 Task: Research Airbnb options in Haukipudas, Finland from 6th December, 2023 to 10th December, 2023 for 6 adults, 2 children. Place can be entire room or shared room with 6 bedrooms having 6 beds and 6 bathrooms. Property type can be house. Amenities needed are: wifi, TV, free parkinig on premises, gym, breakfast.
Action: Mouse moved to (557, 121)
Screenshot: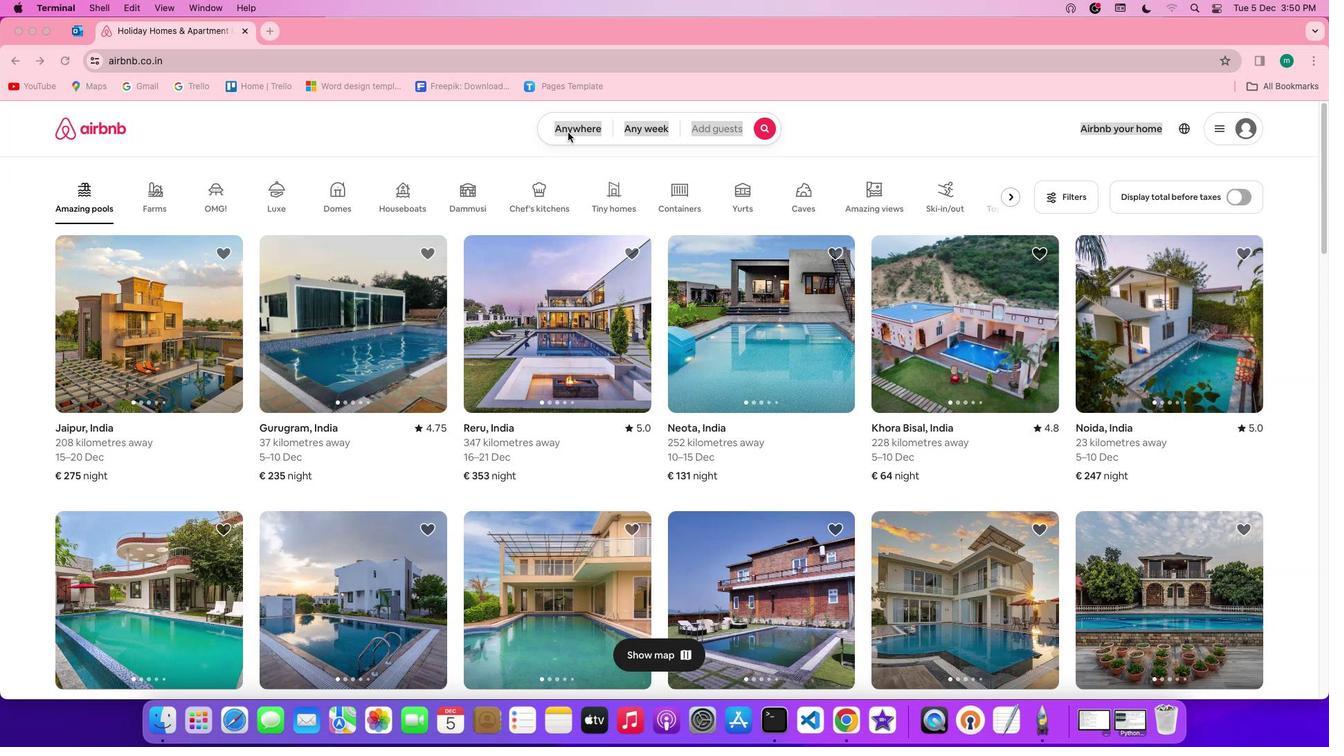 
Action: Mouse pressed left at (557, 121)
Screenshot: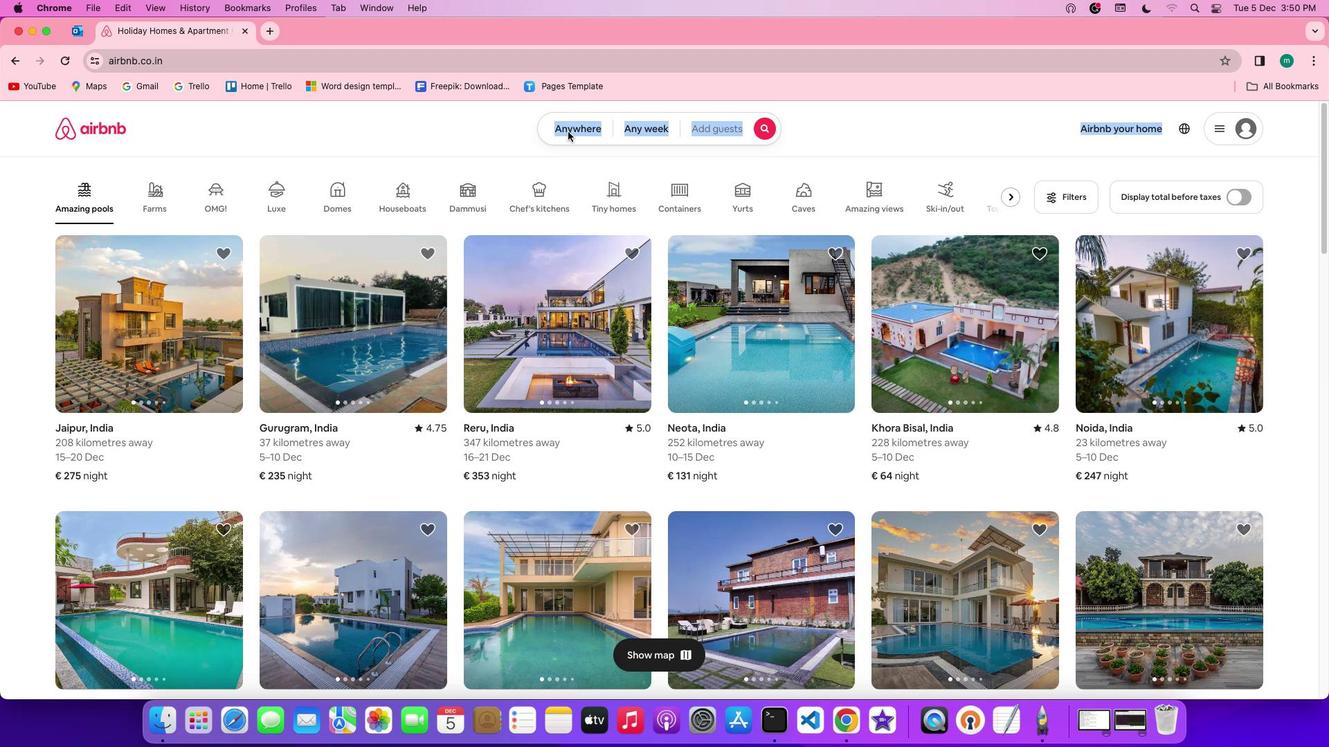 
Action: Mouse pressed left at (557, 121)
Screenshot: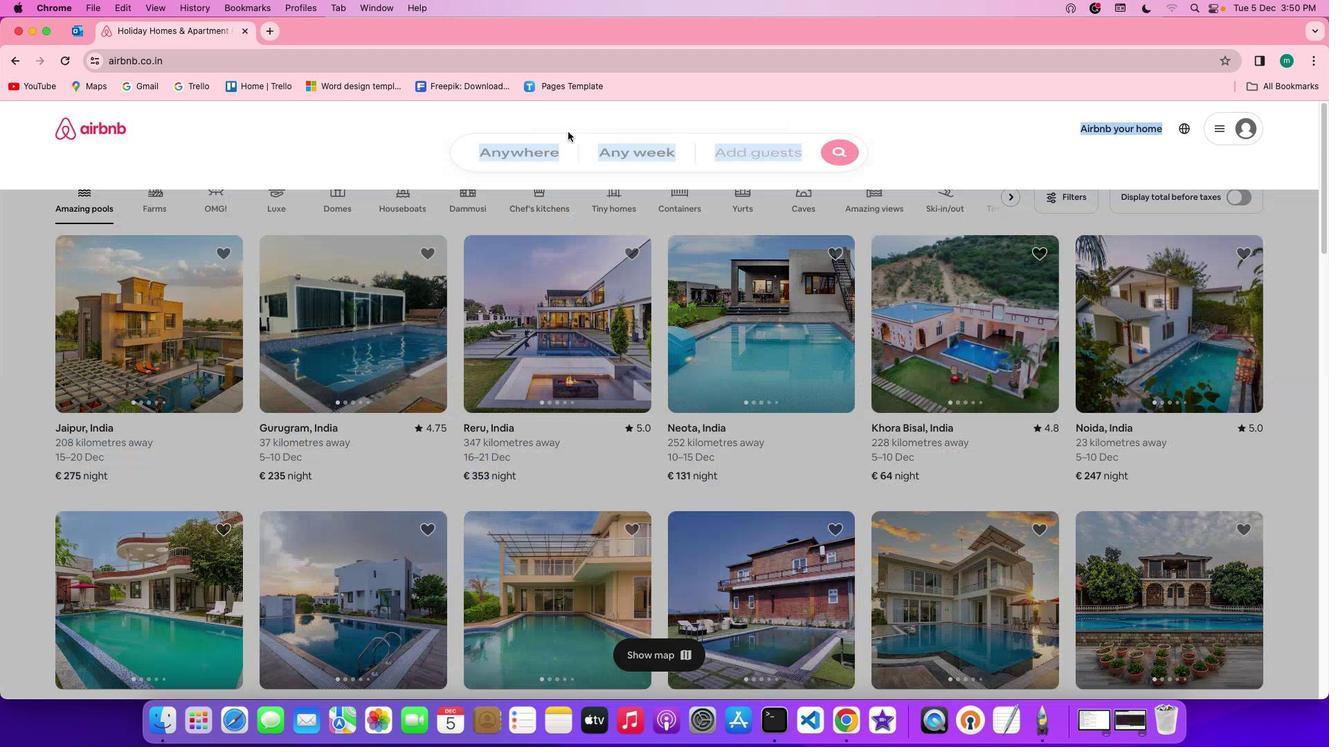 
Action: Mouse moved to (470, 172)
Screenshot: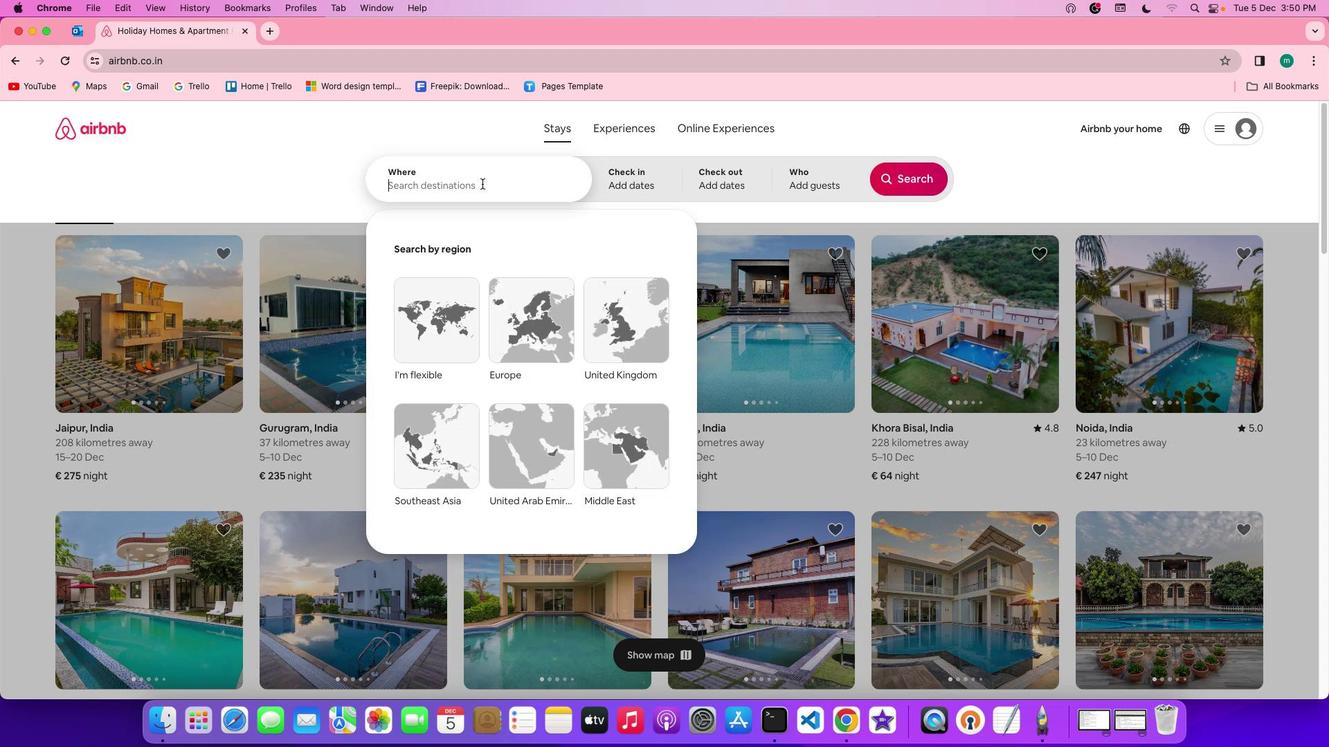 
Action: Mouse pressed left at (470, 172)
Screenshot: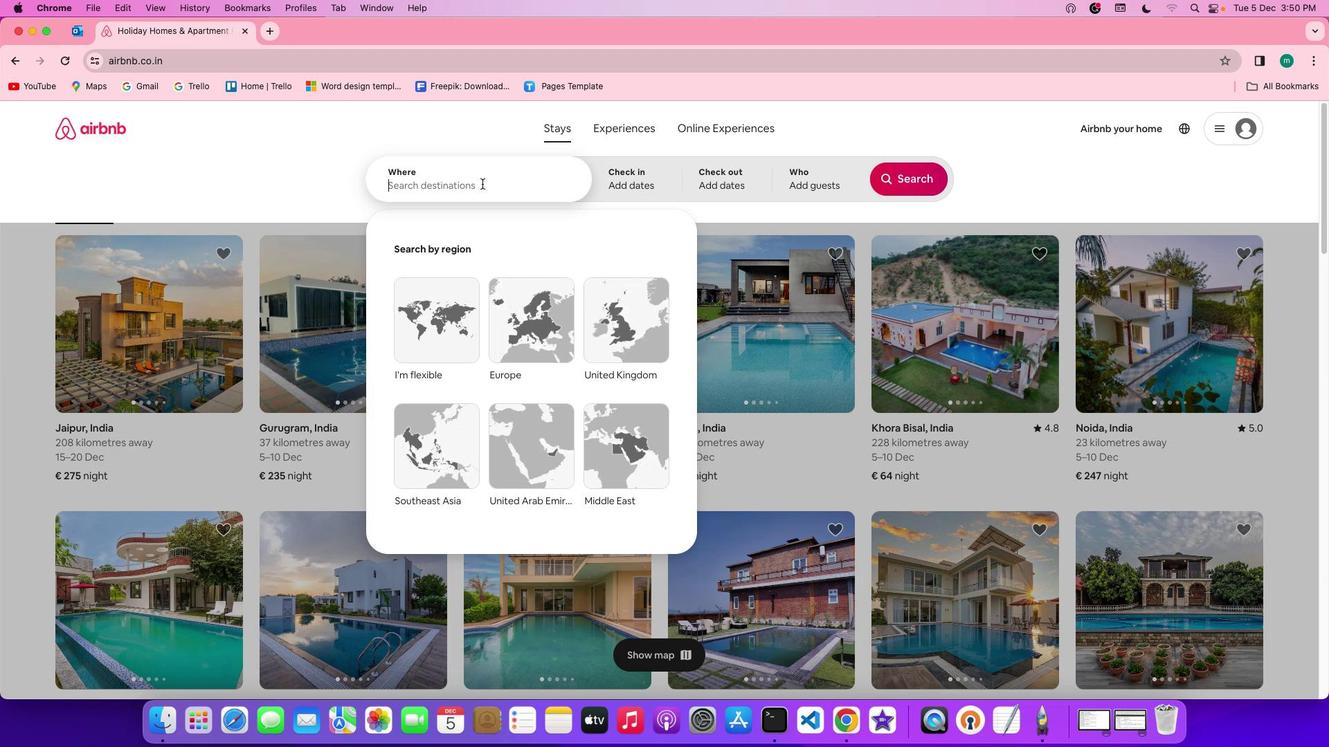 
Action: Key pressed Key.shift'H''a''u''k''i''p''u''d''a''s'','Key.spaceKey.shift'f''i''n''l''a''n''d'
Screenshot: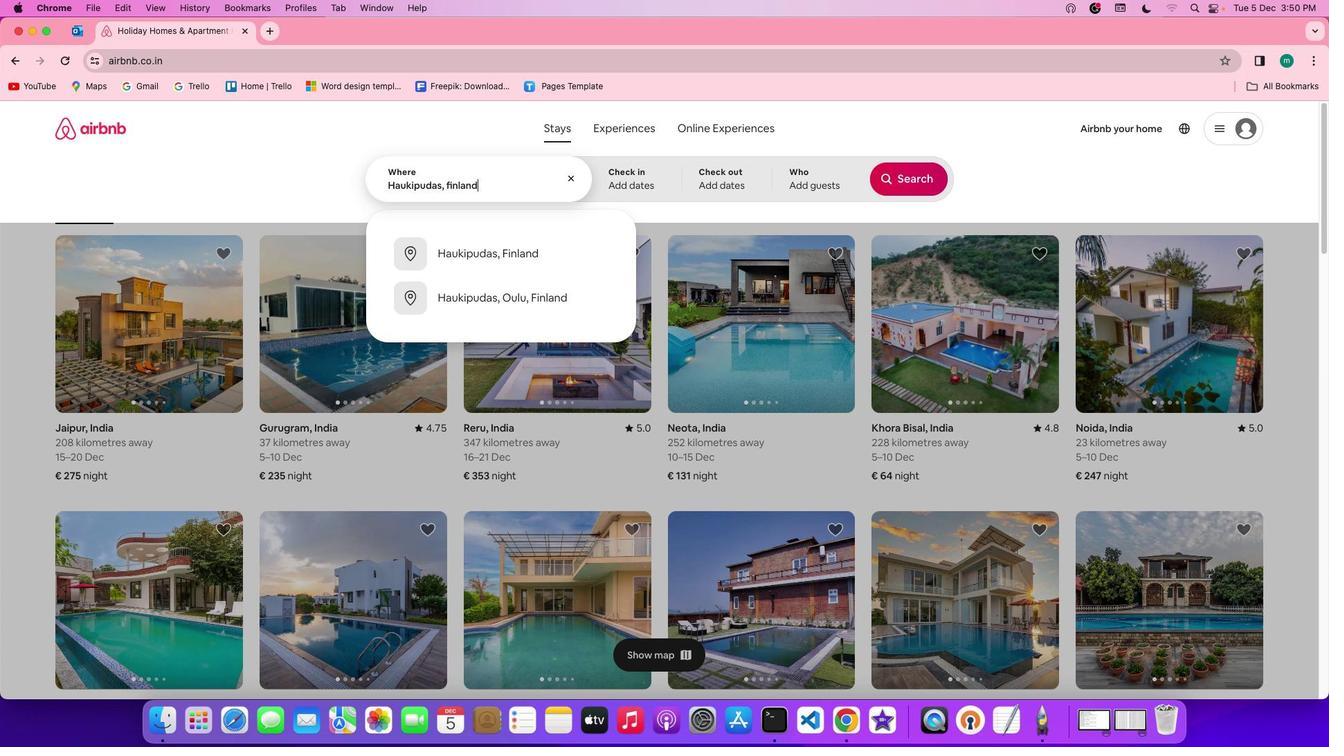 
Action: Mouse moved to (641, 162)
Screenshot: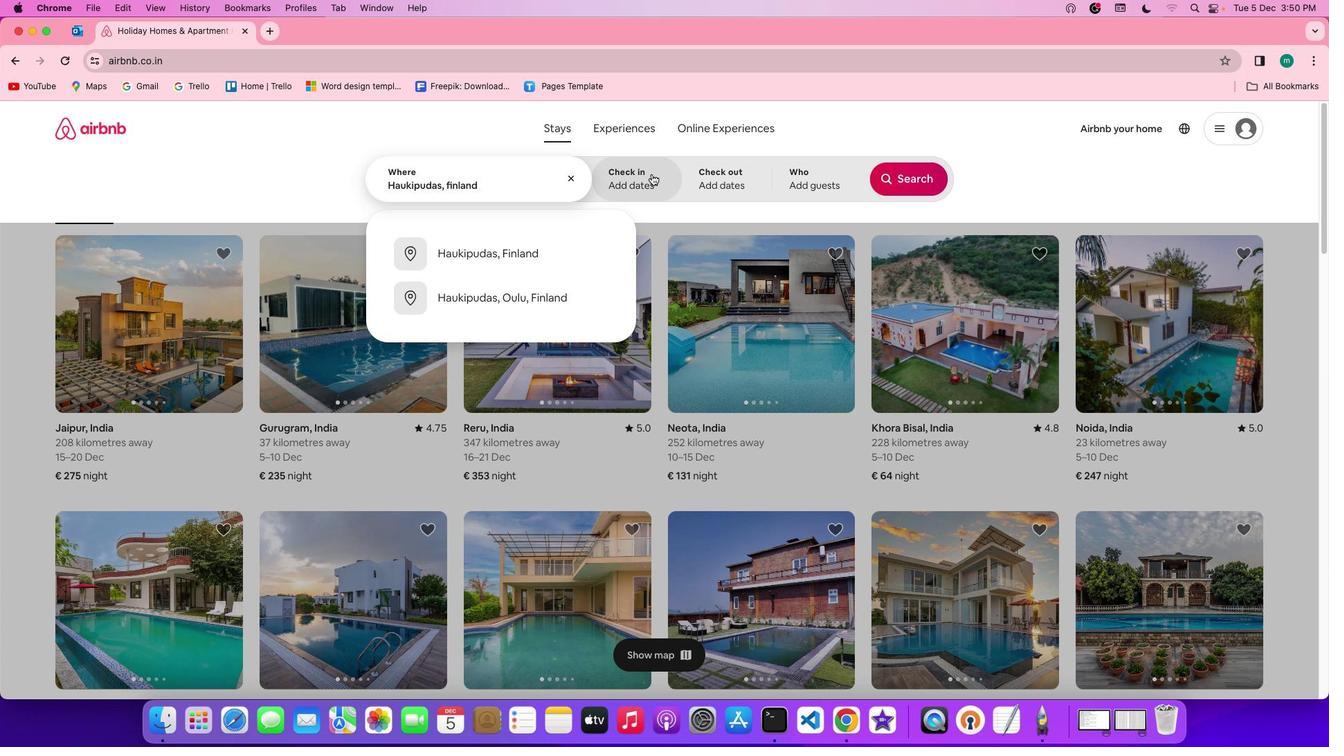 
Action: Mouse pressed left at (641, 162)
Screenshot: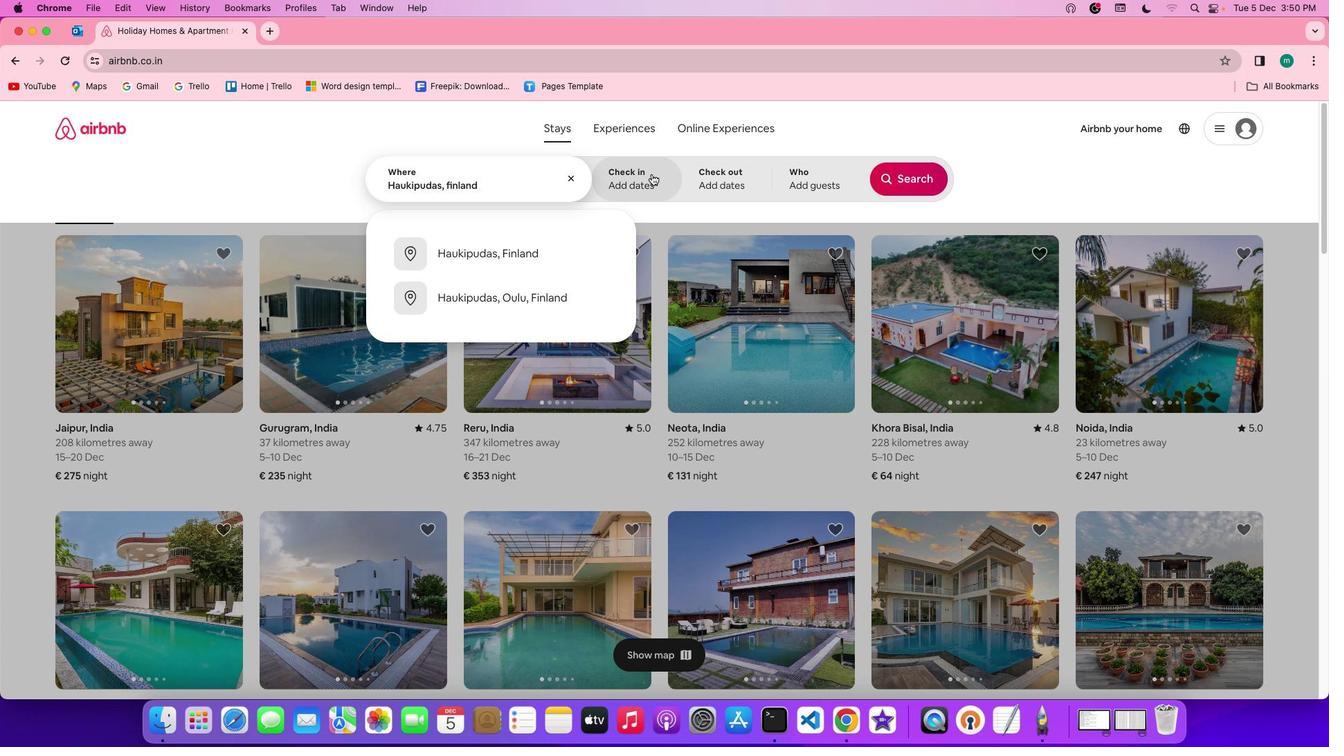 
Action: Mouse moved to (525, 369)
Screenshot: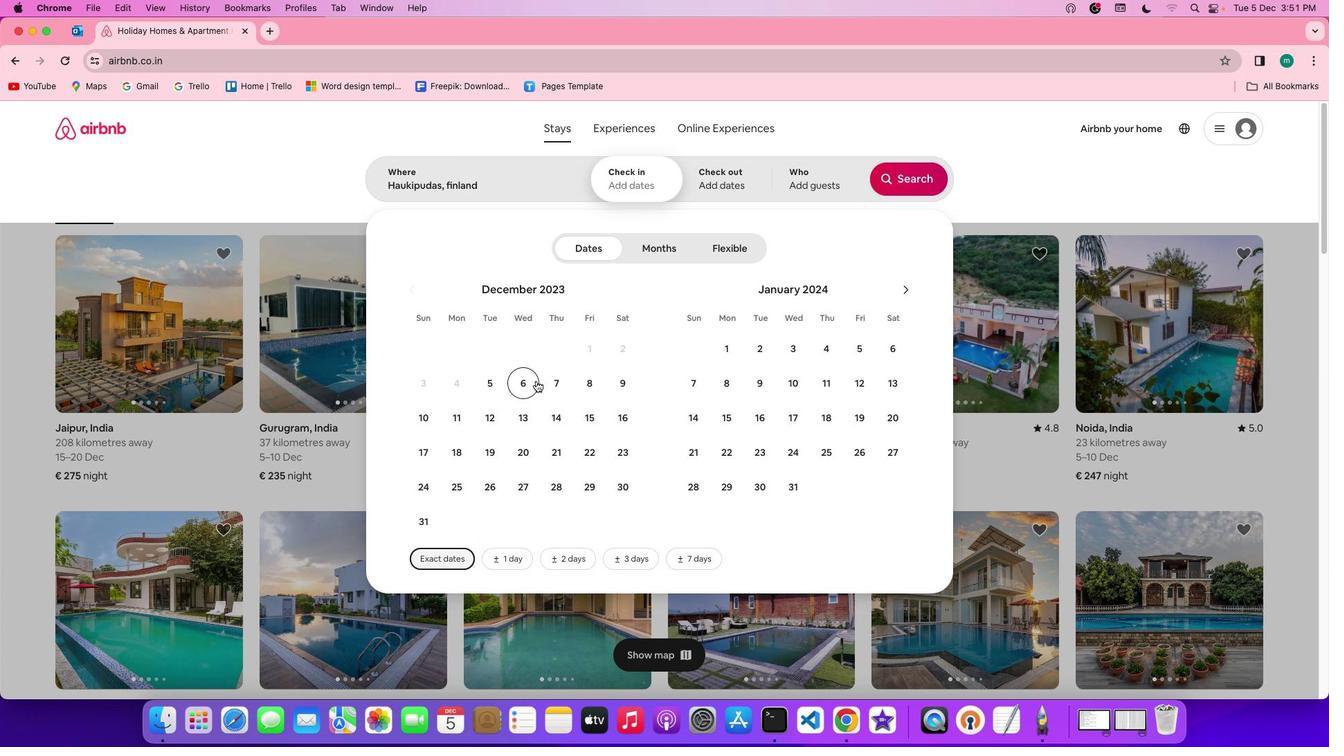 
Action: Mouse pressed left at (525, 369)
Screenshot: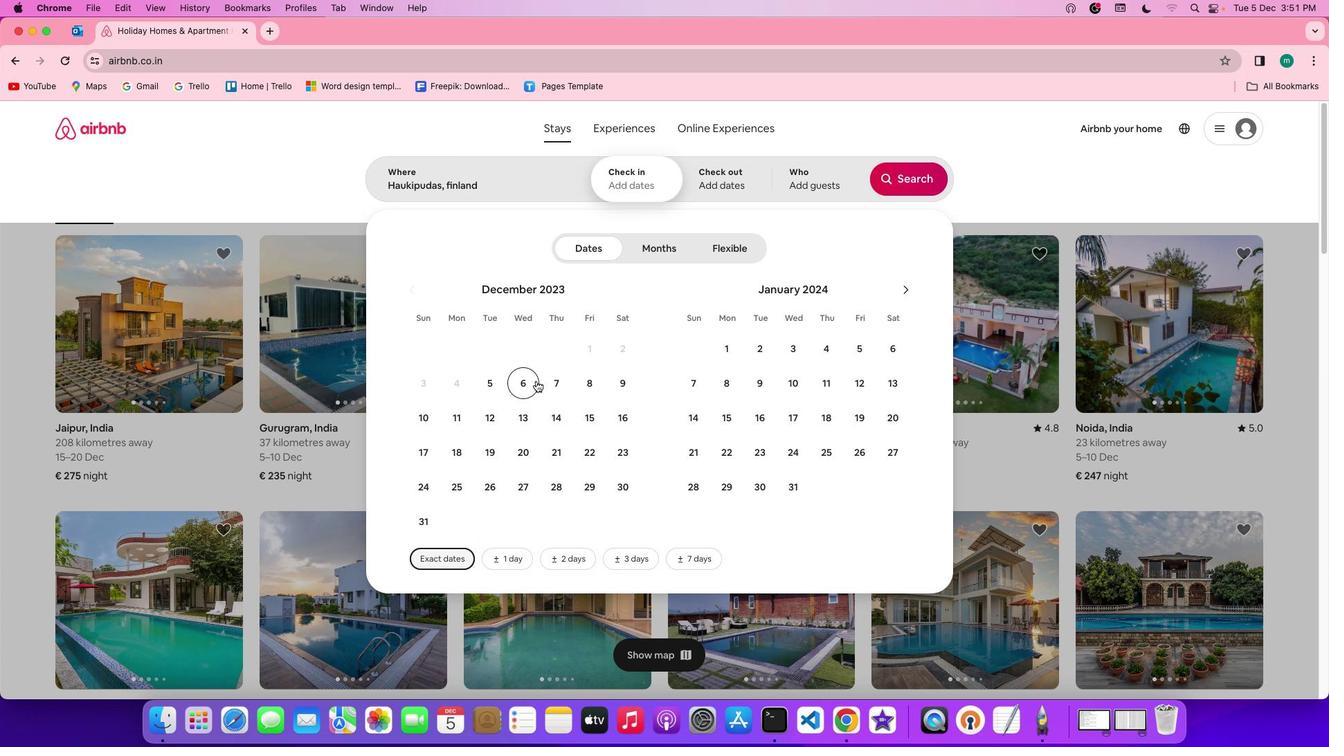 
Action: Mouse moved to (411, 403)
Screenshot: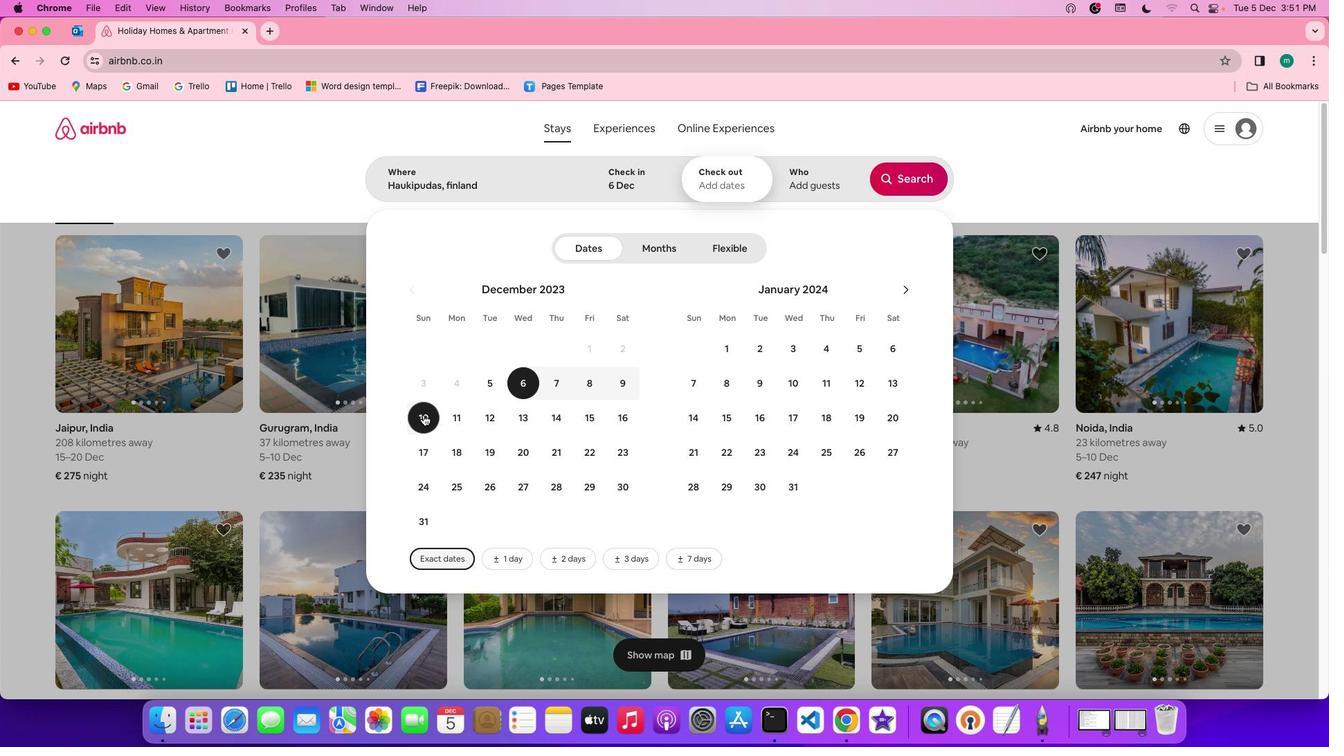 
Action: Mouse pressed left at (411, 403)
Screenshot: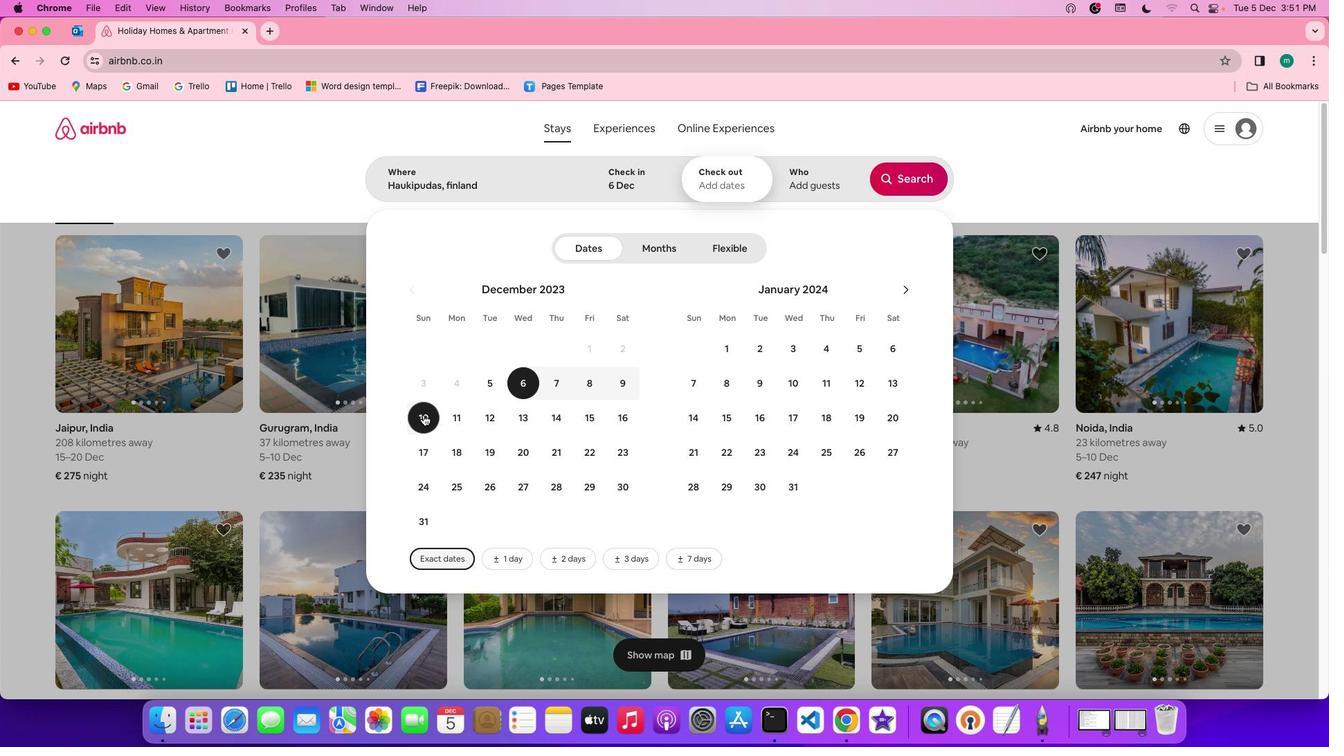 
Action: Mouse moved to (789, 159)
Screenshot: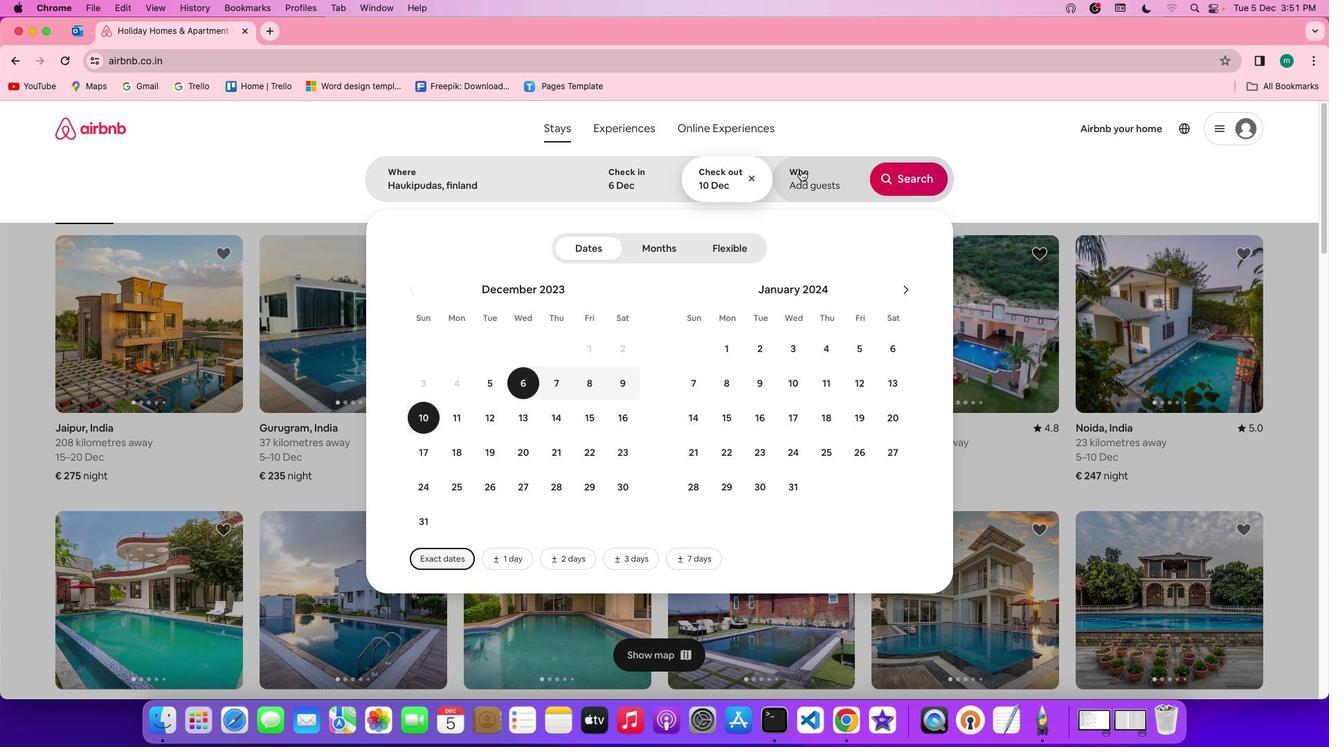 
Action: Mouse pressed left at (789, 159)
Screenshot: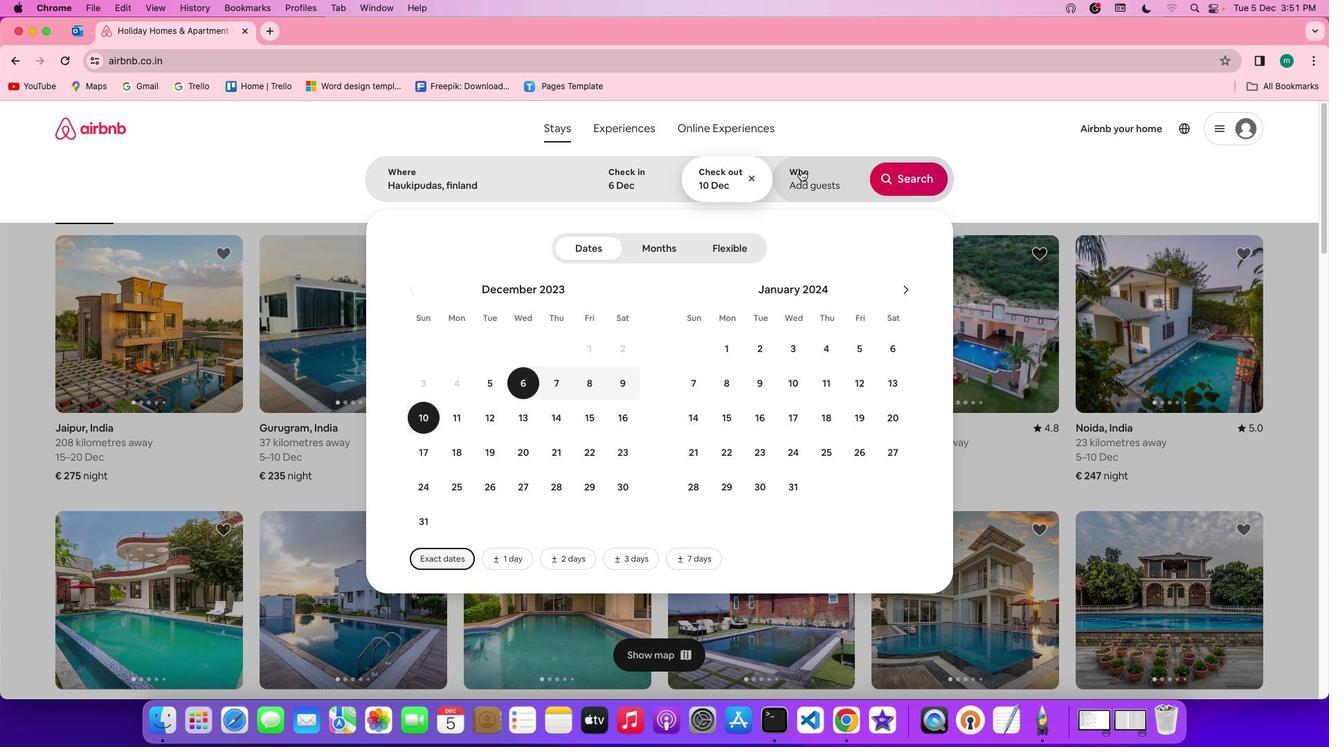 
Action: Mouse moved to (908, 242)
Screenshot: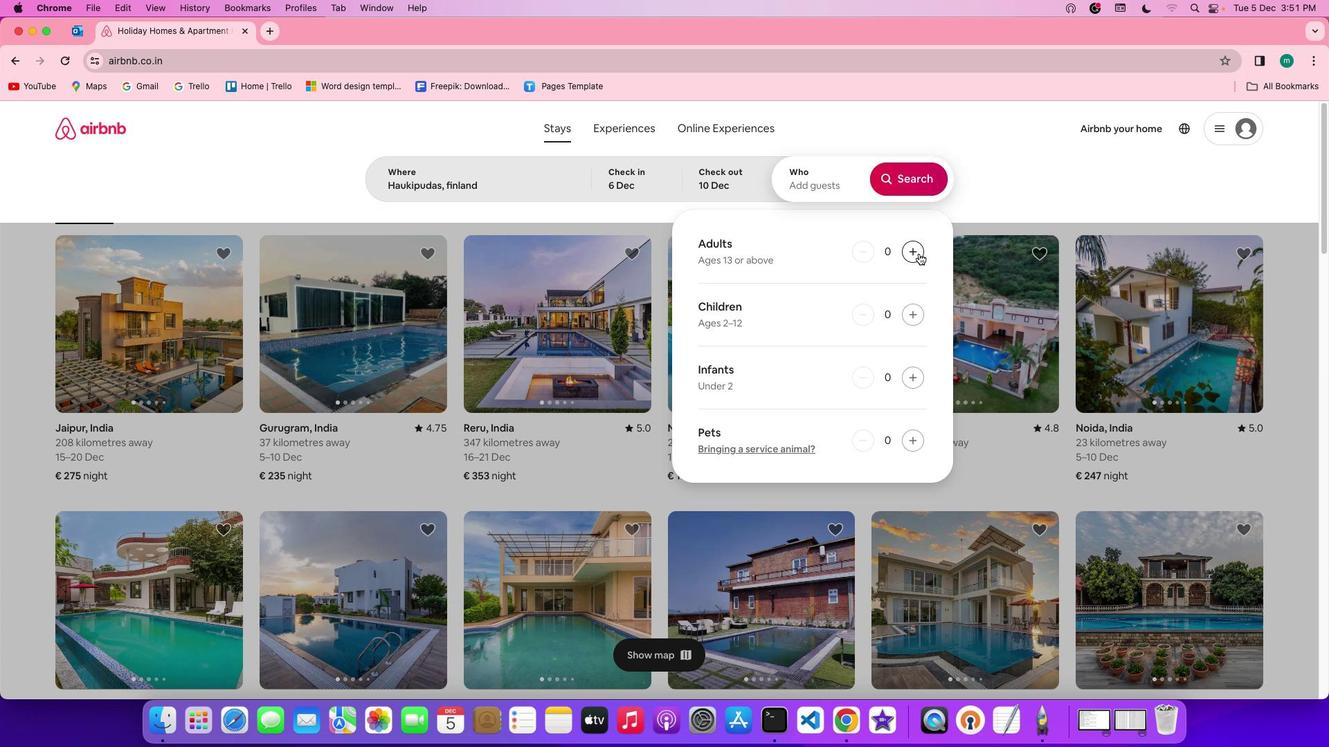 
Action: Mouse pressed left at (908, 242)
Screenshot: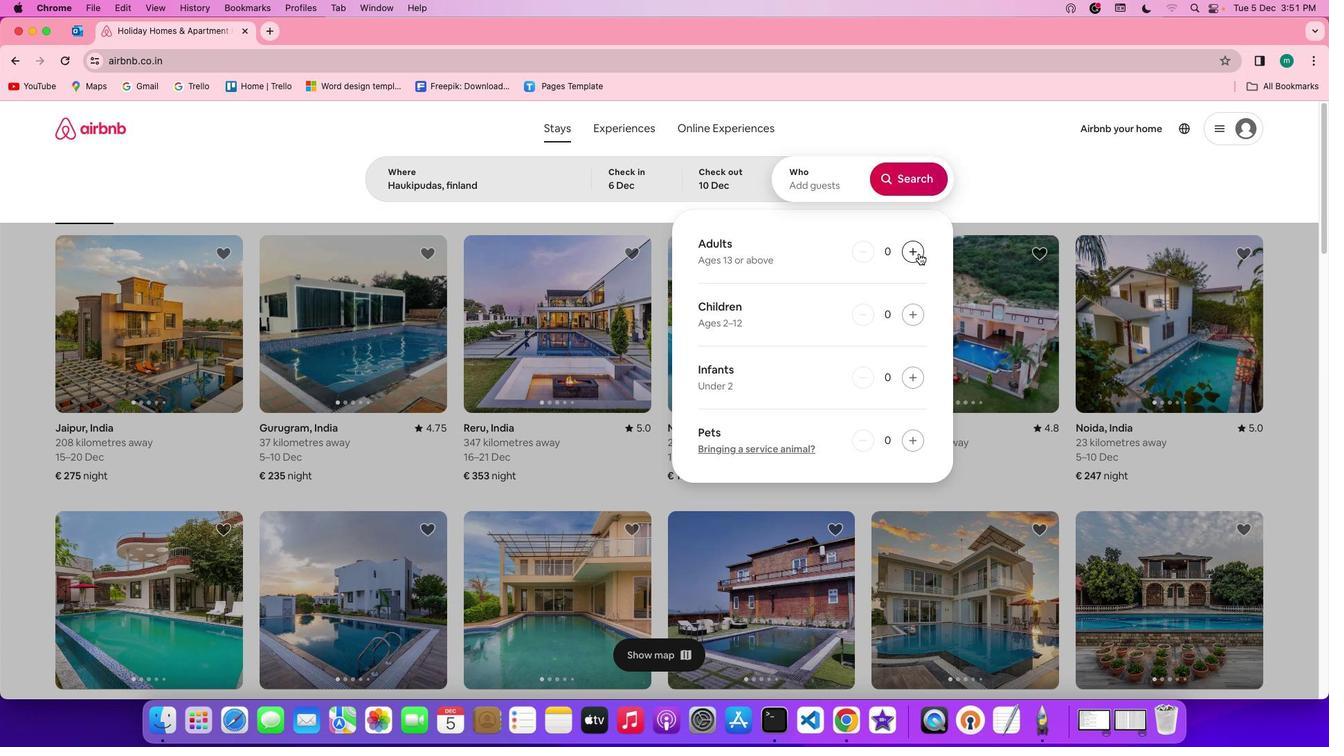 
Action: Mouse pressed left at (908, 242)
Screenshot: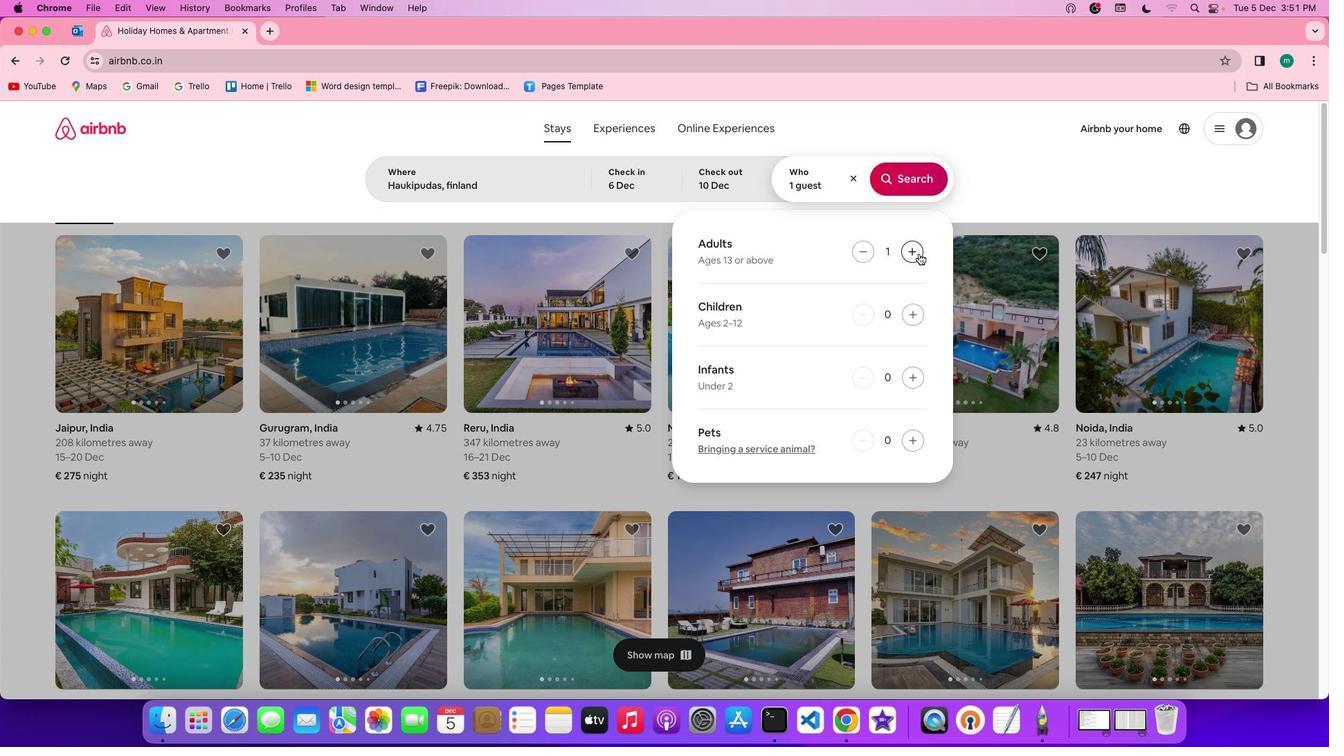 
Action: Mouse pressed left at (908, 242)
Screenshot: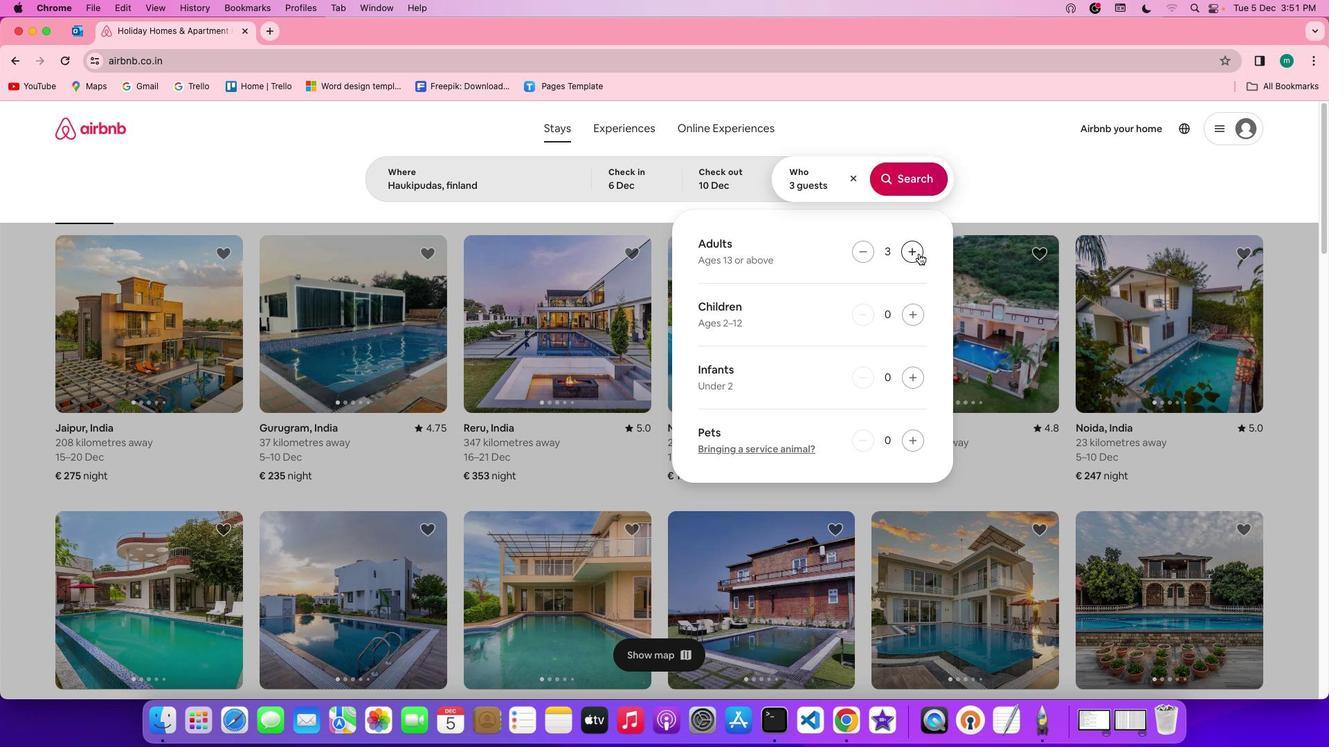 
Action: Mouse pressed left at (908, 242)
Screenshot: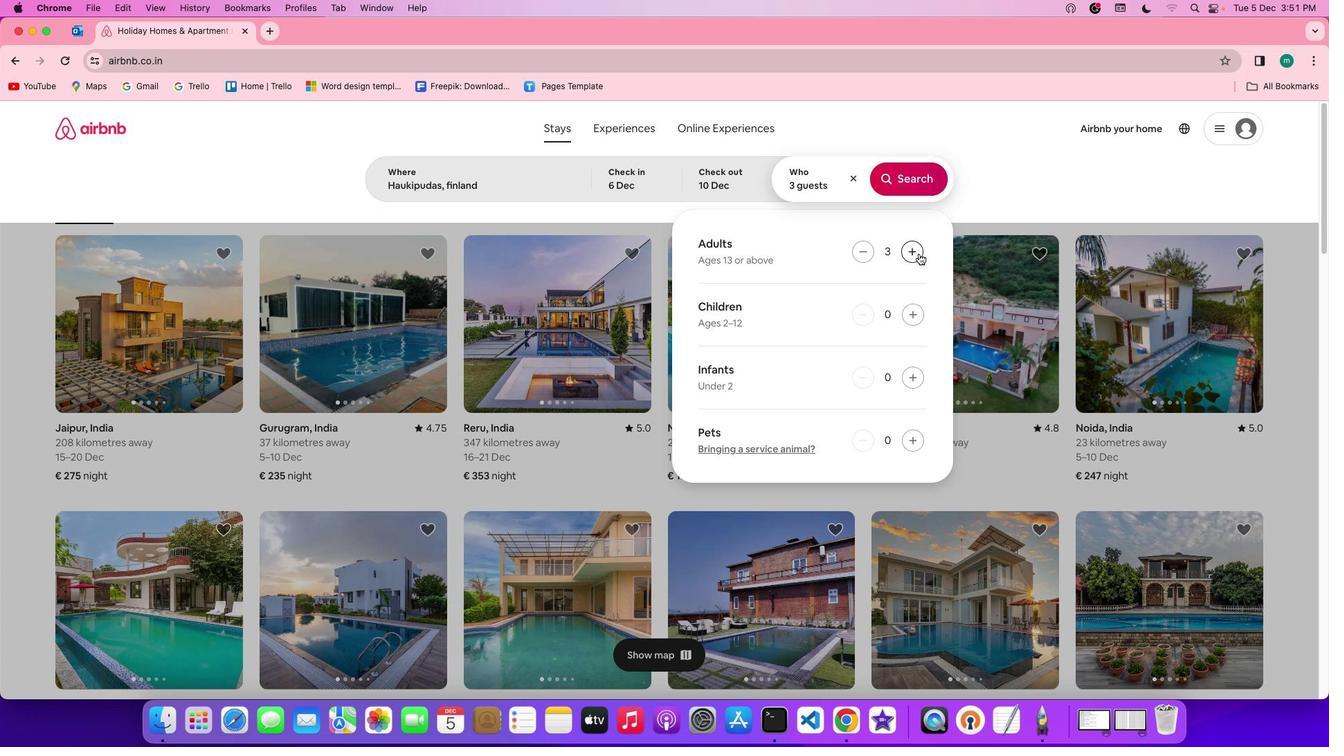 
Action: Mouse pressed left at (908, 242)
Screenshot: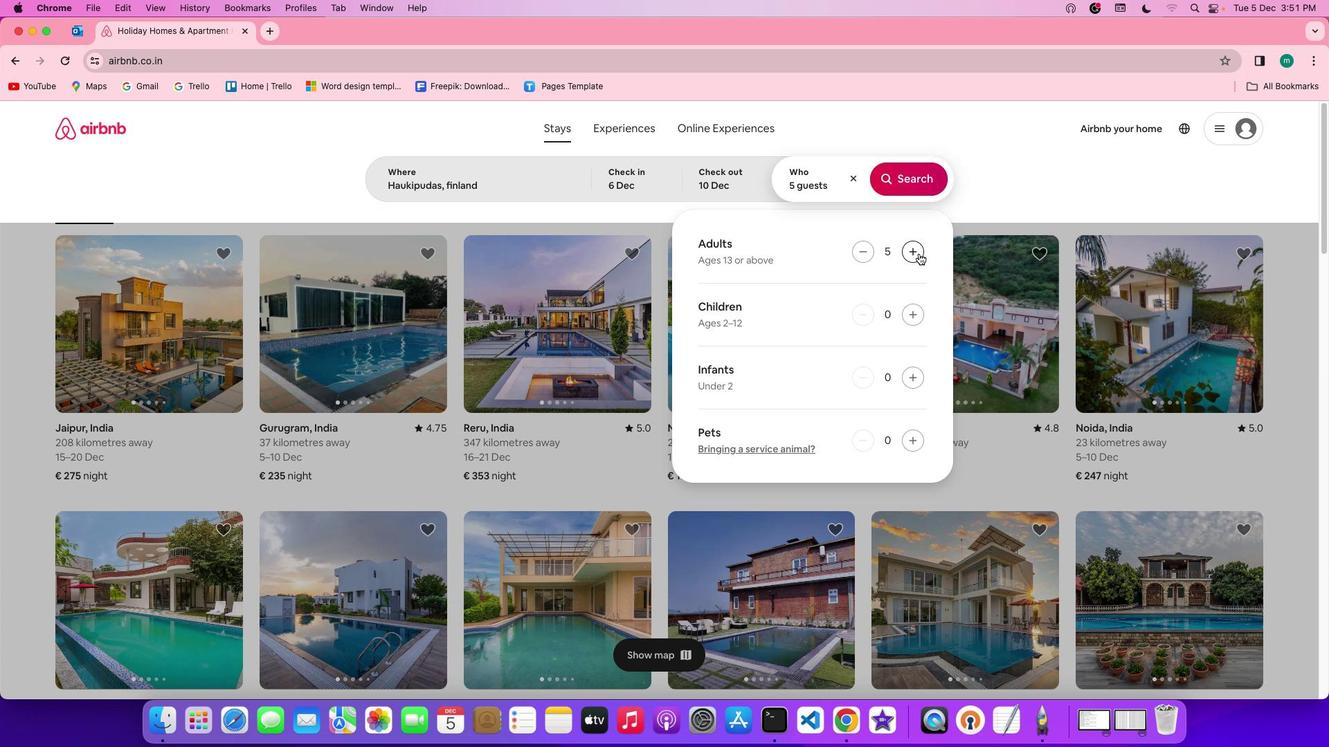 
Action: Mouse pressed left at (908, 242)
Screenshot: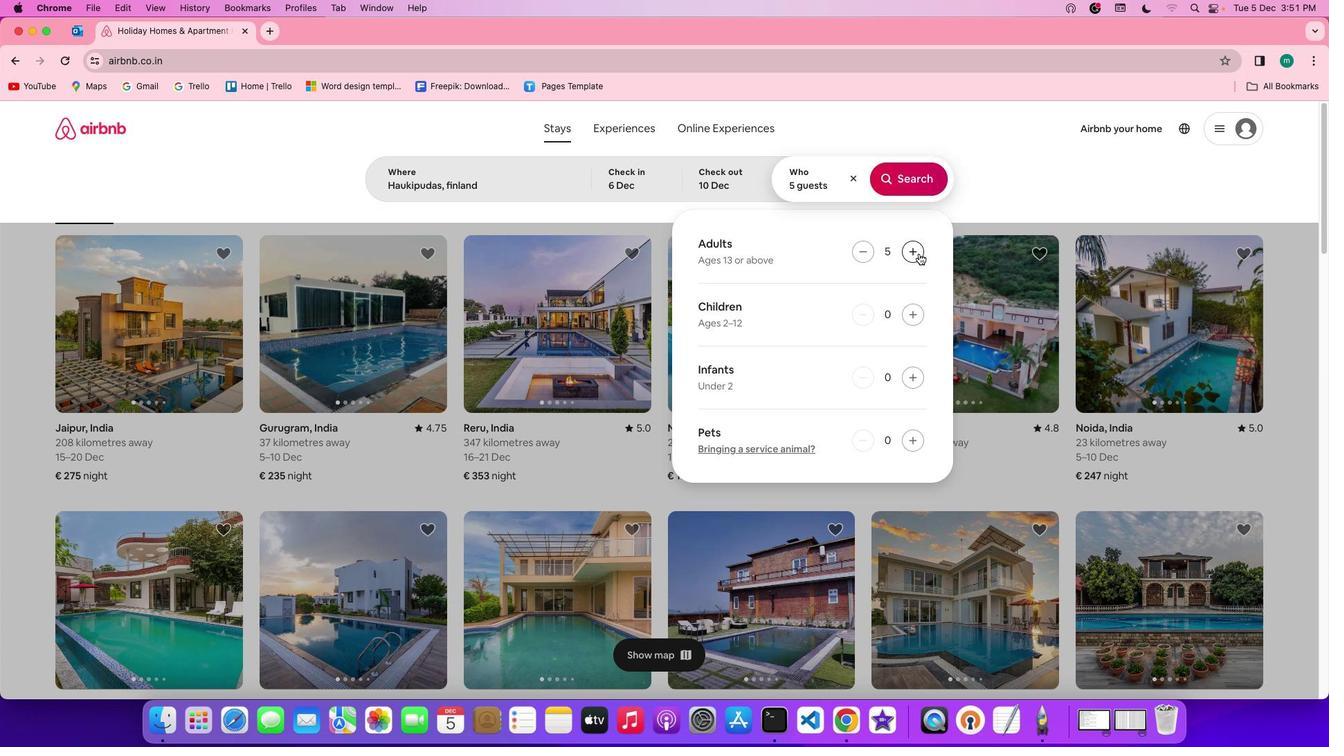 
Action: Mouse pressed left at (908, 242)
Screenshot: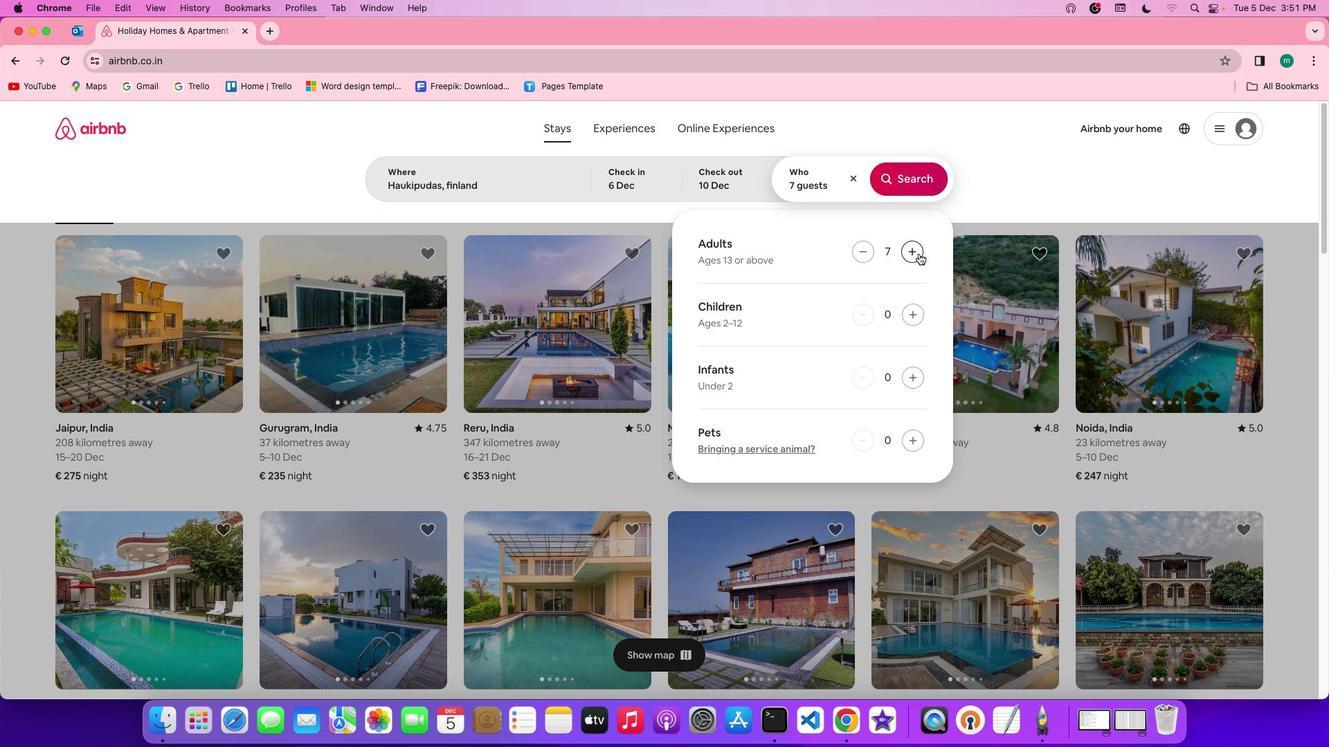 
Action: Mouse moved to (850, 235)
Screenshot: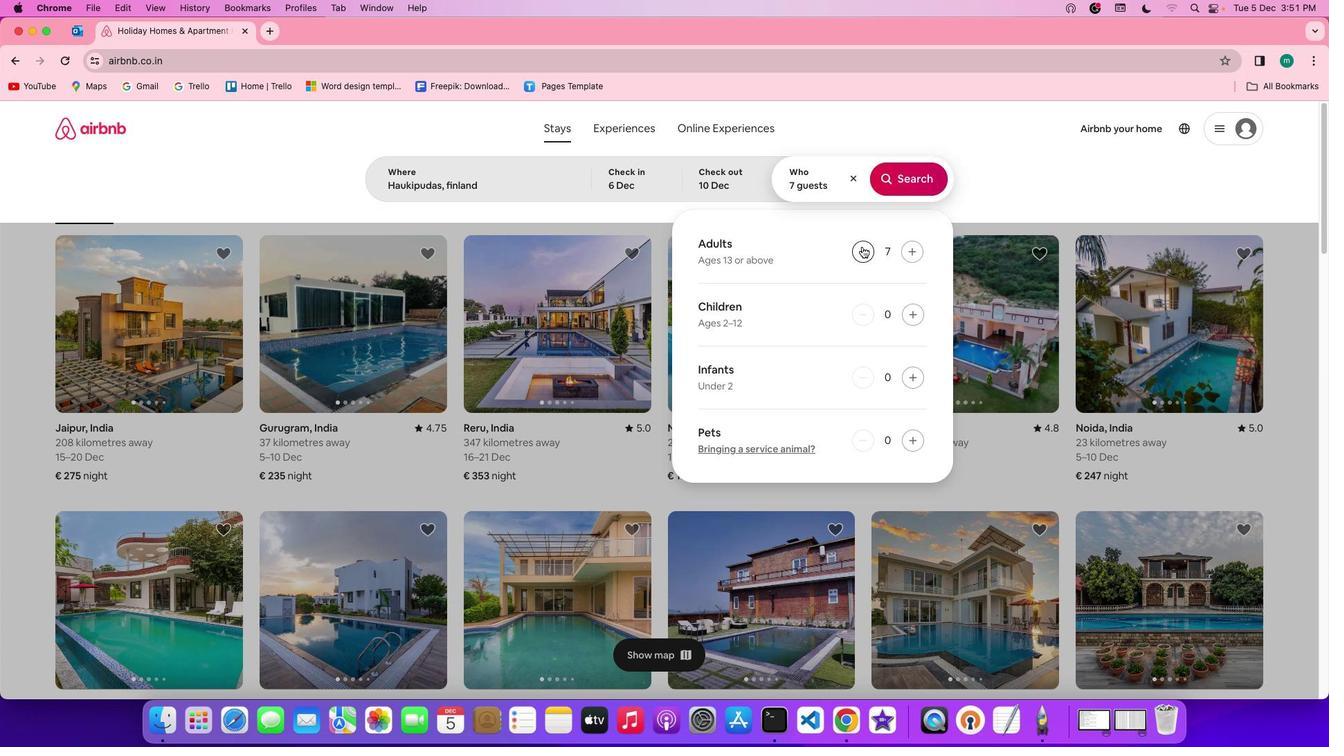 
Action: Mouse pressed left at (850, 235)
Screenshot: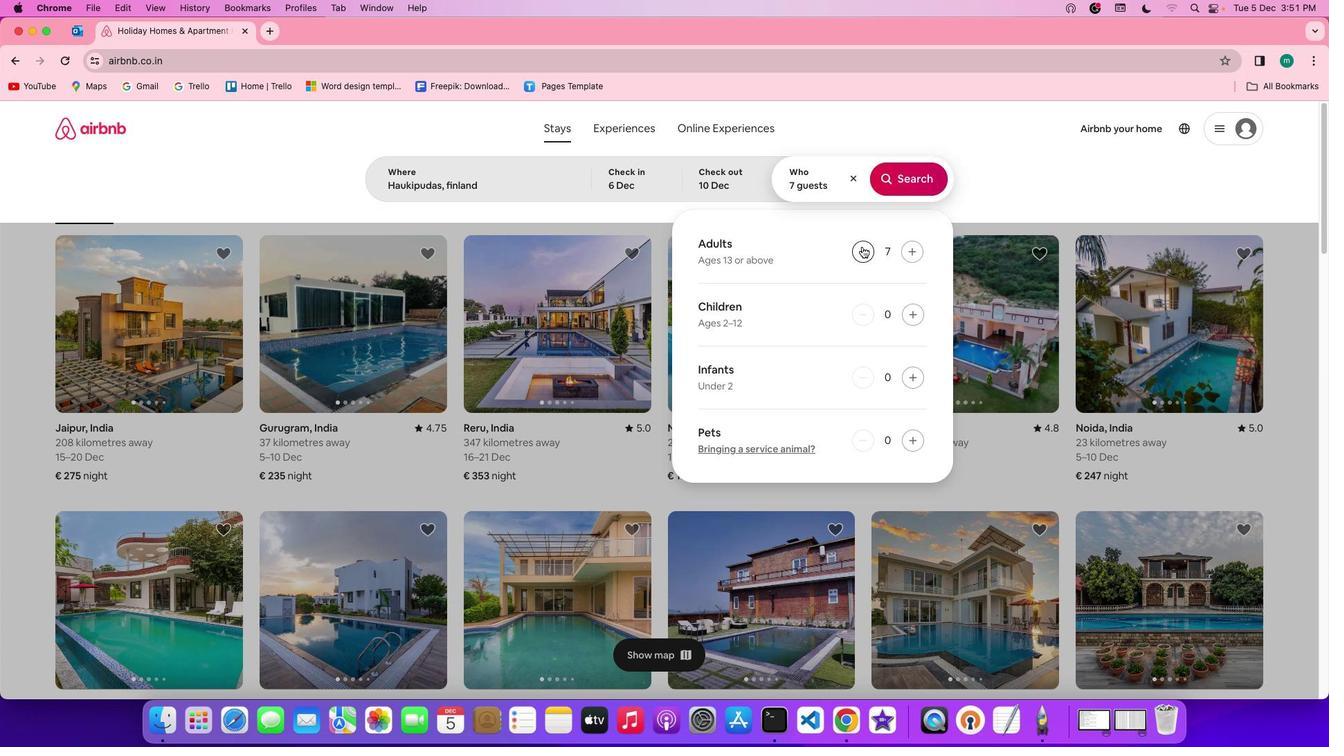 
Action: Mouse moved to (900, 305)
Screenshot: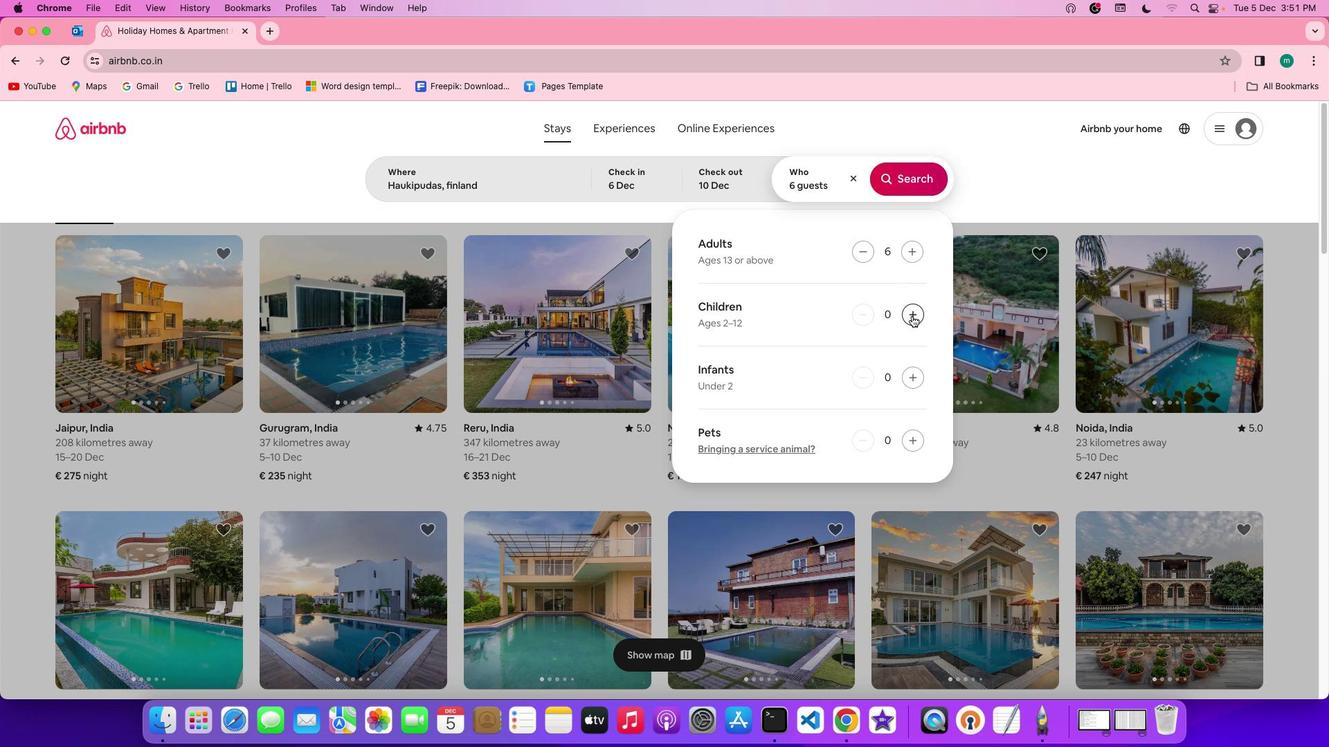 
Action: Mouse pressed left at (900, 305)
Screenshot: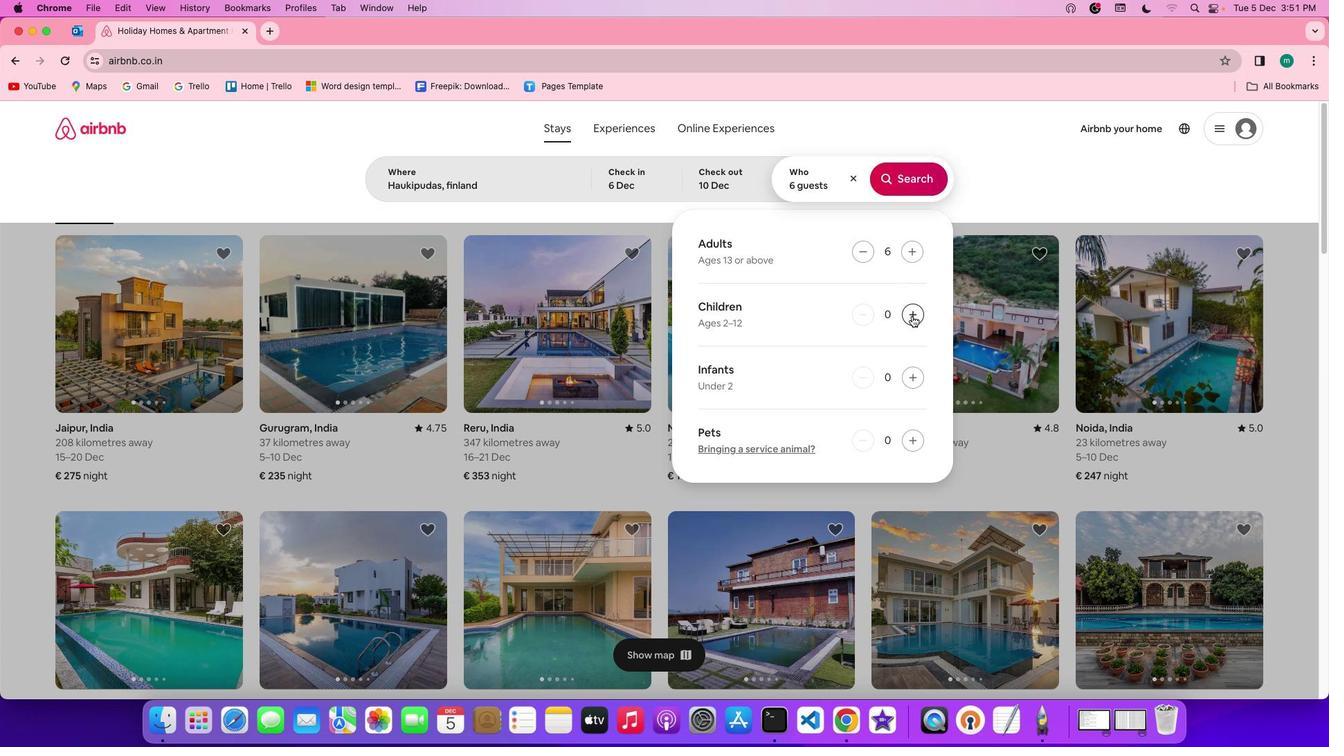 
Action: Mouse pressed left at (900, 305)
Screenshot: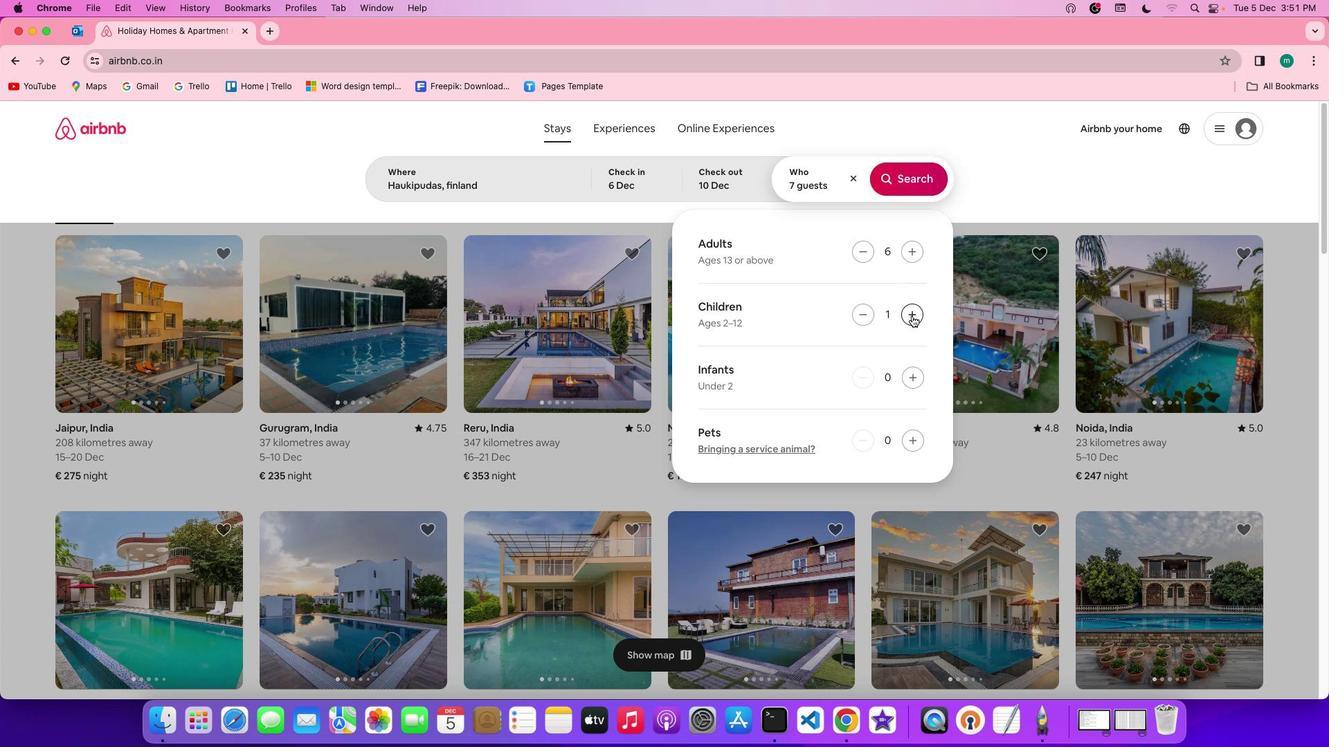 
Action: Mouse moved to (889, 177)
Screenshot: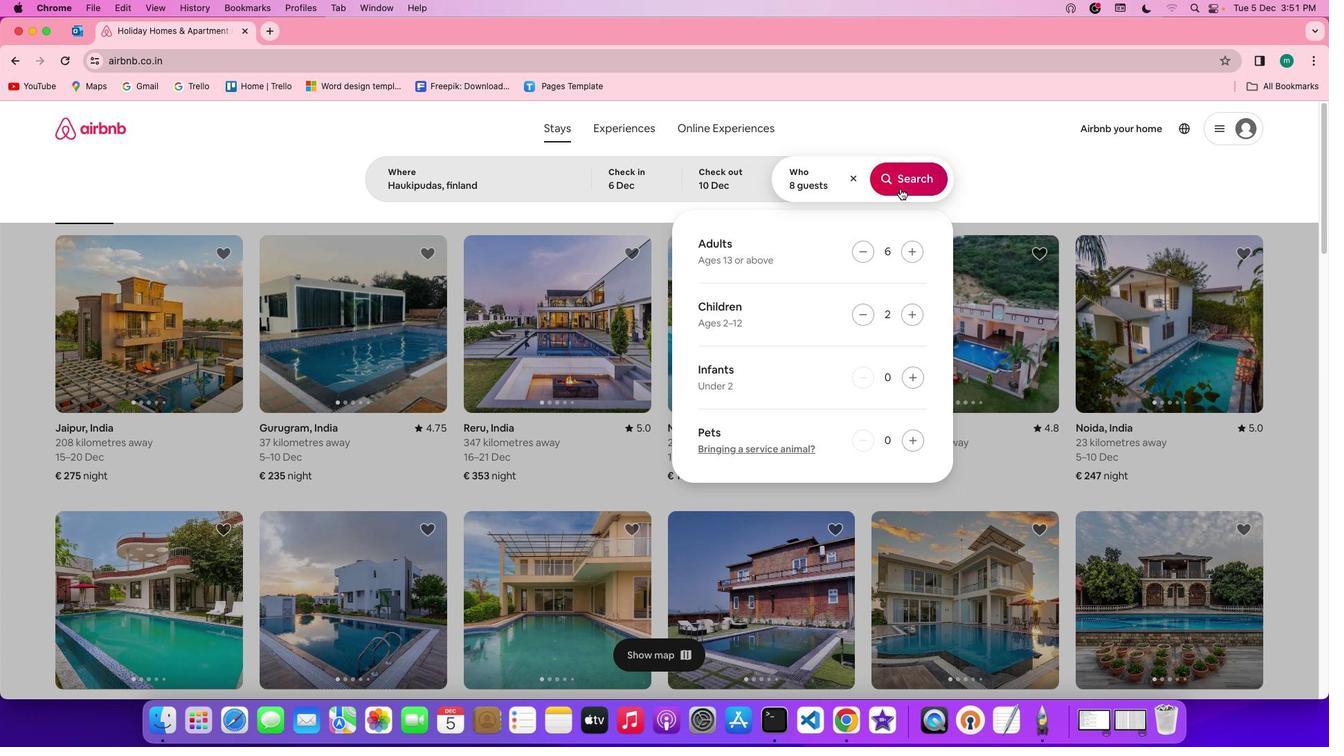 
Action: Mouse pressed left at (889, 177)
Screenshot: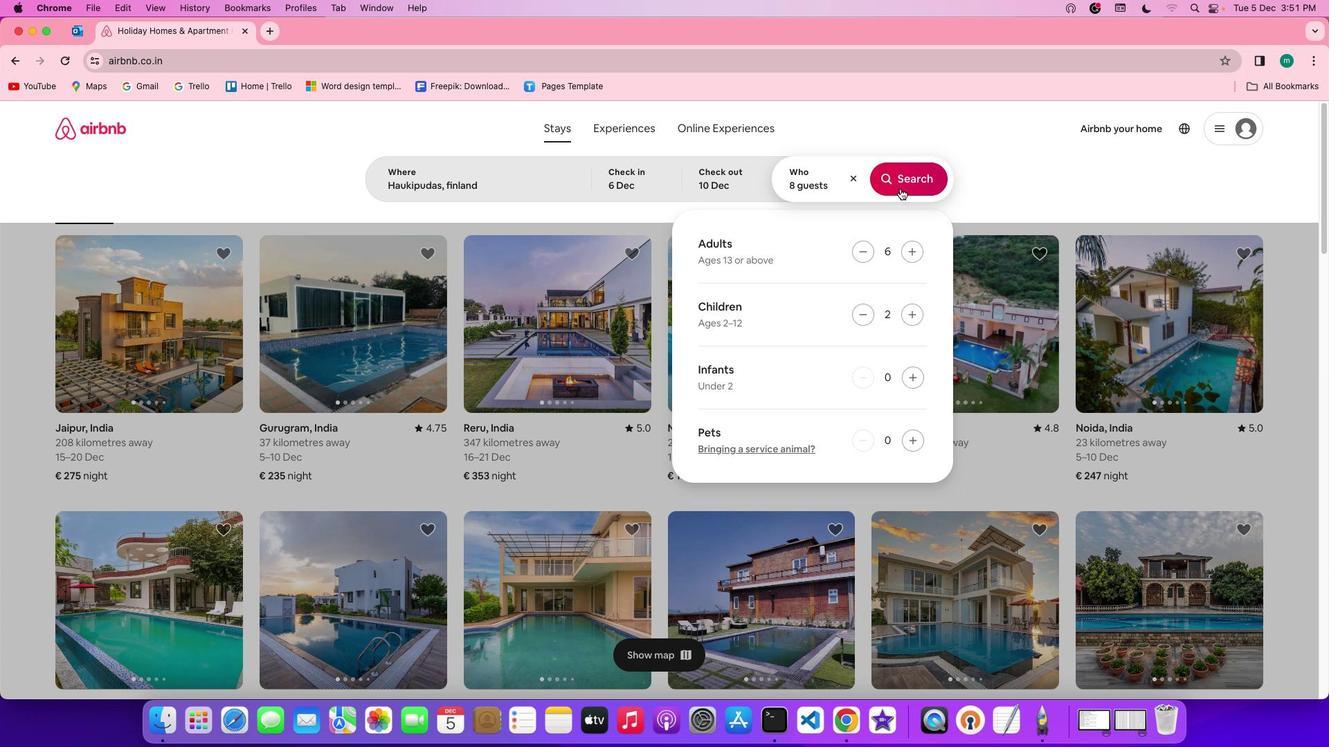 
Action: Mouse moved to (1088, 172)
Screenshot: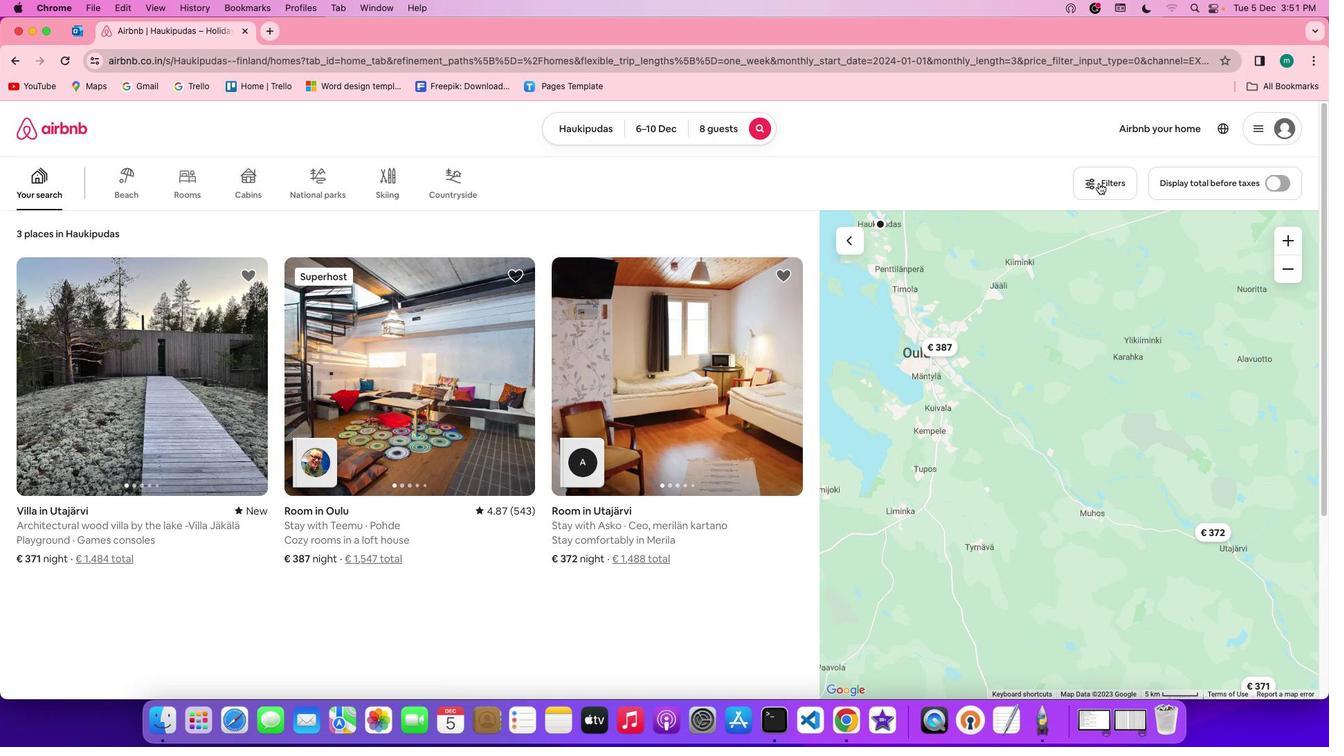 
Action: Mouse pressed left at (1088, 172)
Screenshot: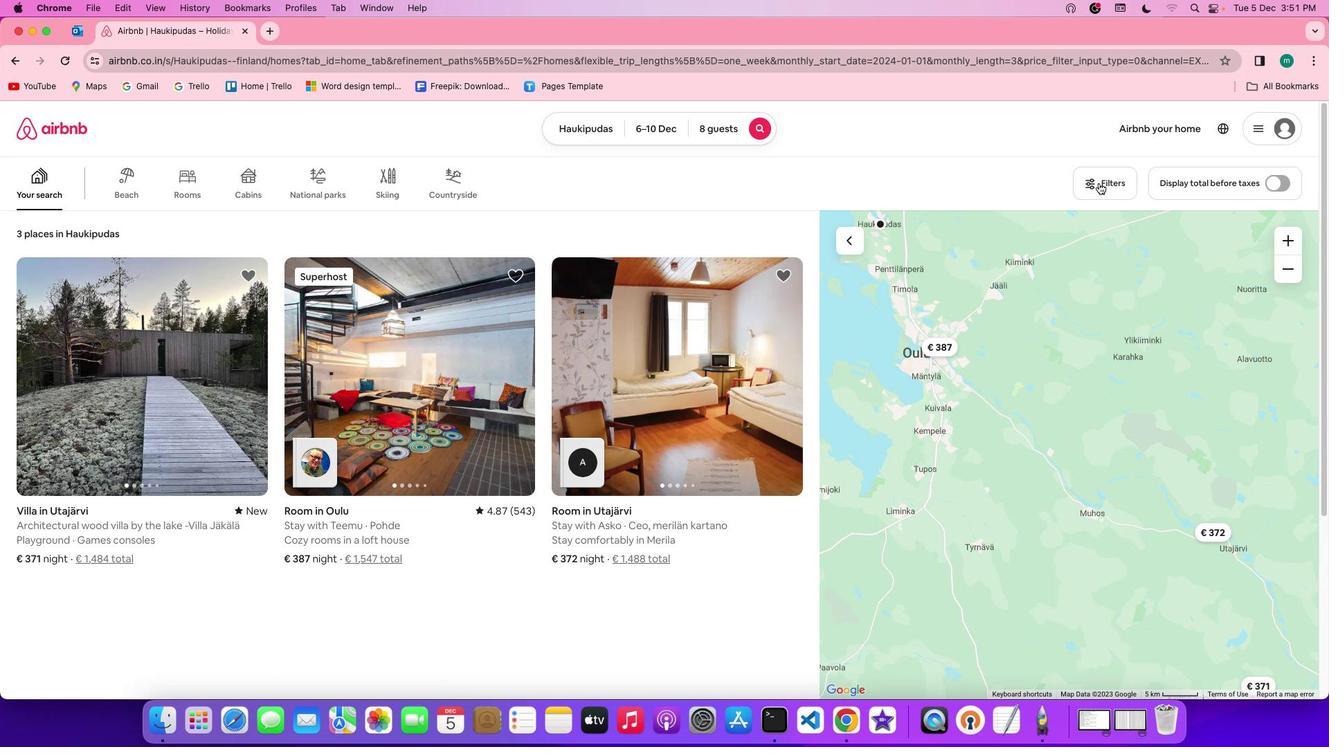 
Action: Mouse moved to (699, 382)
Screenshot: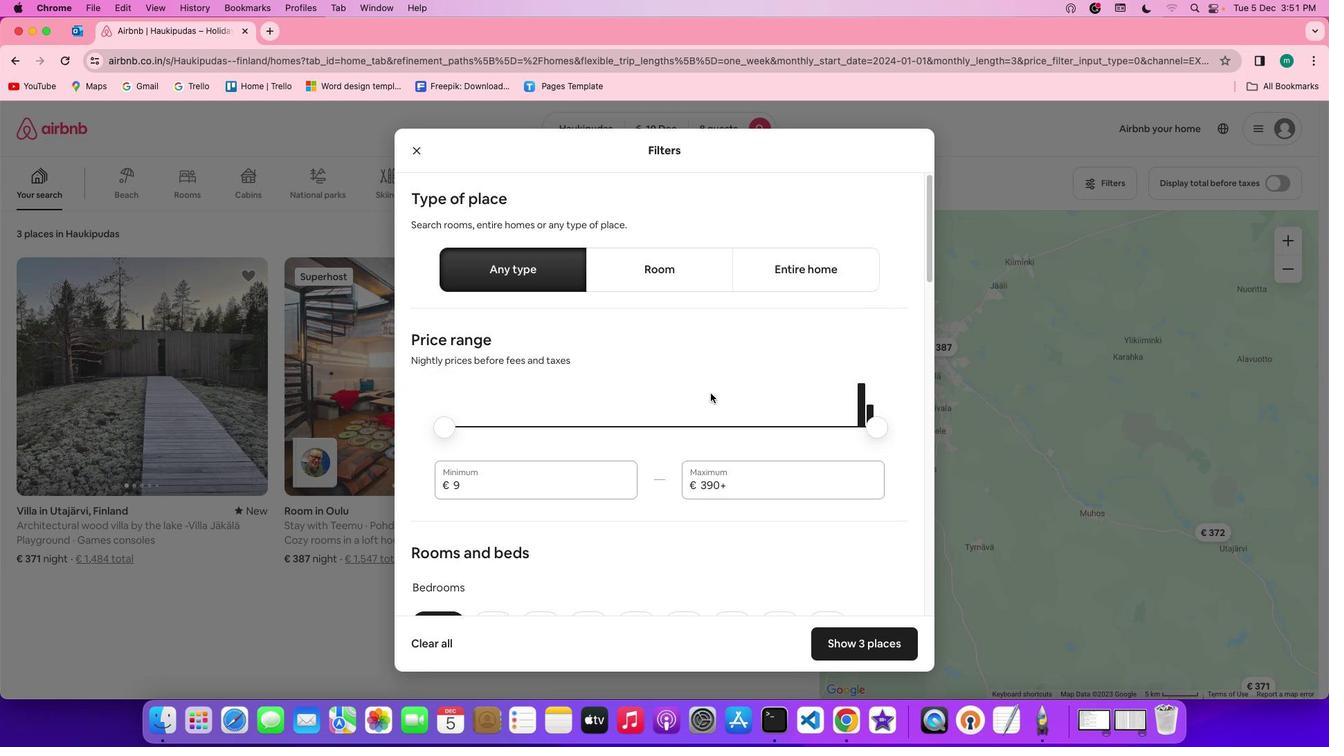 
Action: Mouse scrolled (699, 382) with delta (-10, -11)
Screenshot: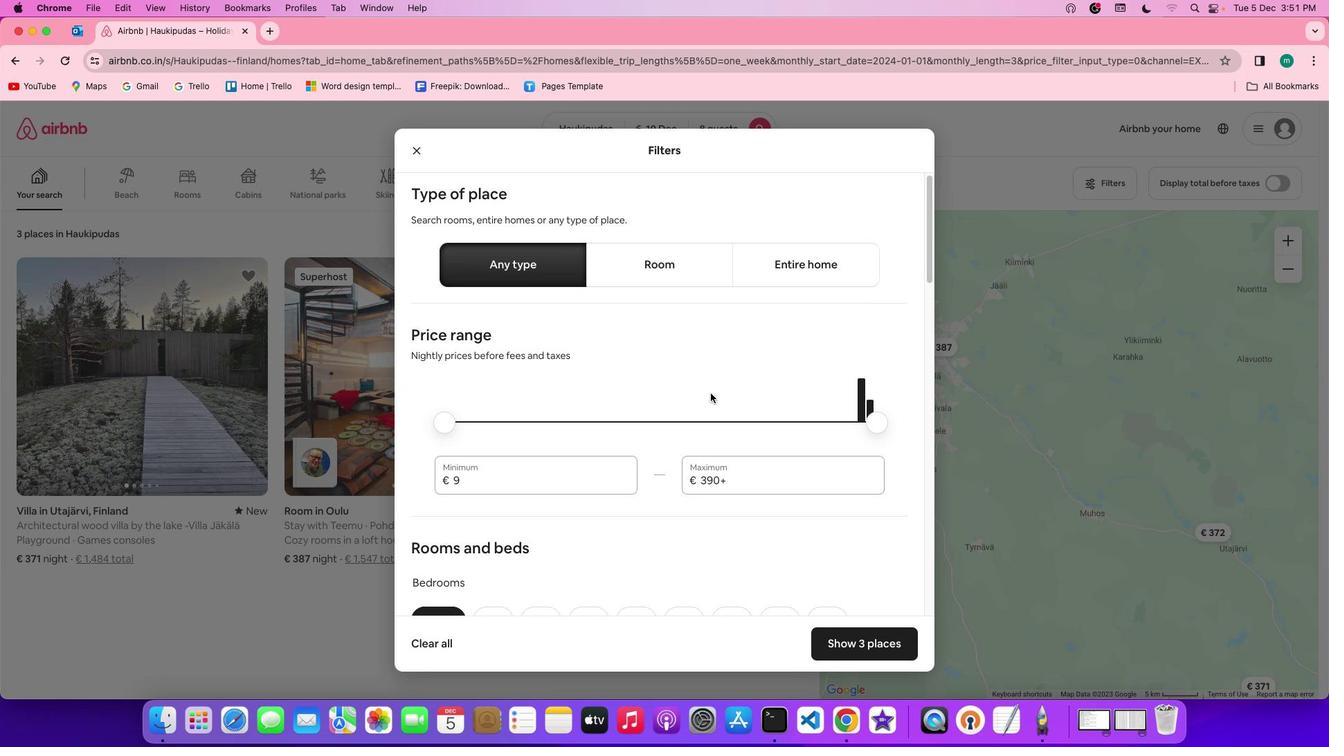 
Action: Mouse scrolled (699, 382) with delta (-10, -11)
Screenshot: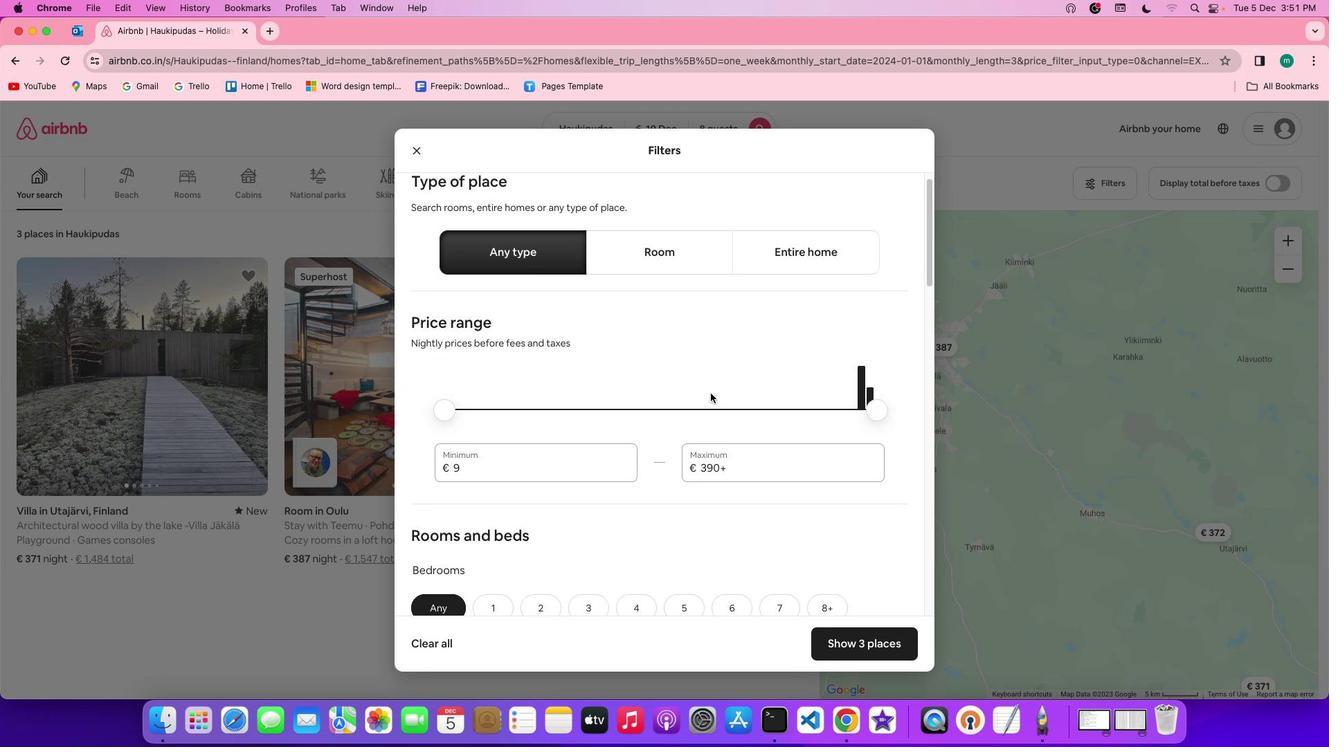 
Action: Mouse scrolled (699, 382) with delta (-10, -11)
Screenshot: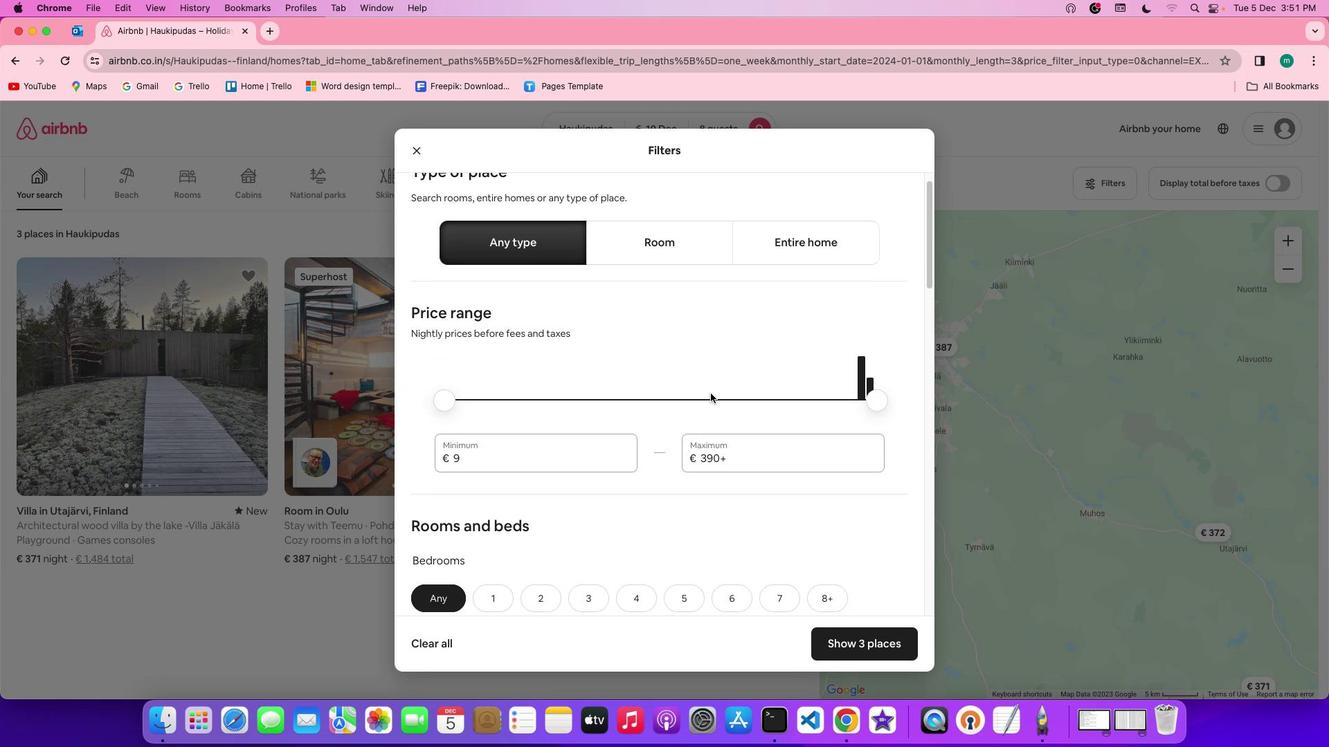 
Action: Mouse scrolled (699, 382) with delta (-10, -12)
Screenshot: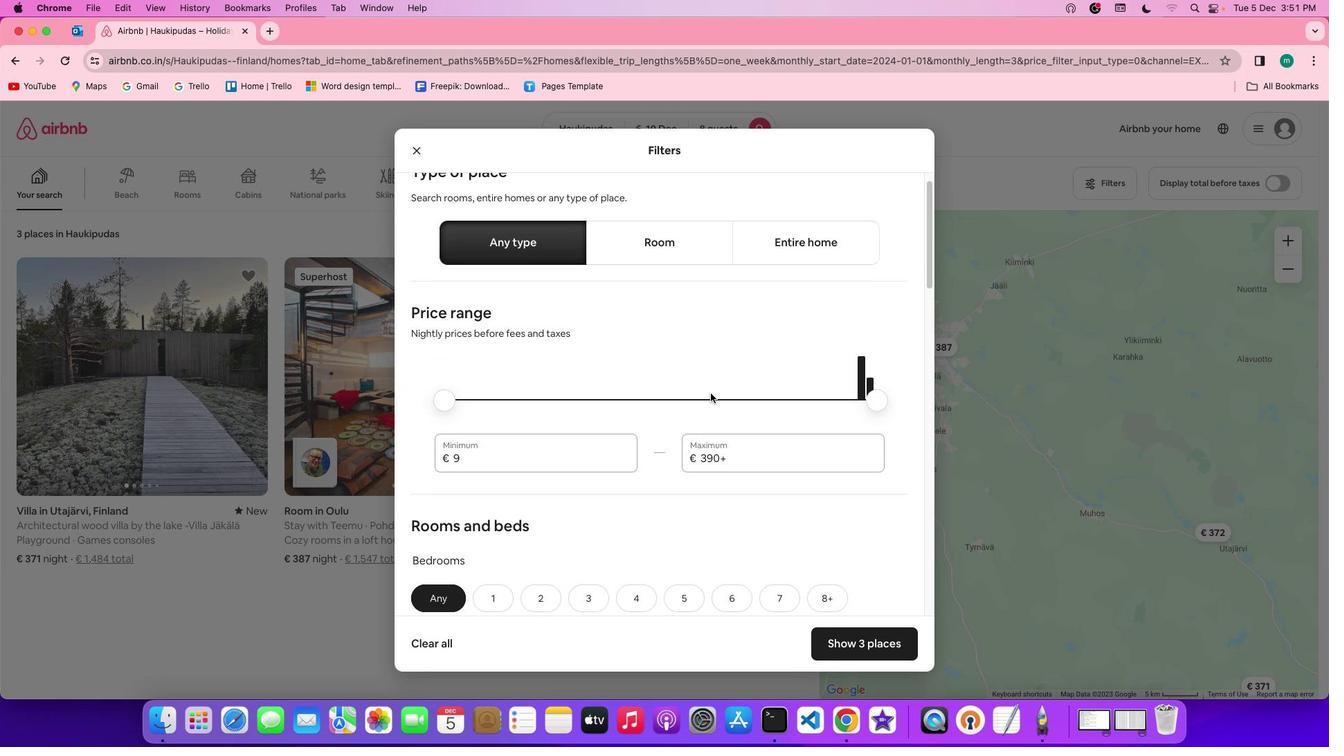 
Action: Mouse scrolled (699, 382) with delta (-10, -11)
Screenshot: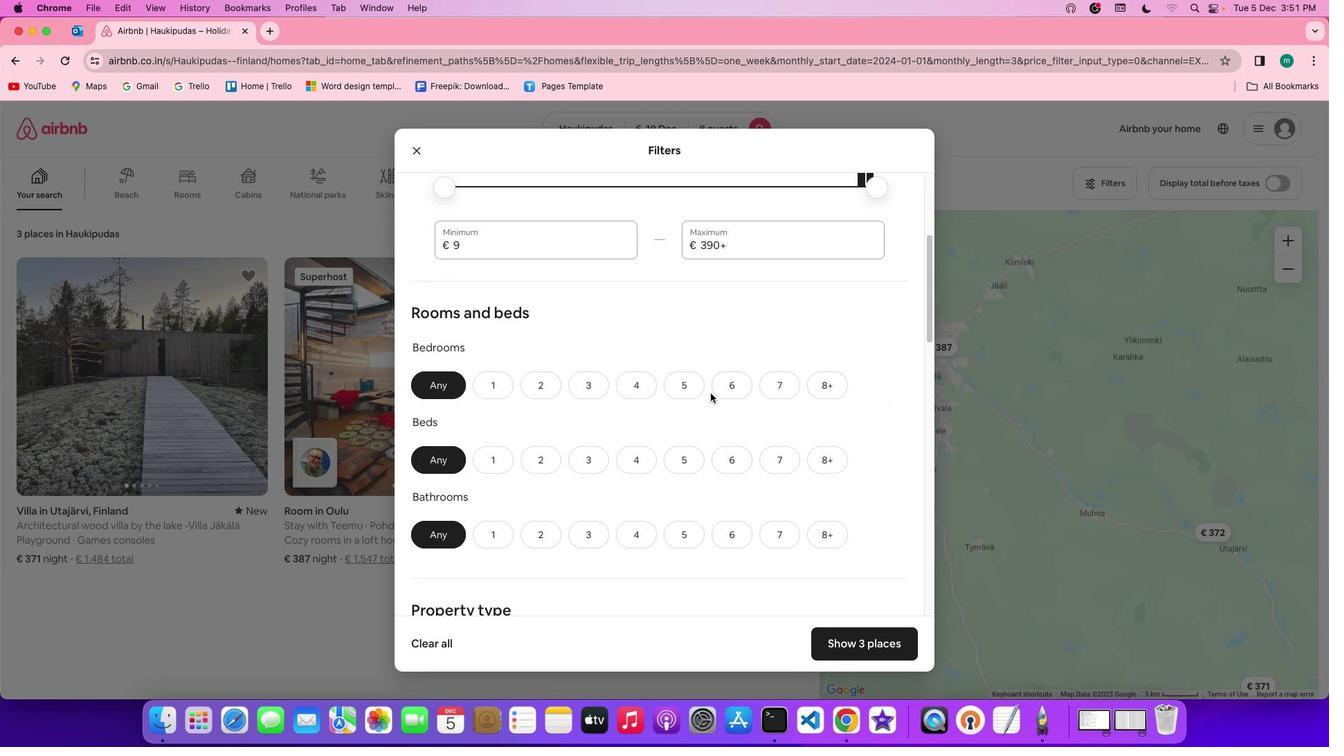 
Action: Mouse scrolled (699, 382) with delta (-10, -11)
Screenshot: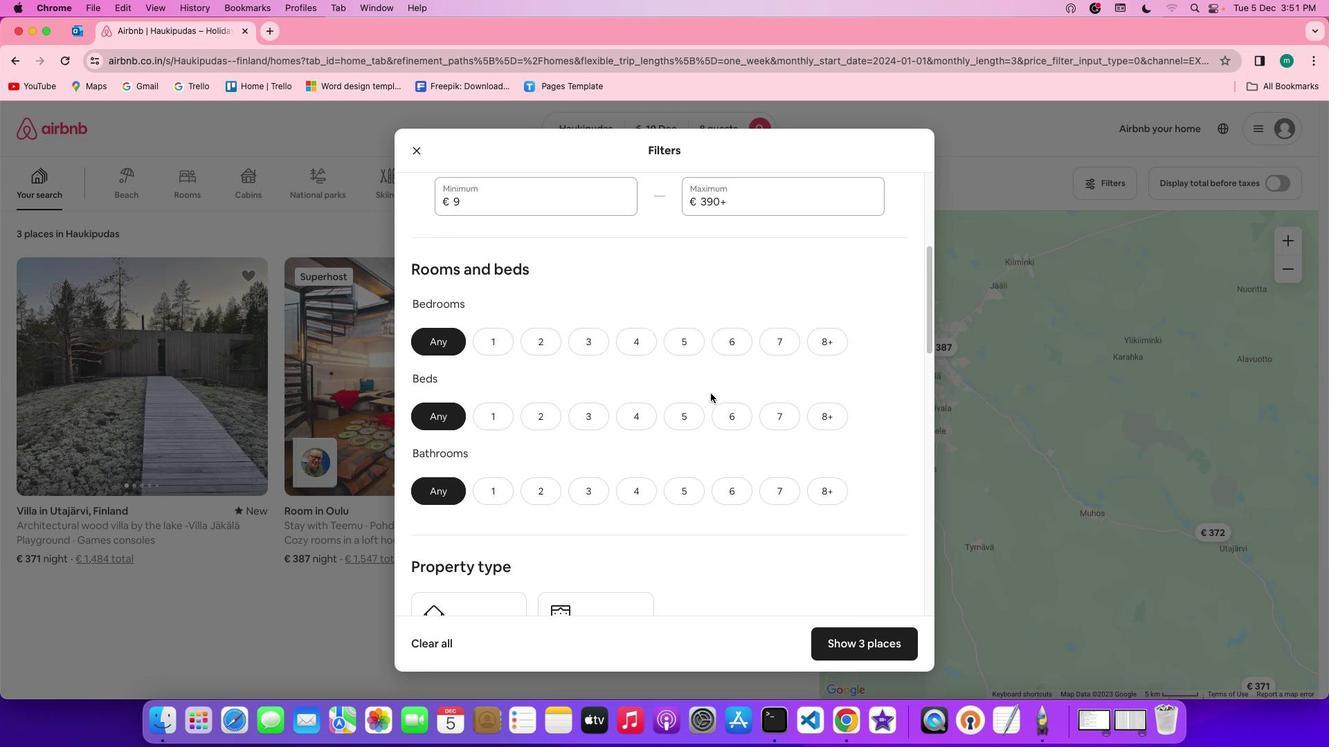 
Action: Mouse scrolled (699, 382) with delta (-10, -11)
Screenshot: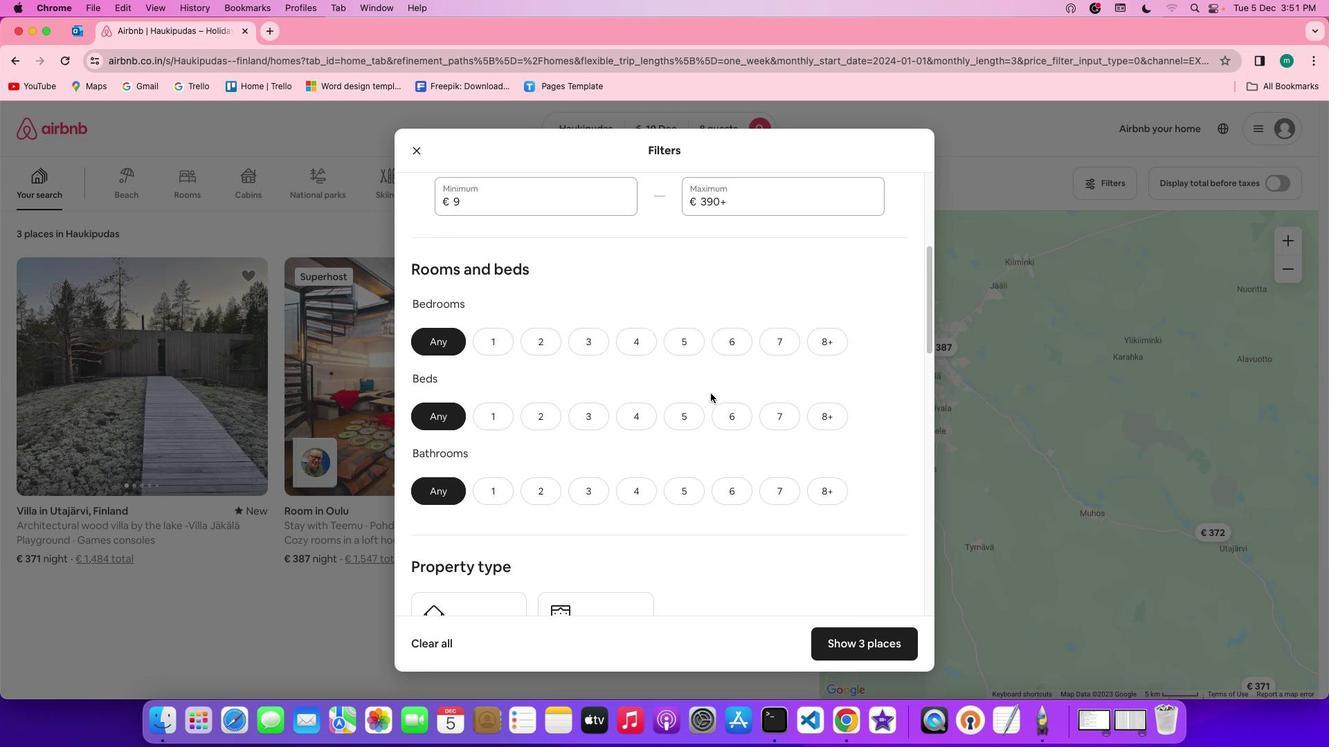 
Action: Mouse scrolled (699, 382) with delta (-10, -11)
Screenshot: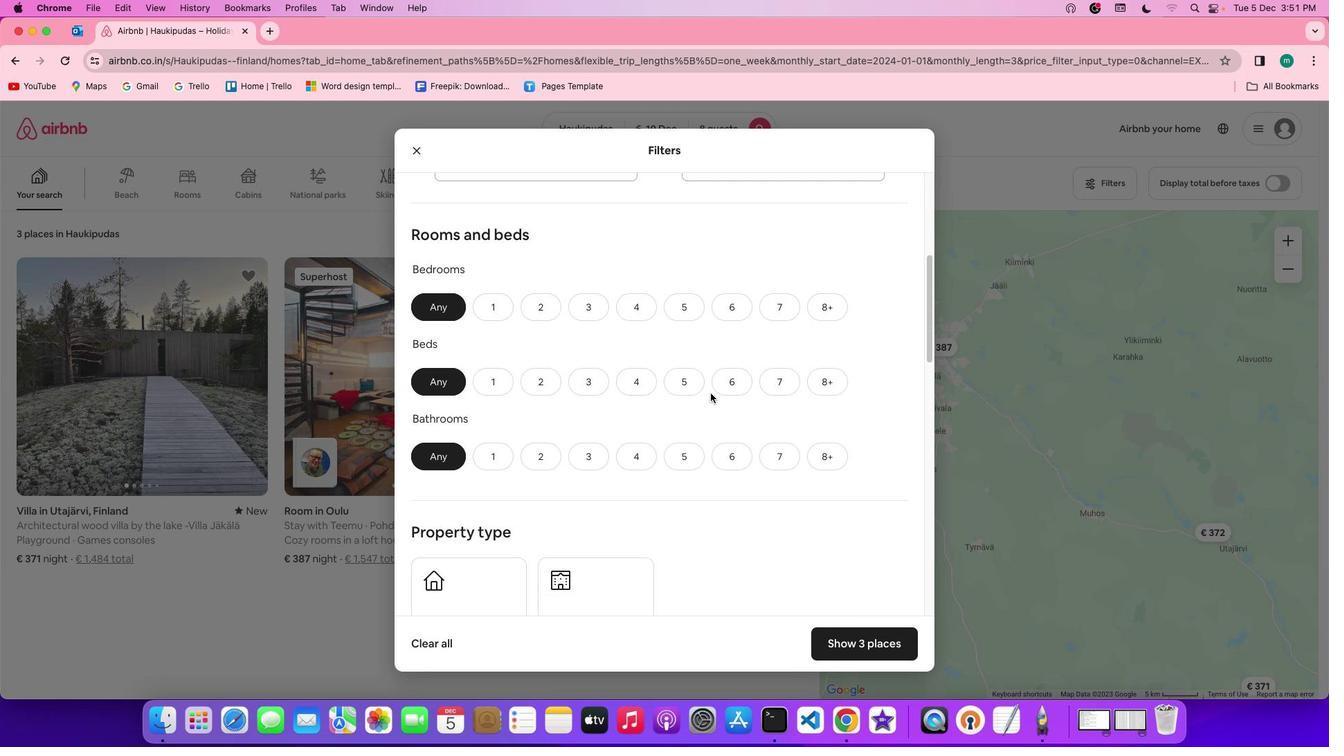 
Action: Mouse scrolled (699, 382) with delta (-10, -11)
Screenshot: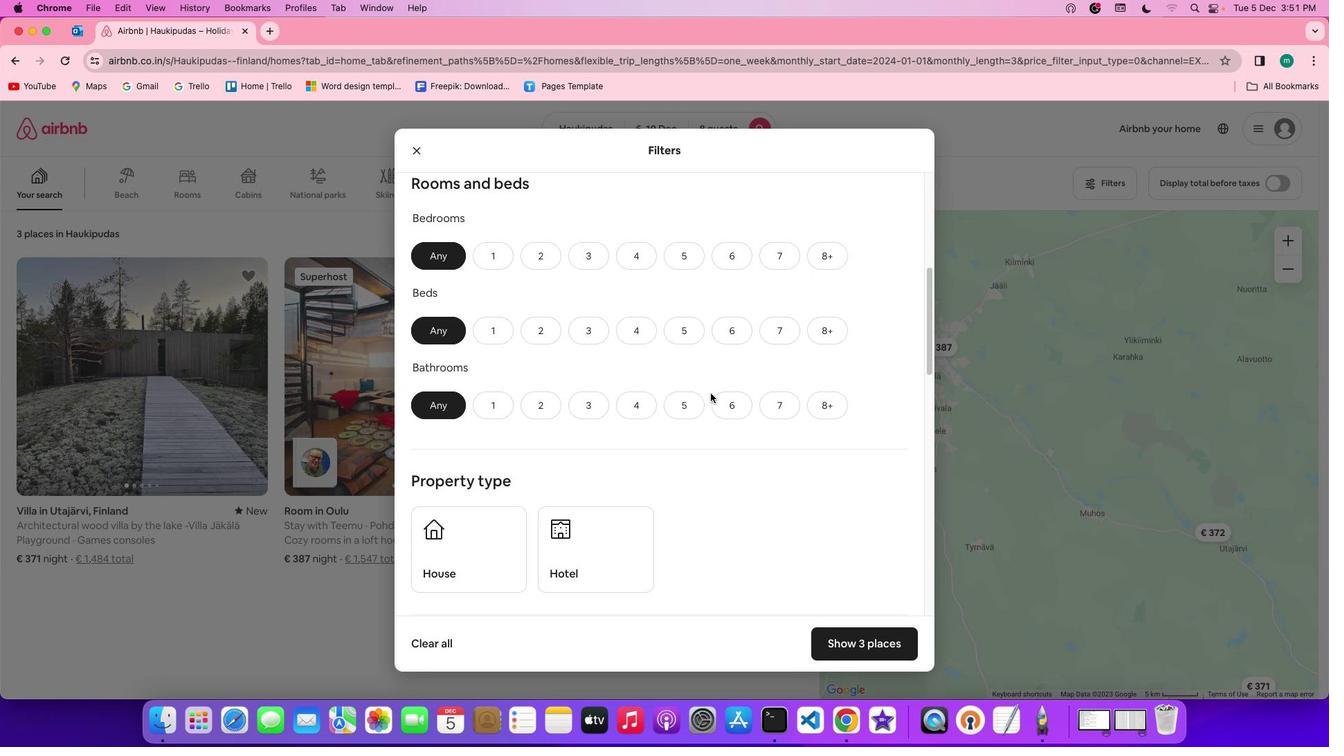 
Action: Mouse scrolled (699, 382) with delta (-10, -11)
Screenshot: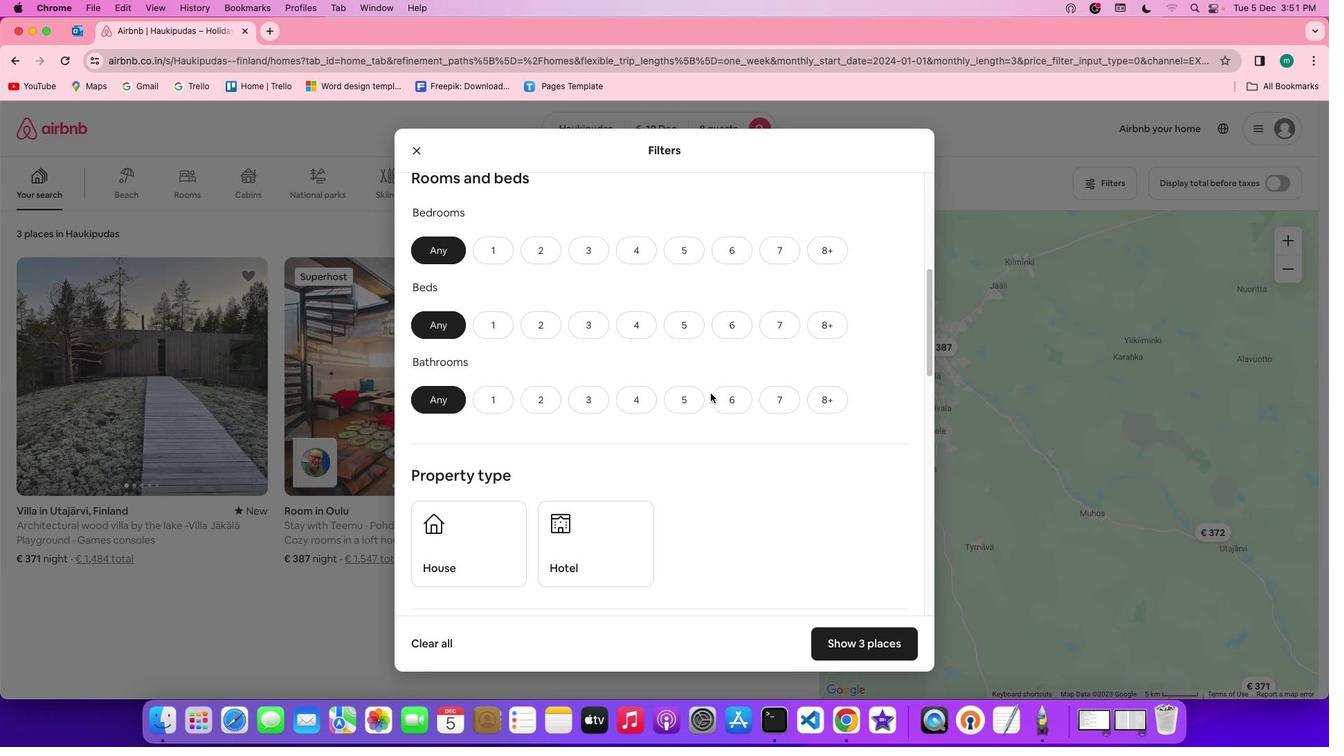 
Action: Mouse scrolled (699, 382) with delta (-10, -11)
Screenshot: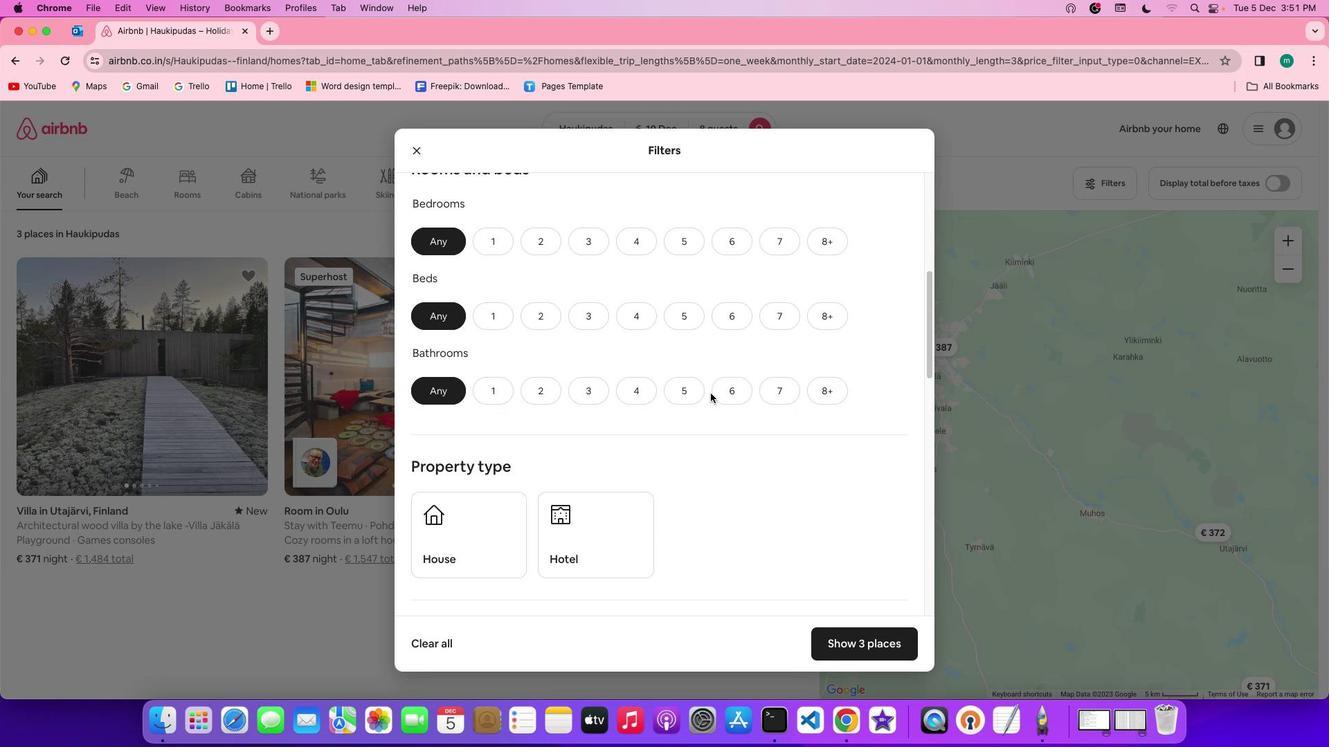
Action: Mouse scrolled (699, 382) with delta (-10, -11)
Screenshot: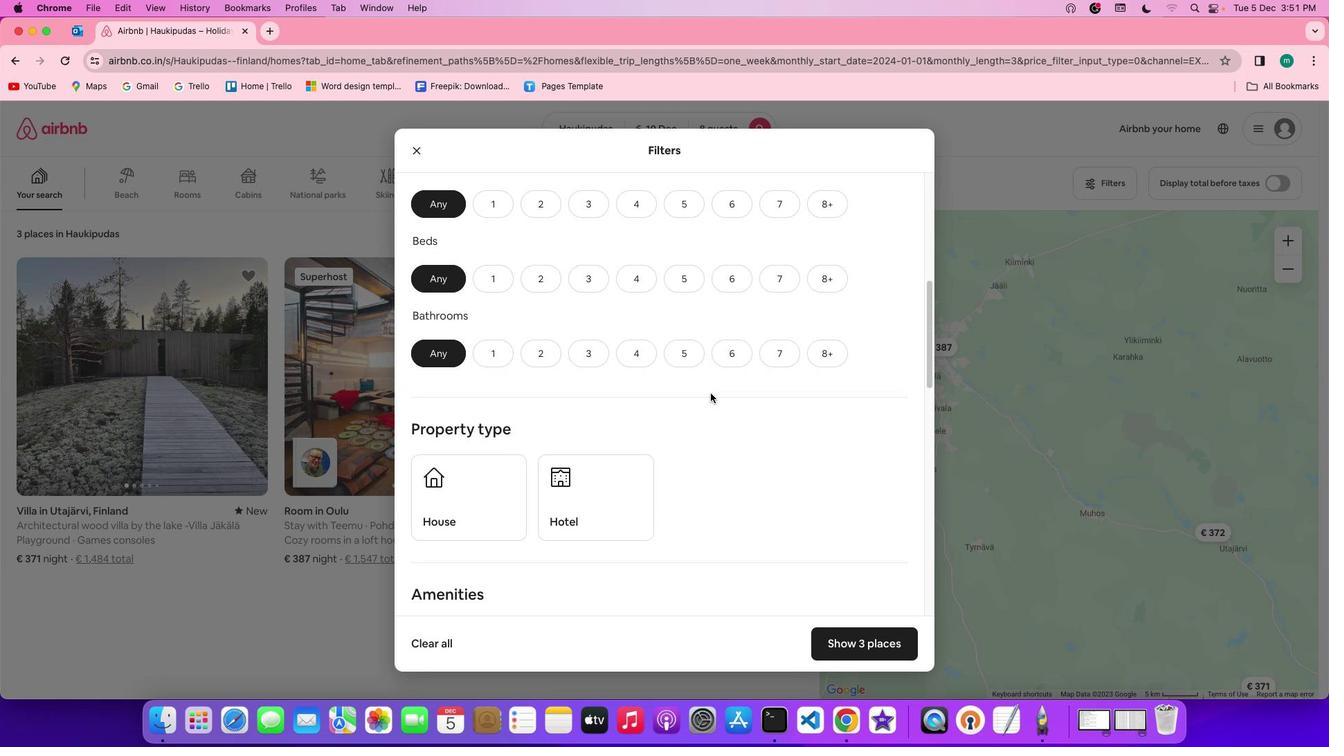 
Action: Mouse scrolled (699, 382) with delta (-10, -11)
Screenshot: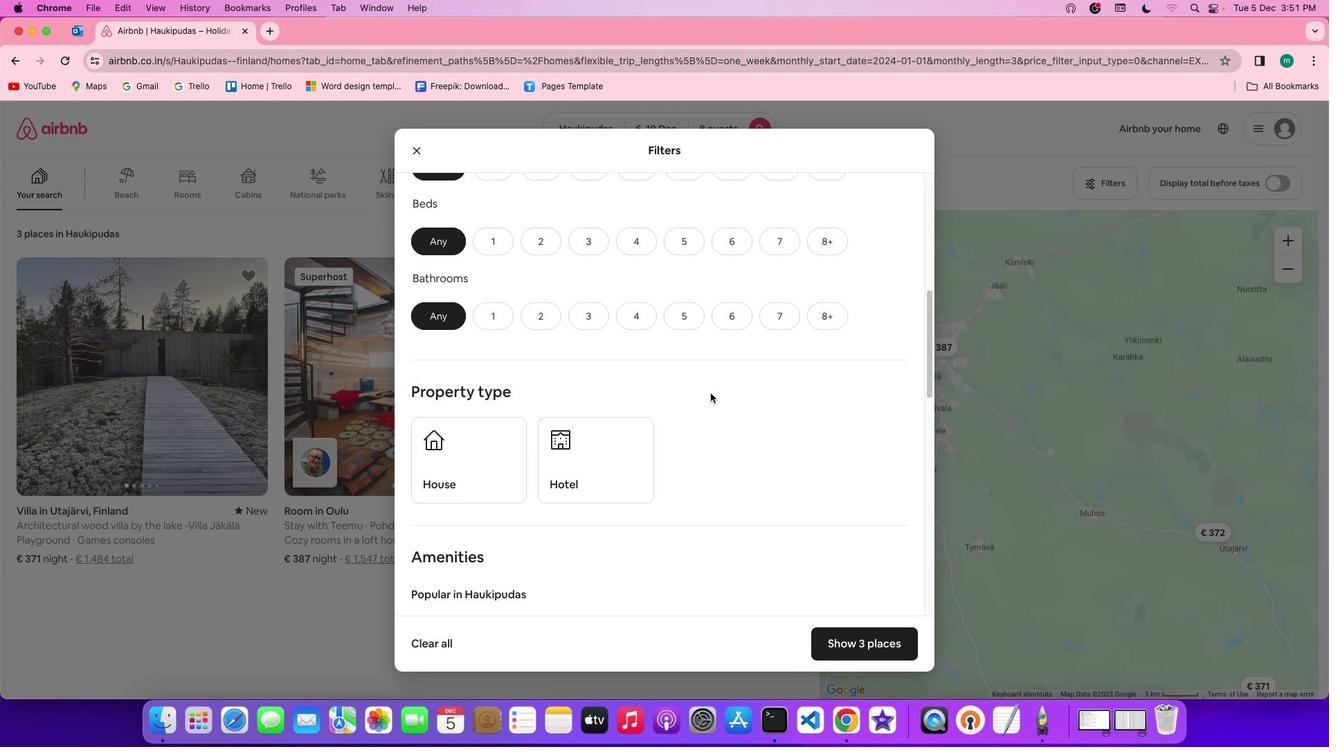 
Action: Mouse scrolled (699, 382) with delta (-10, -11)
Screenshot: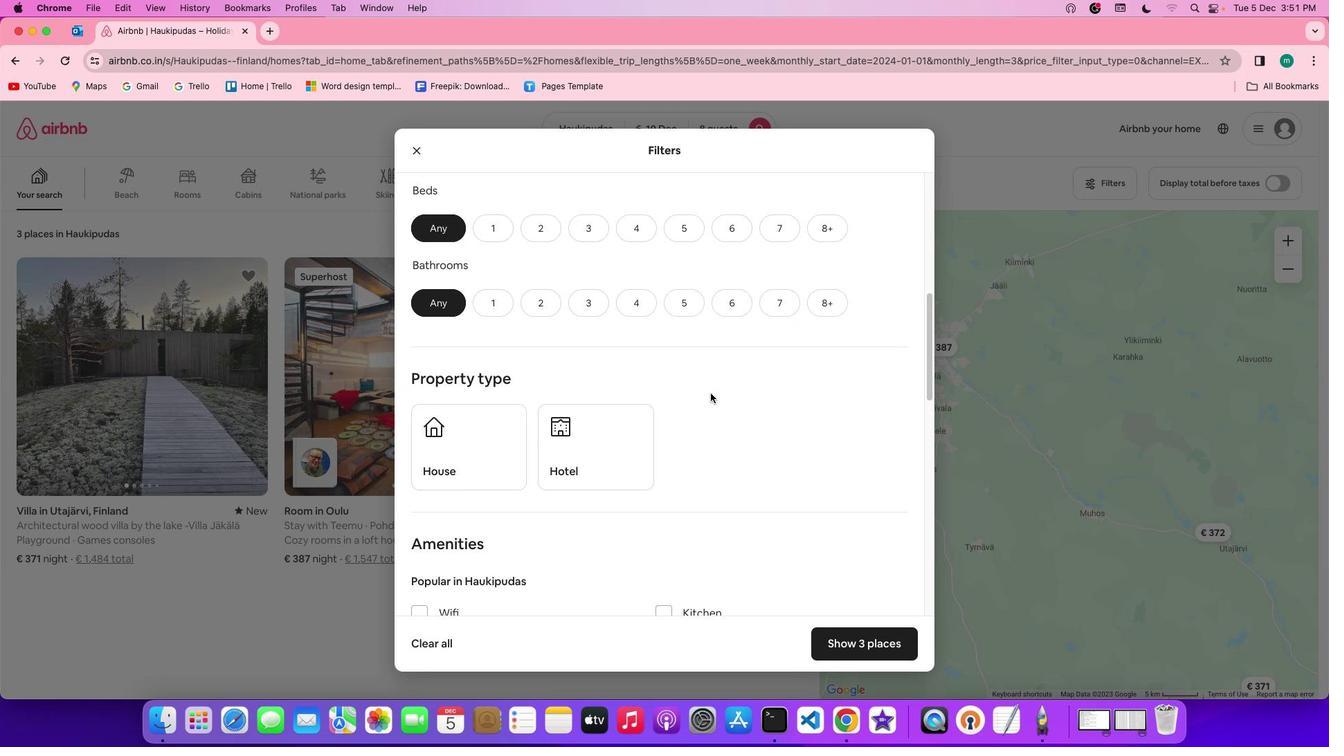 
Action: Mouse scrolled (699, 382) with delta (-10, -11)
Screenshot: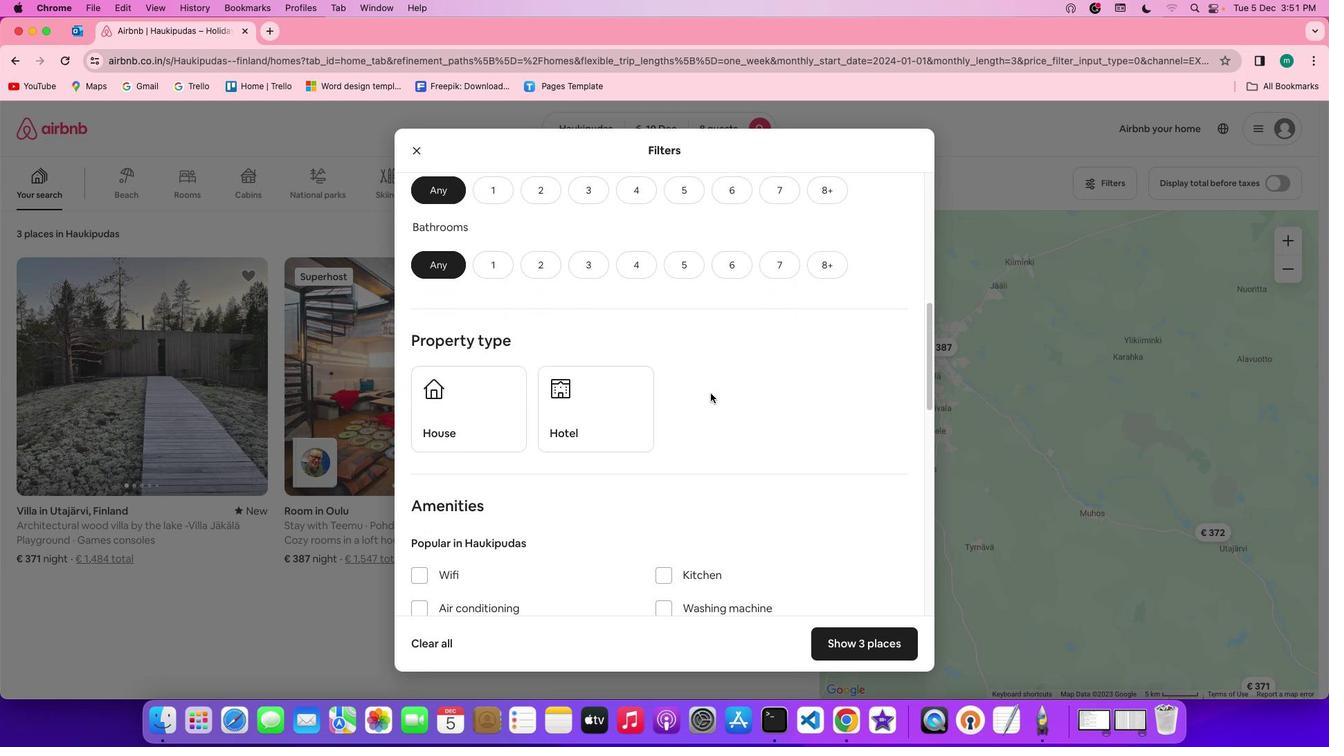 
Action: Mouse scrolled (699, 382) with delta (-10, -11)
Screenshot: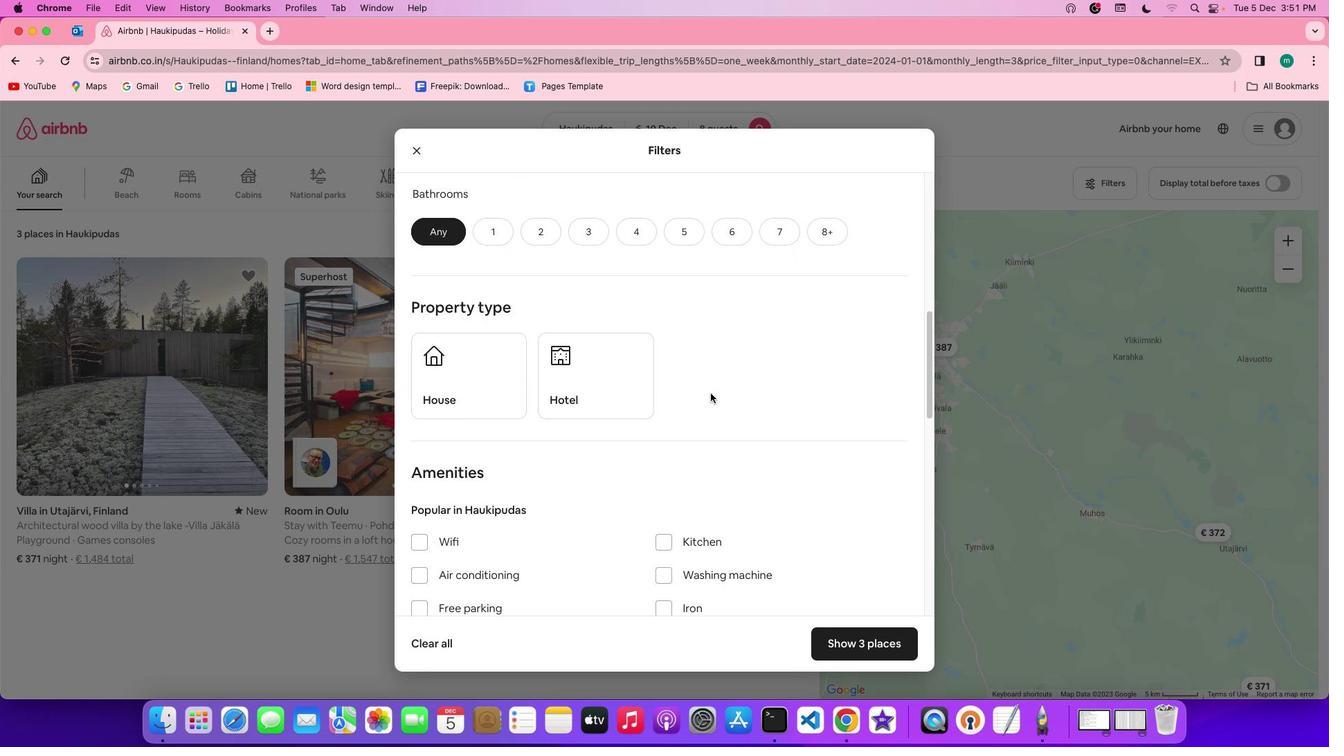 
Action: Mouse scrolled (699, 382) with delta (-10, -11)
Screenshot: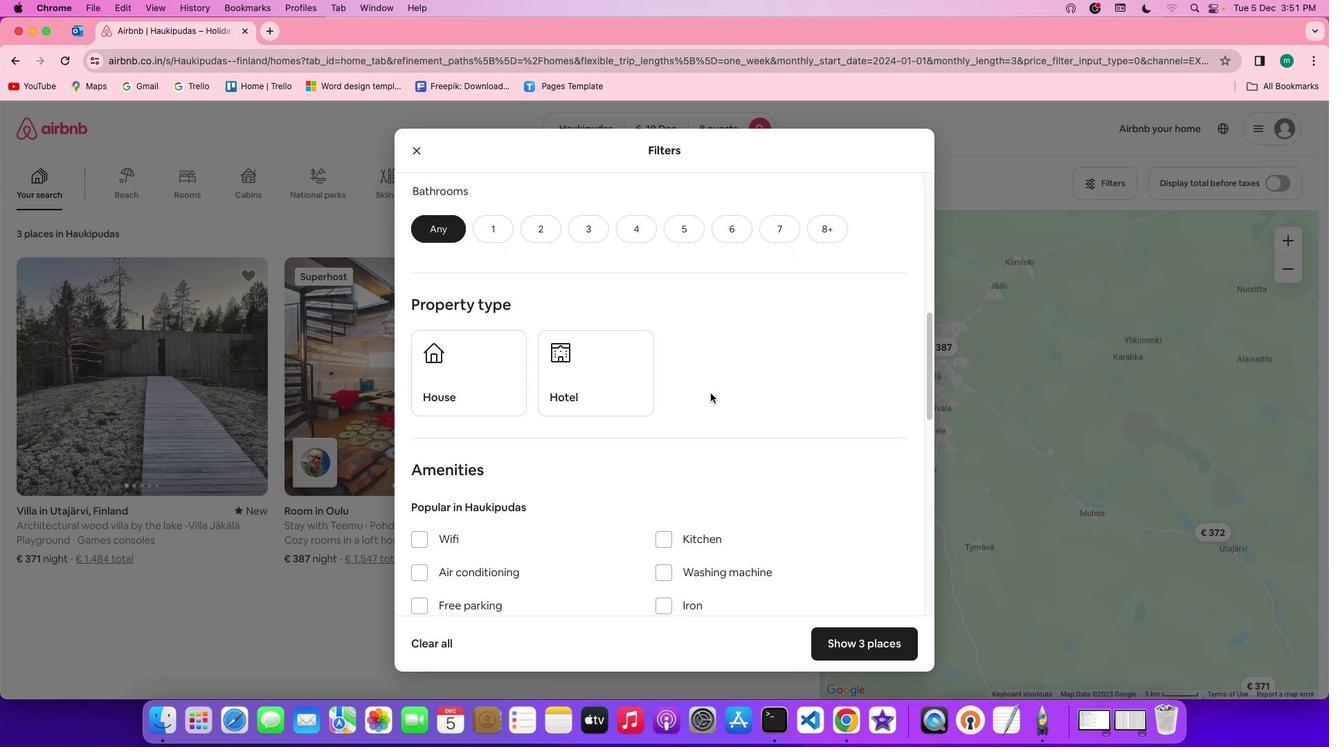 
Action: Mouse scrolled (699, 382) with delta (-10, -11)
Screenshot: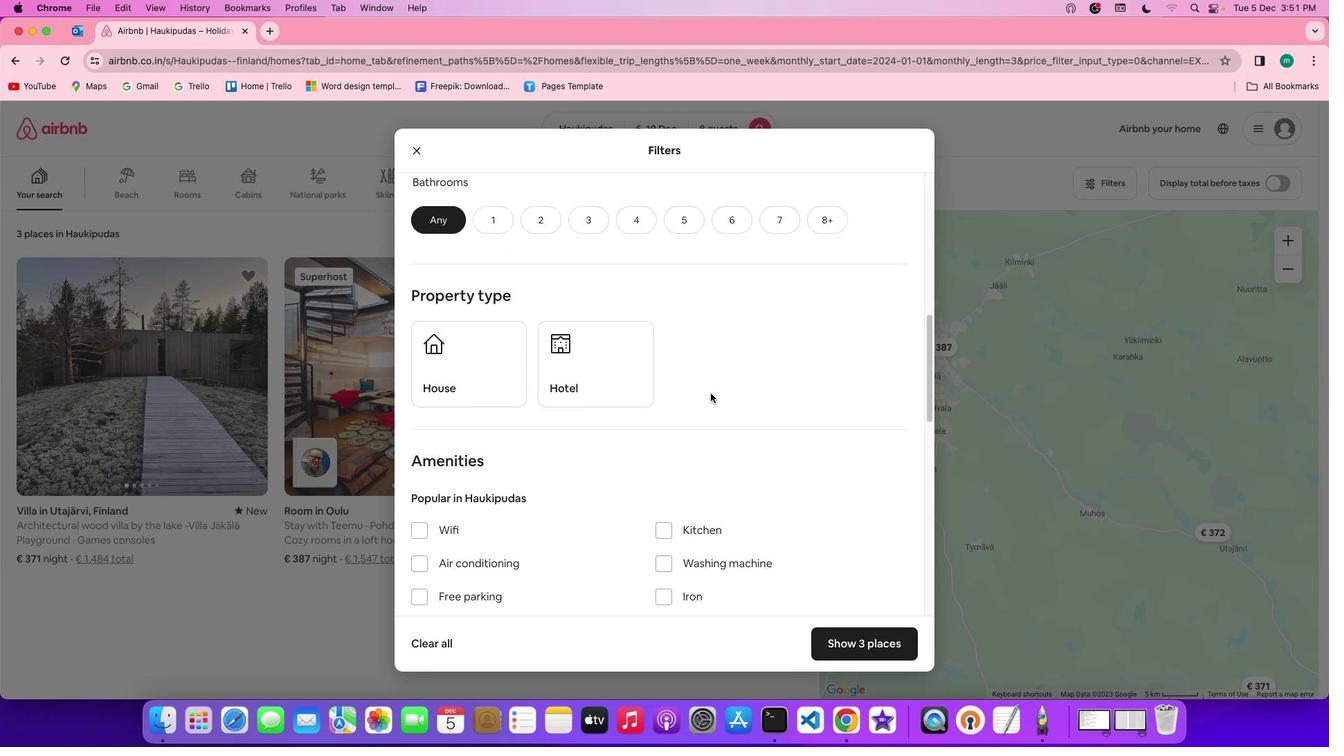 
Action: Mouse scrolled (699, 382) with delta (-10, -11)
Screenshot: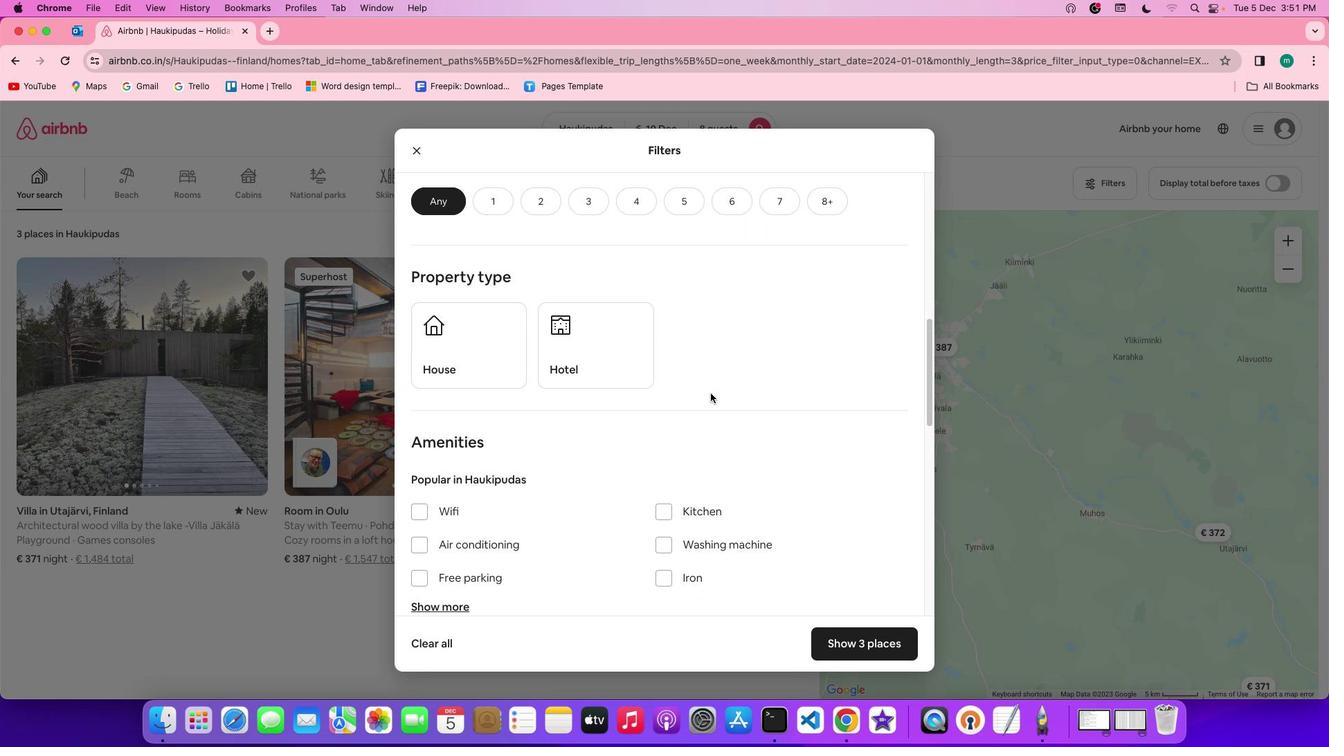 
Action: Mouse scrolled (699, 382) with delta (-10, -11)
Screenshot: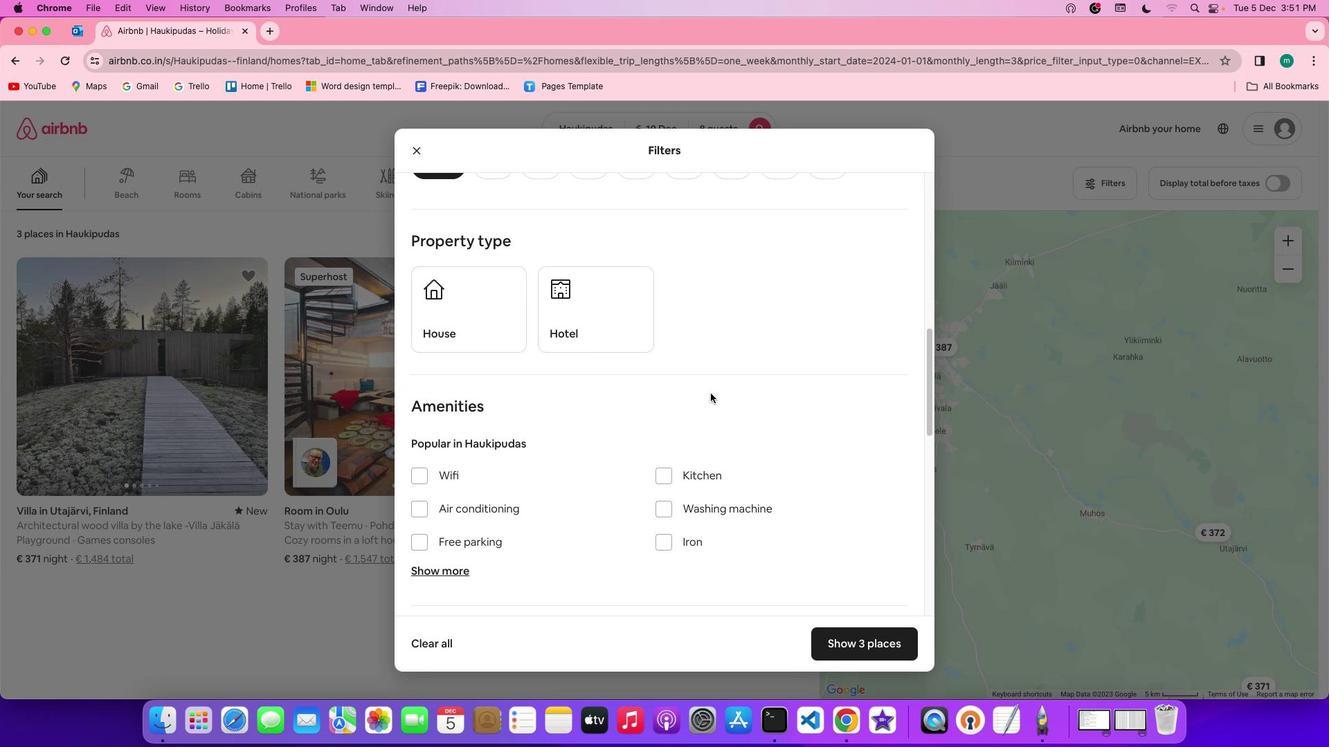 
Action: Mouse moved to (689, 384)
Screenshot: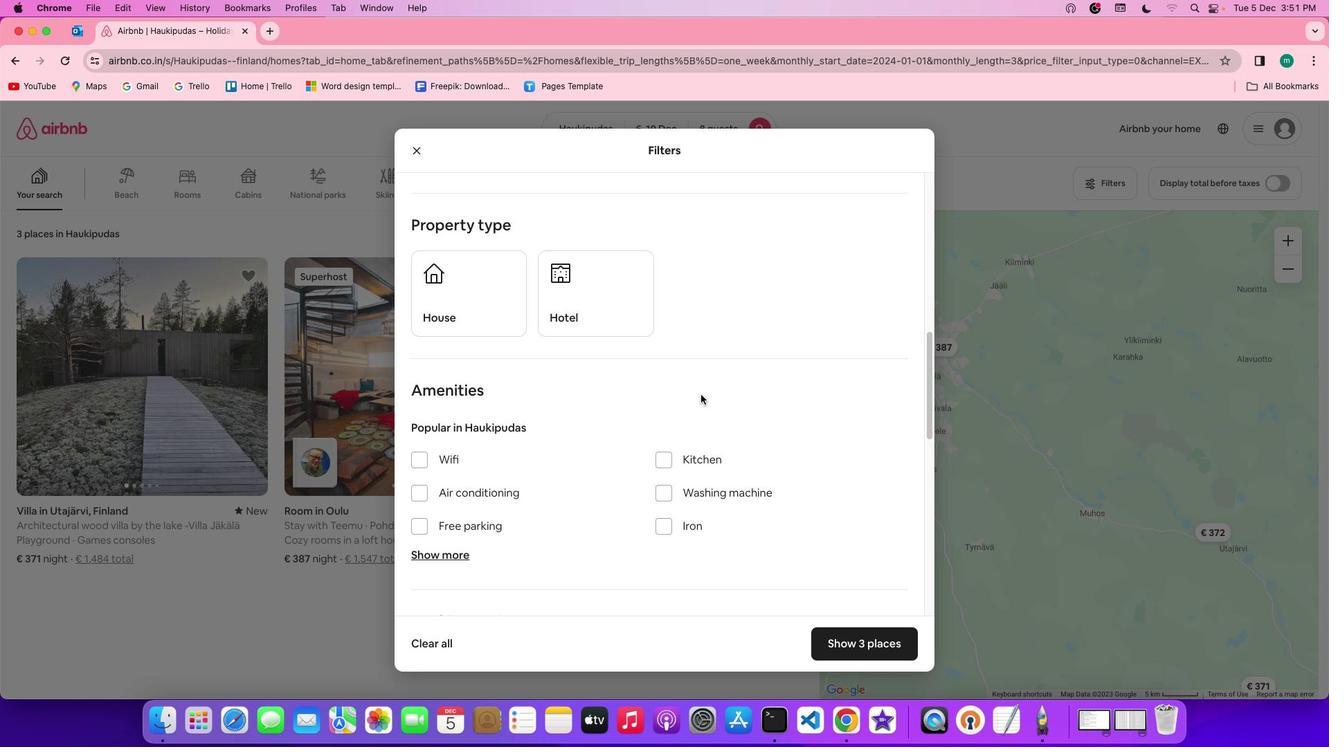 
Action: Mouse scrolled (689, 384) with delta (-10, -9)
Screenshot: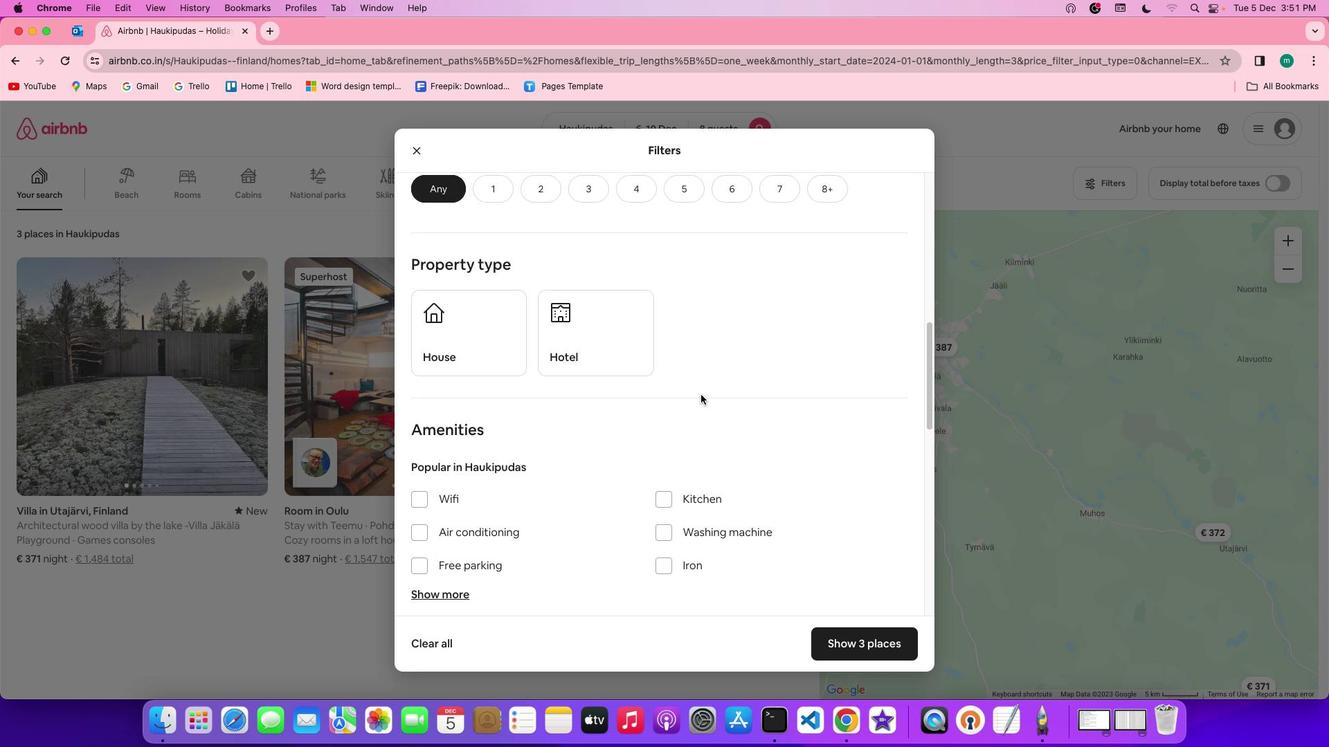 
Action: Mouse scrolled (689, 384) with delta (-10, -9)
Screenshot: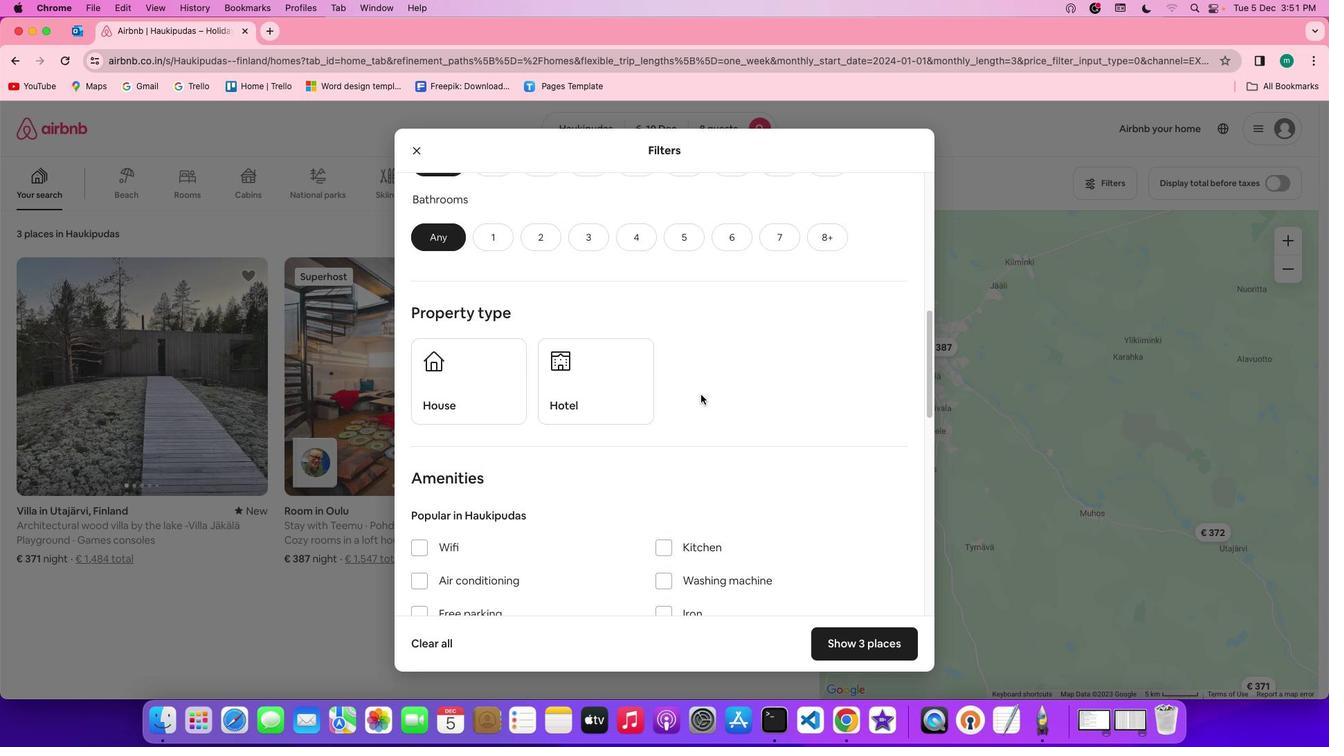 
Action: Mouse scrolled (689, 384) with delta (-10, -8)
Screenshot: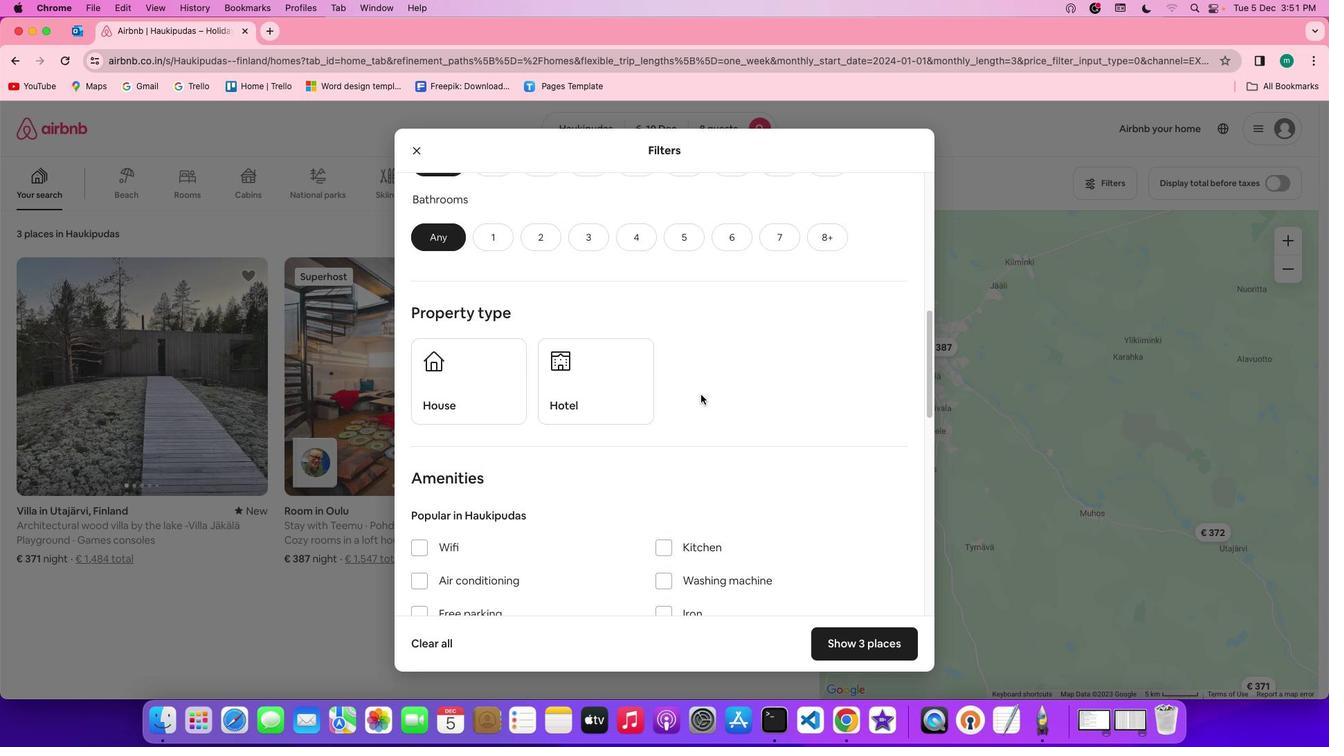 
Action: Mouse scrolled (689, 384) with delta (-10, -7)
Screenshot: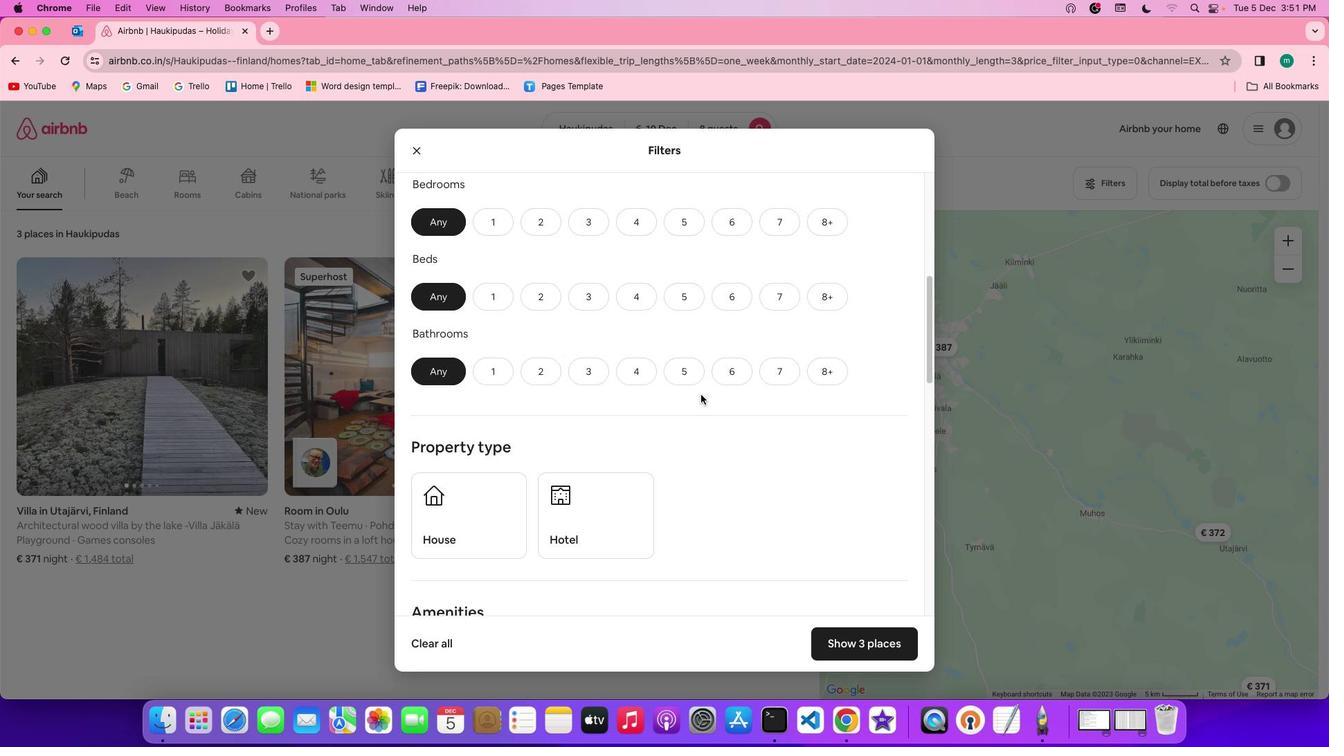 
Action: Mouse moved to (736, 260)
Screenshot: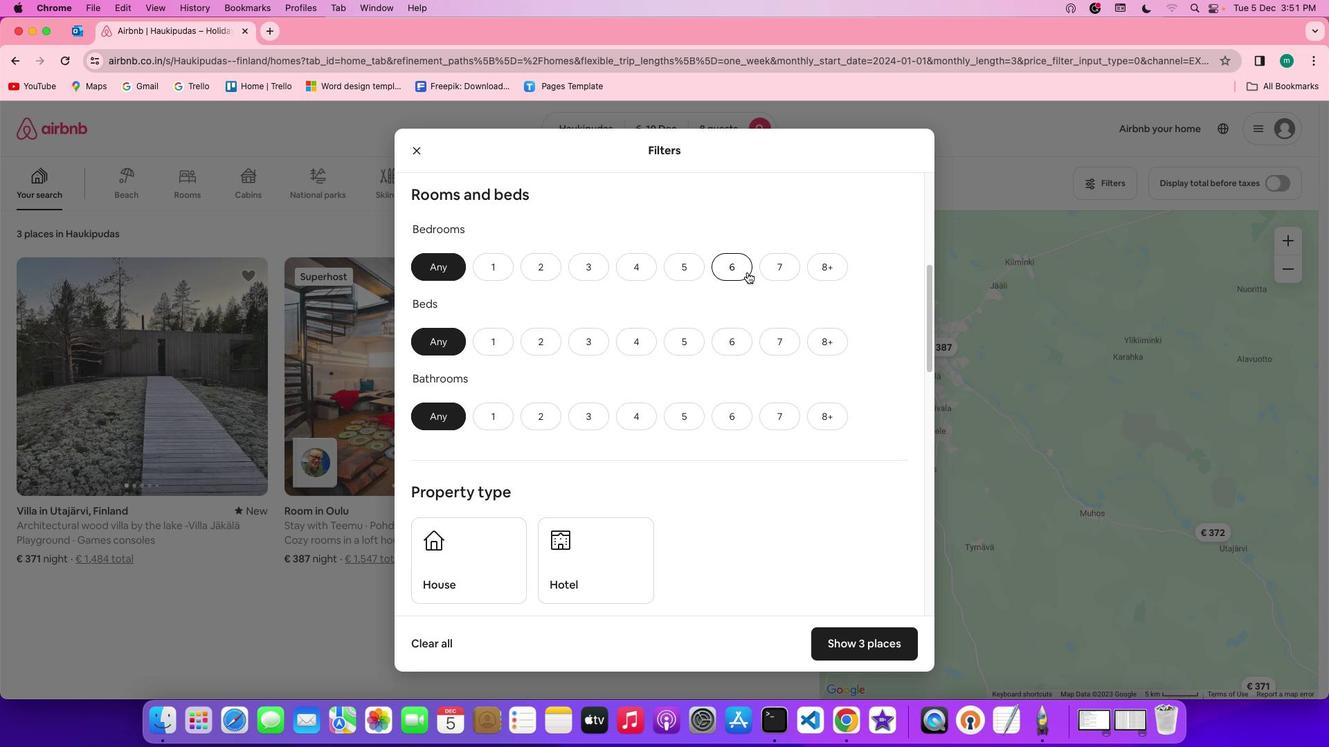 
Action: Mouse pressed left at (736, 260)
Screenshot: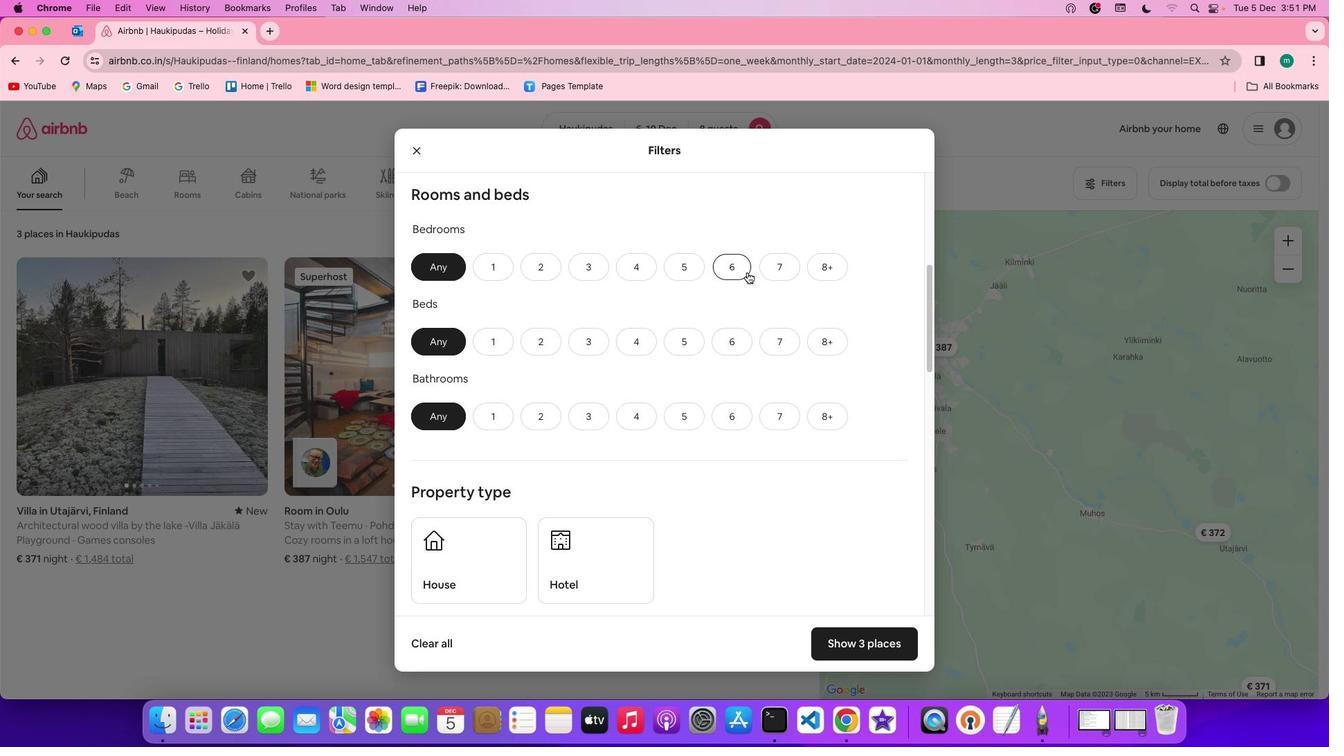 
Action: Mouse moved to (728, 308)
Screenshot: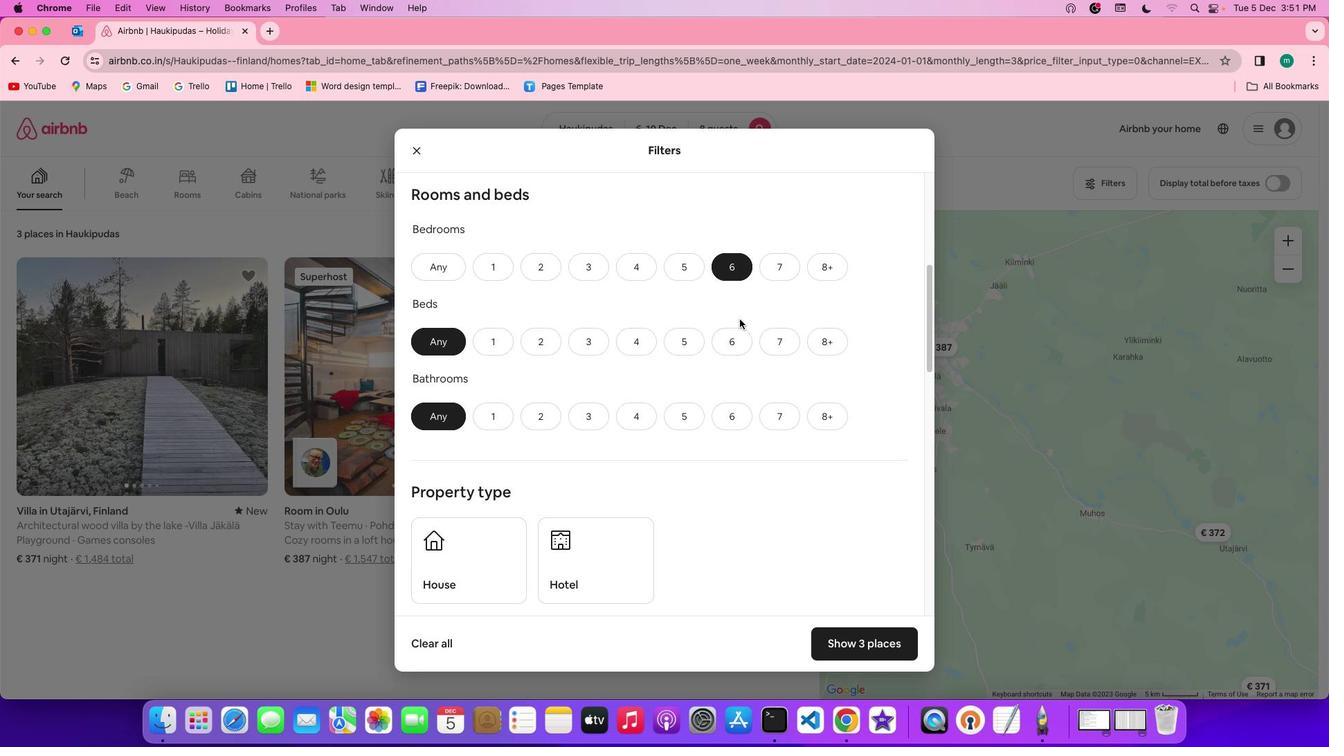 
Action: Mouse pressed left at (728, 308)
Screenshot: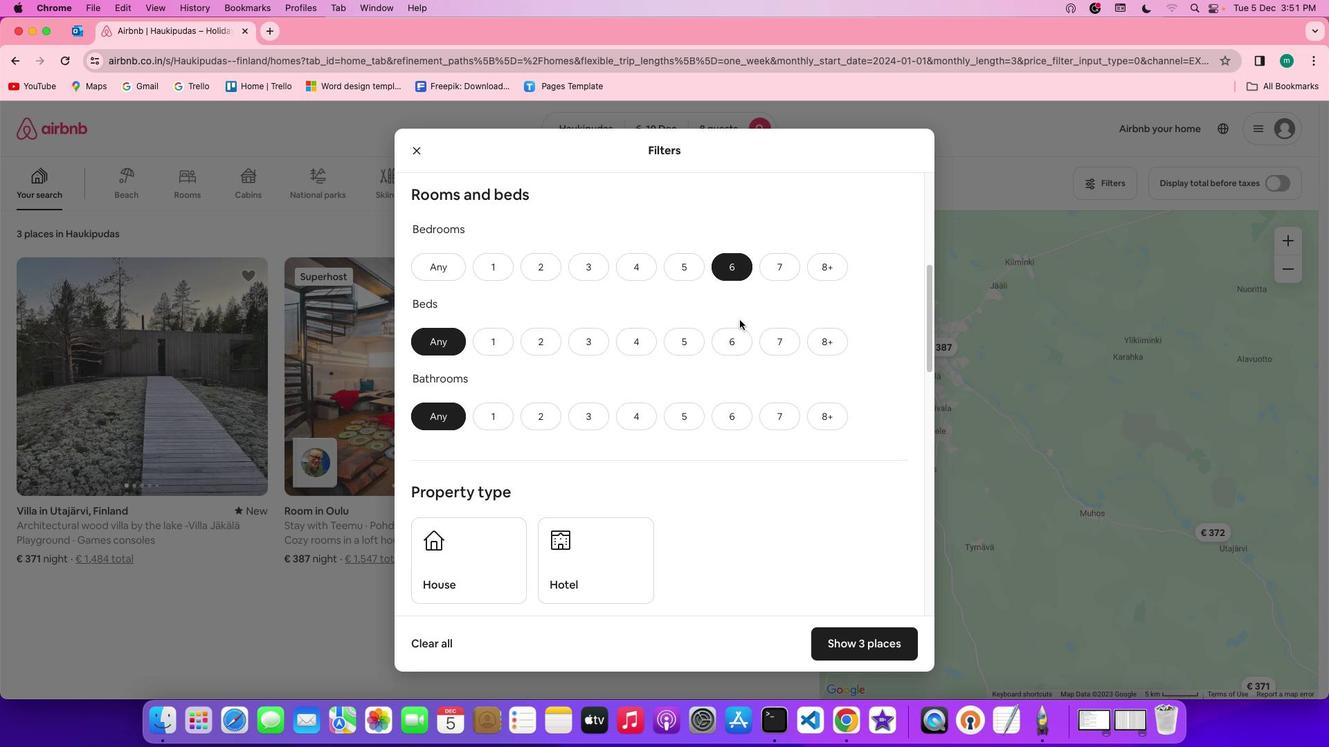 
Action: Mouse moved to (726, 321)
Screenshot: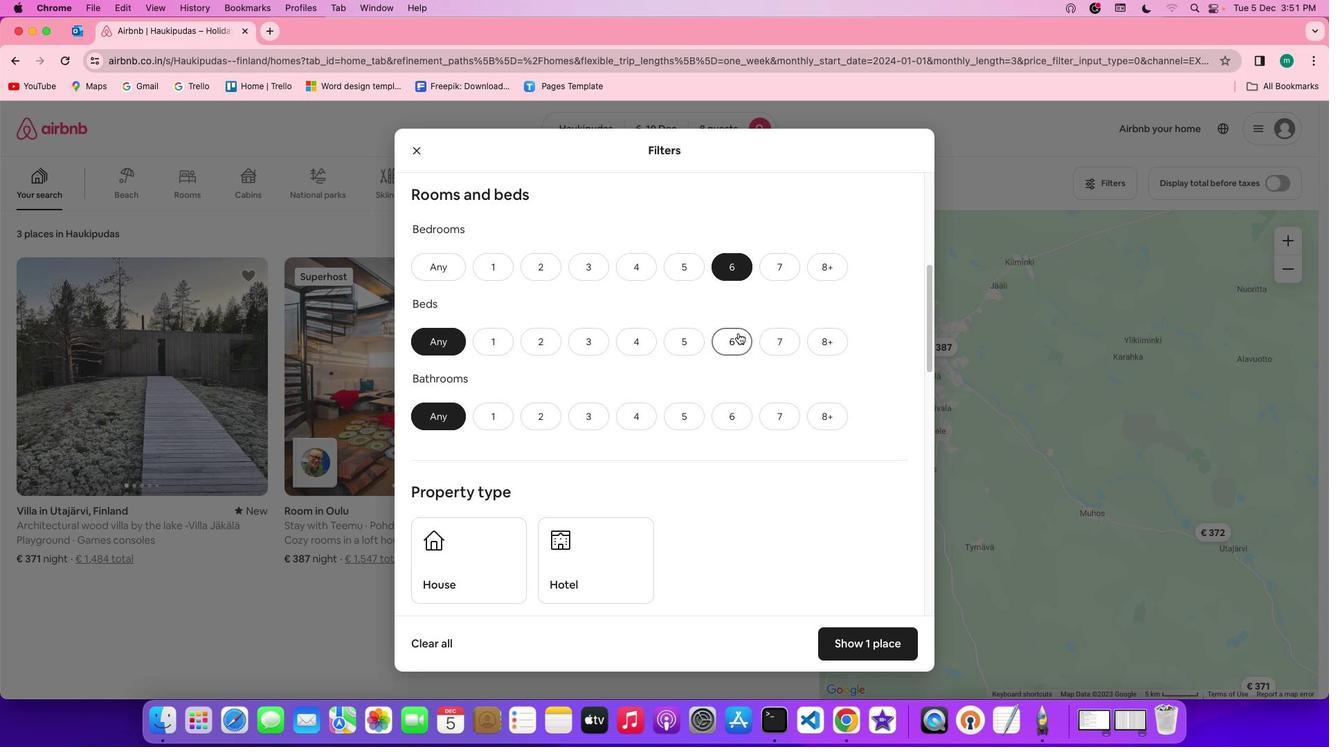
Action: Mouse pressed left at (726, 321)
Screenshot: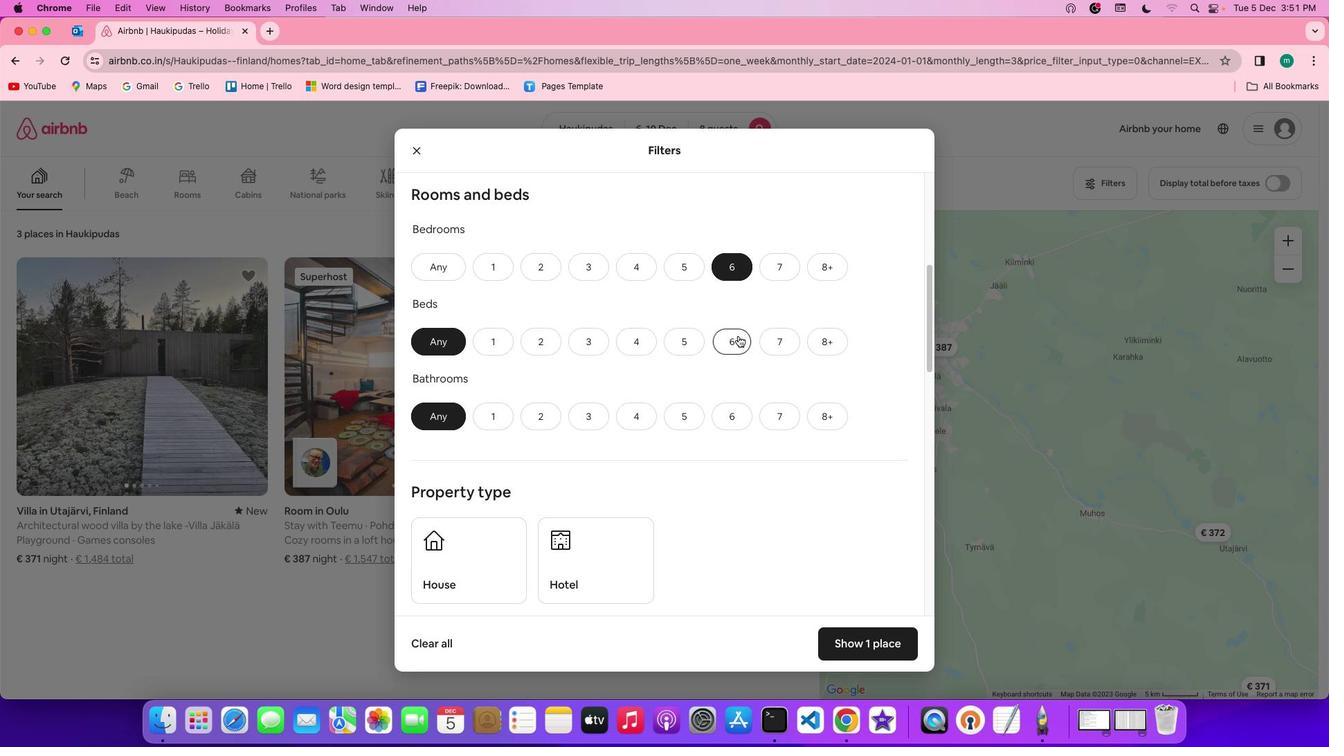 
Action: Mouse moved to (721, 394)
Screenshot: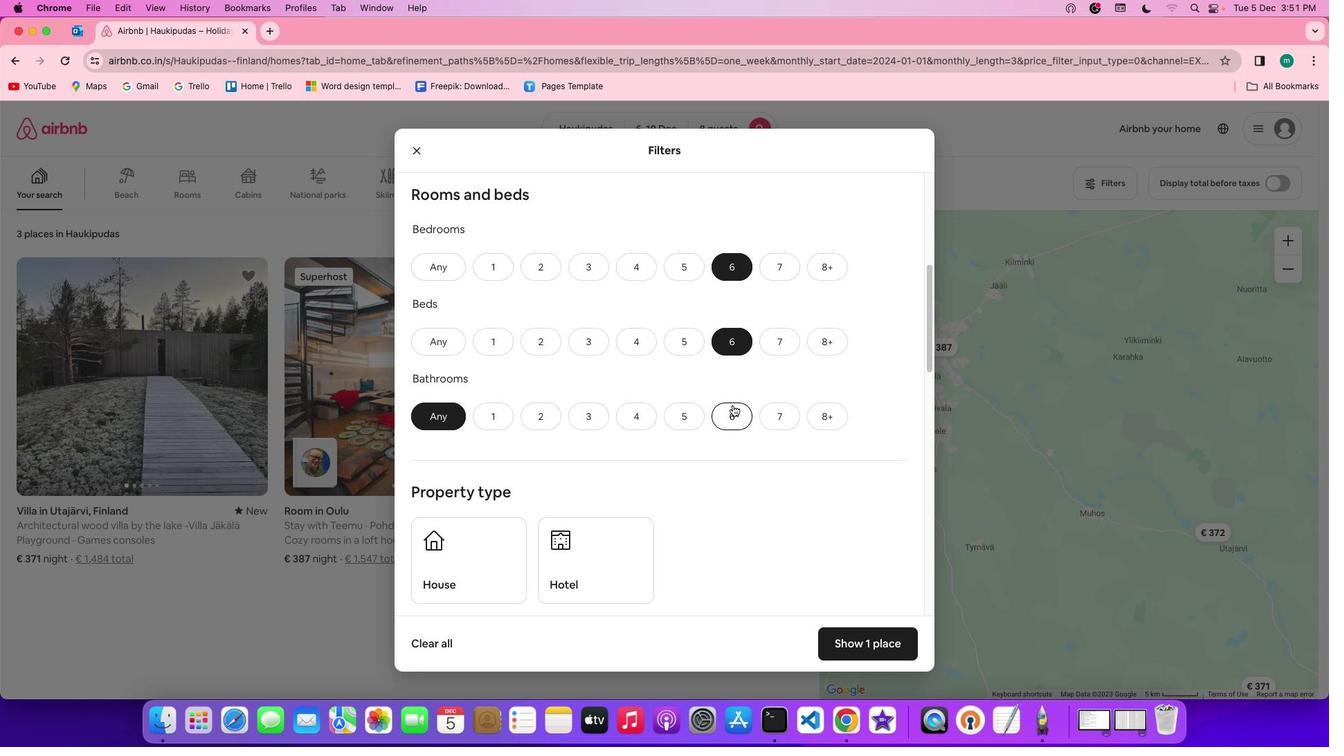
Action: Mouse pressed left at (721, 394)
Screenshot: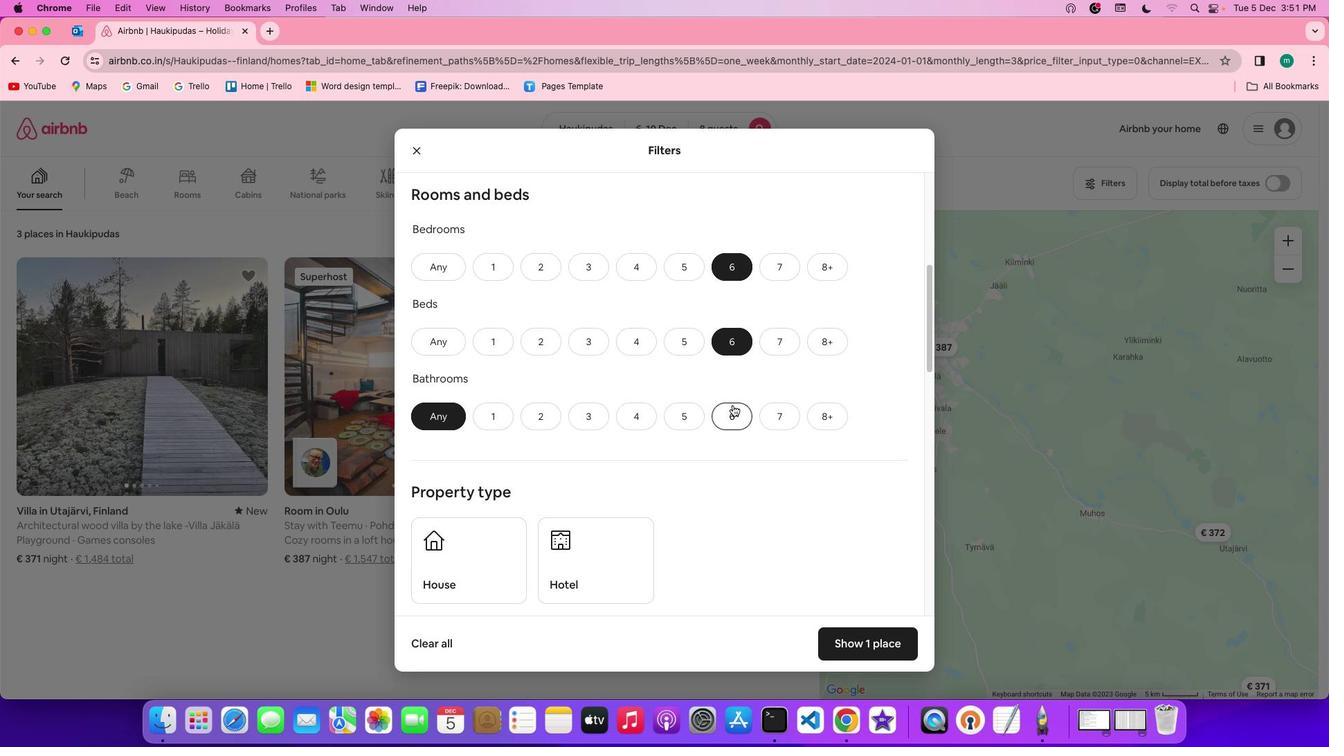 
Action: Mouse moved to (783, 401)
Screenshot: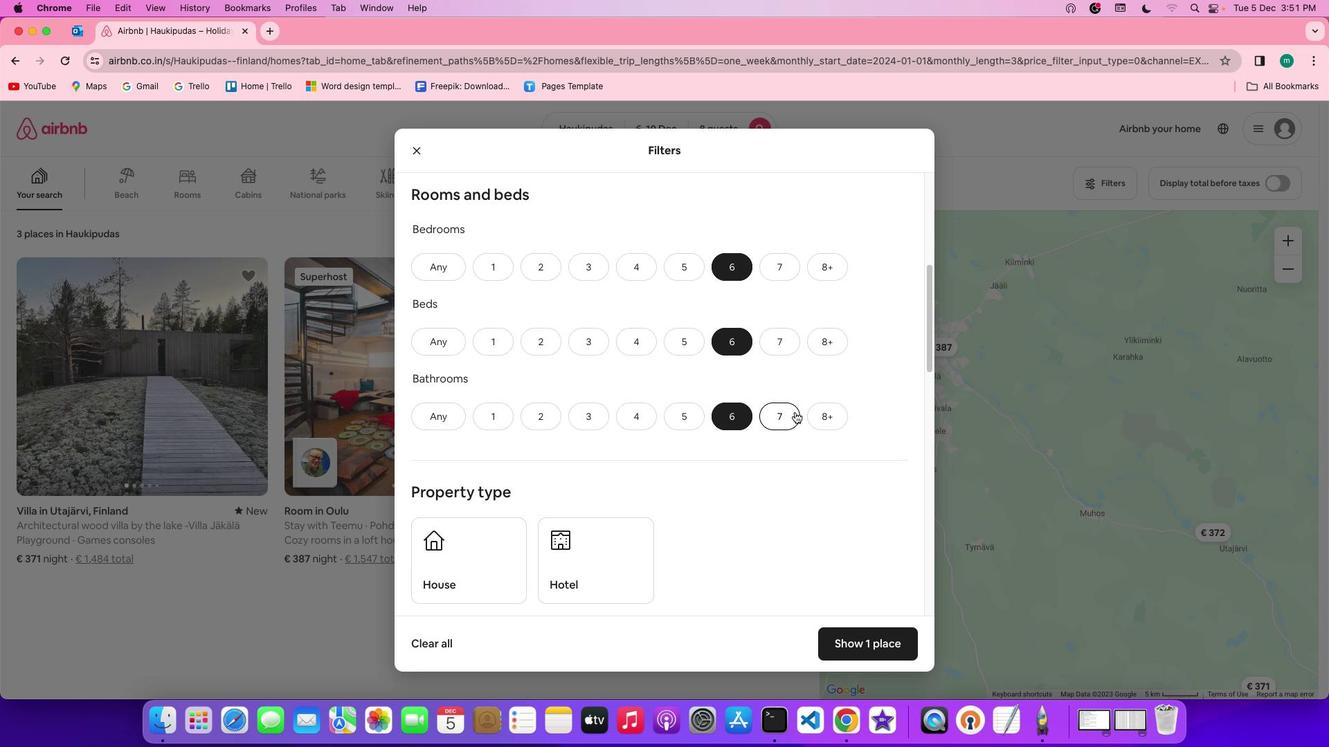 
Action: Mouse scrolled (783, 401) with delta (-10, -11)
Screenshot: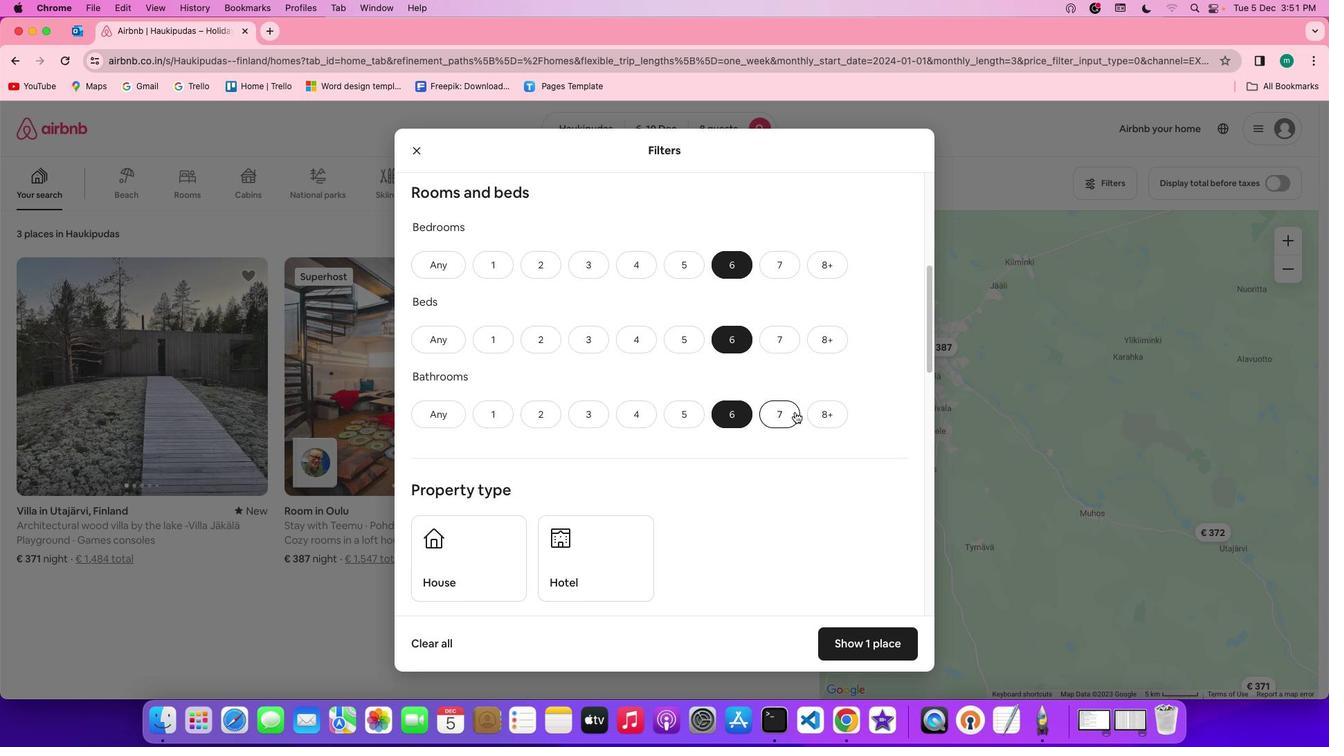 
Action: Mouse scrolled (783, 401) with delta (-10, -11)
Screenshot: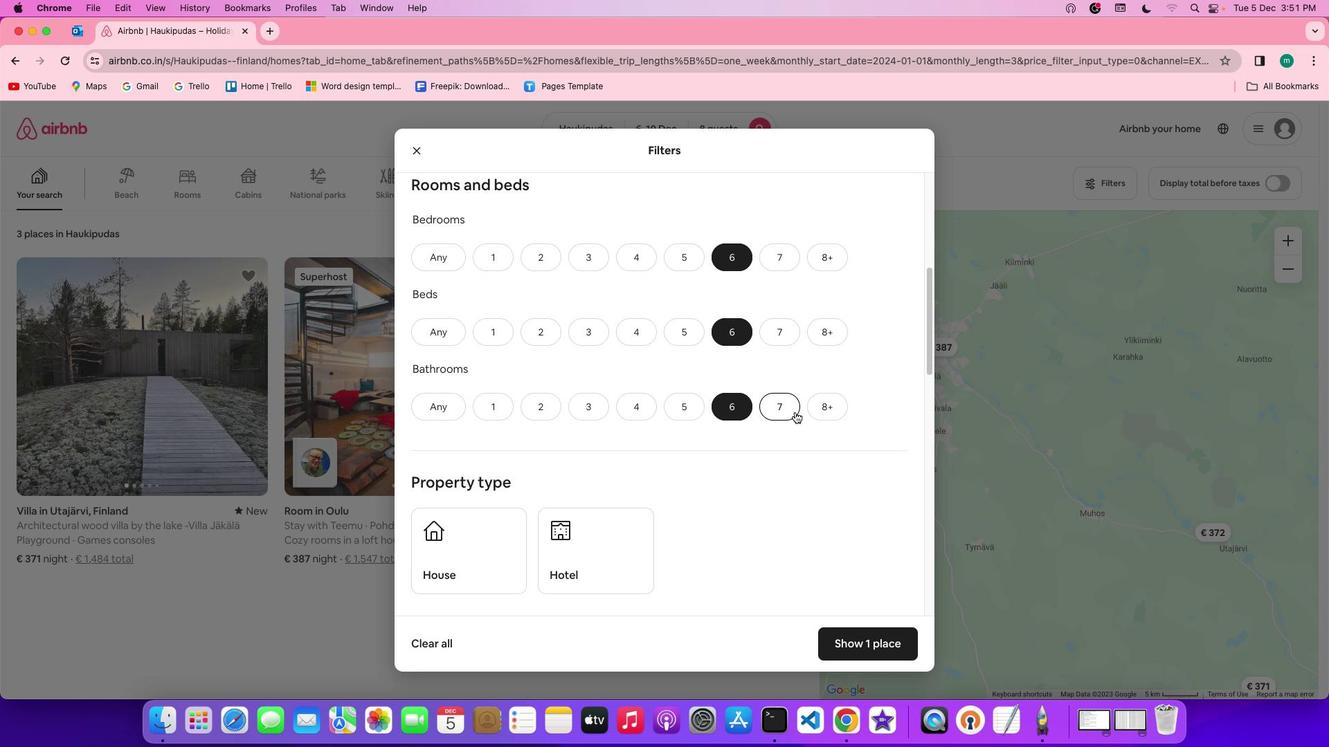 
Action: Mouse scrolled (783, 401) with delta (-10, -11)
Screenshot: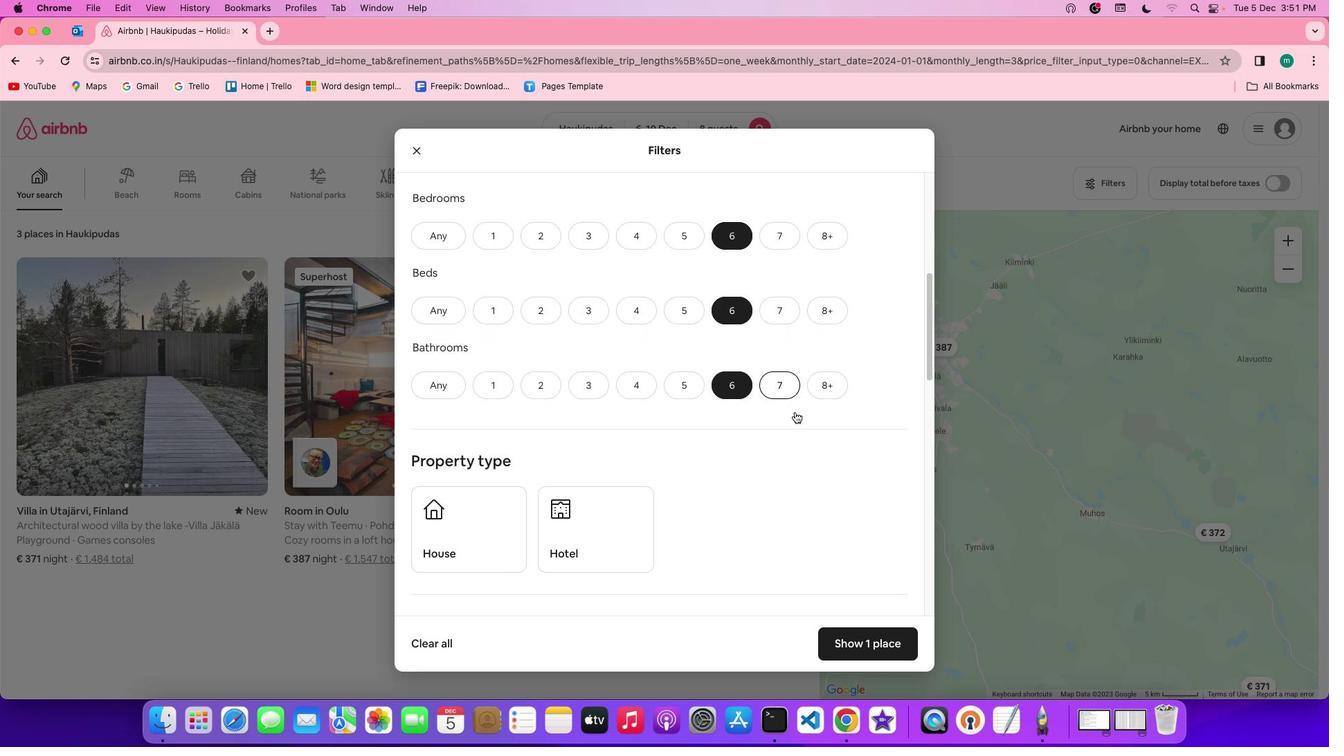 
Action: Mouse scrolled (783, 401) with delta (-10, -11)
Screenshot: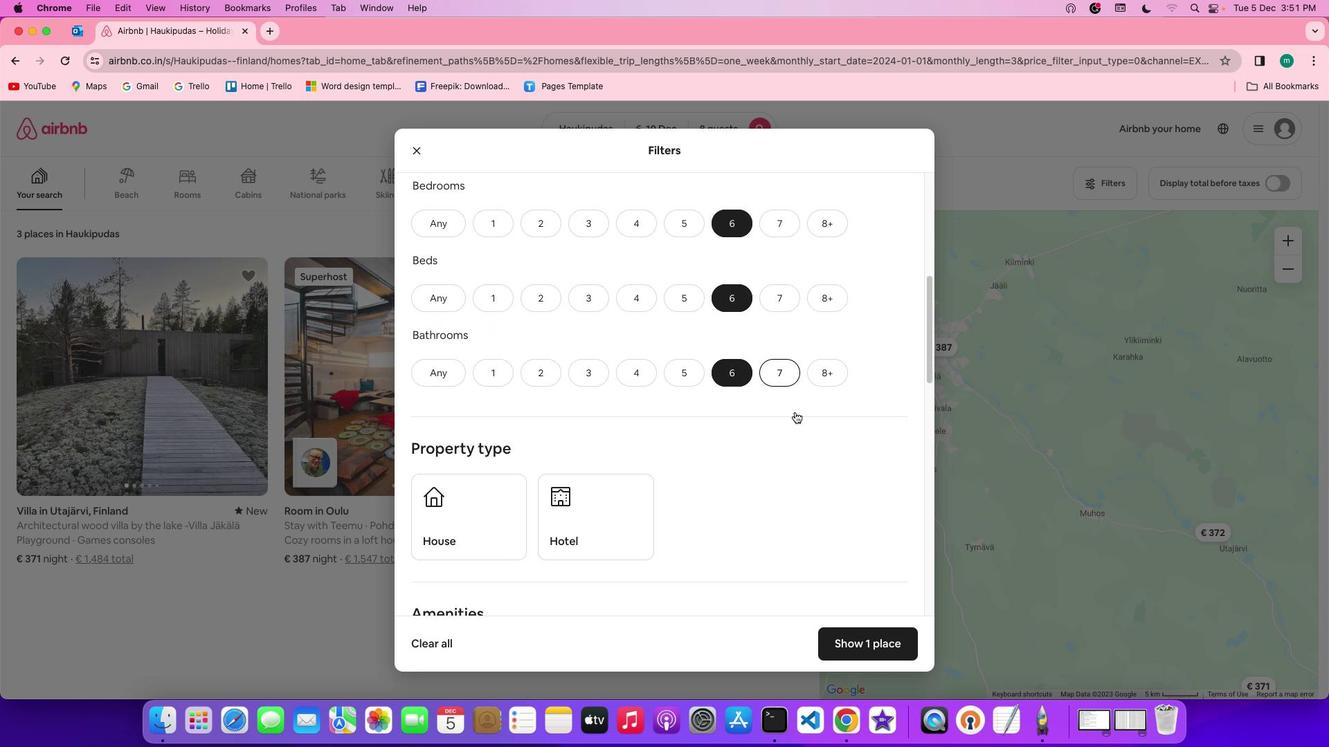 
Action: Mouse scrolled (783, 401) with delta (-10, -11)
Screenshot: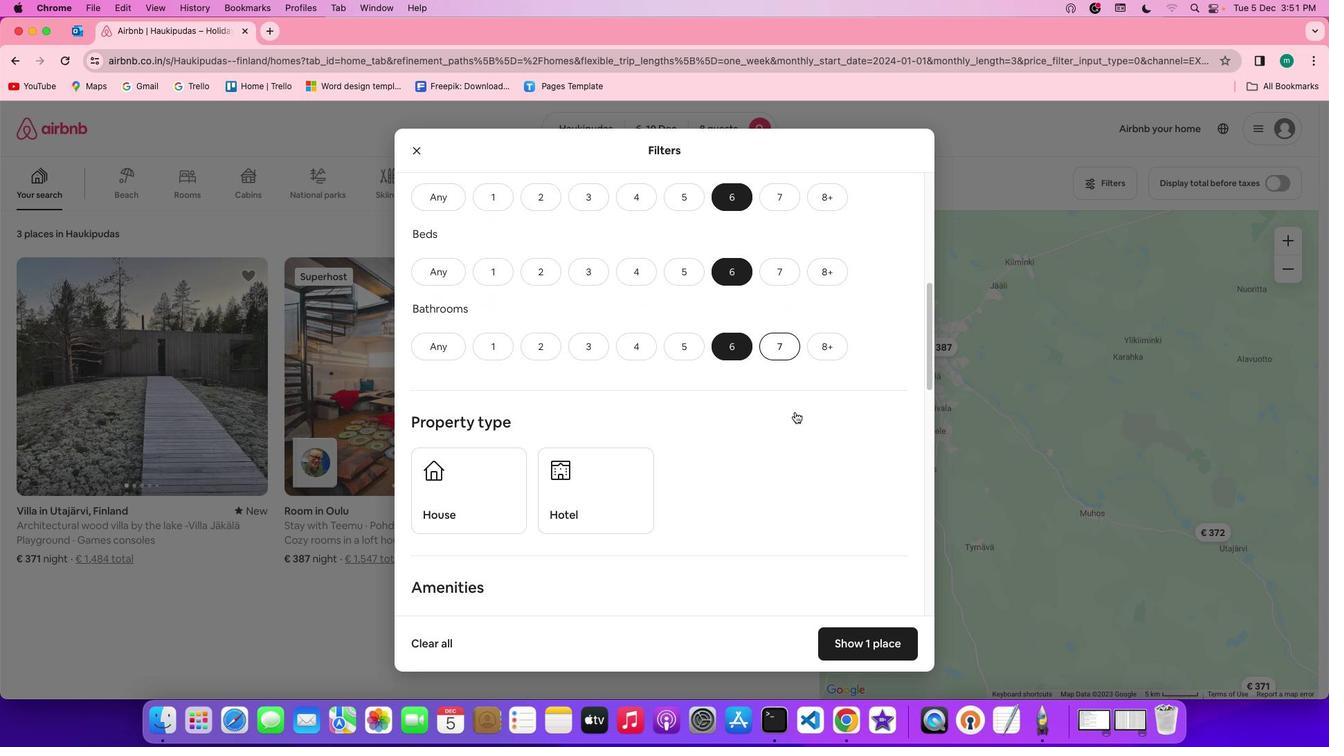 
Action: Mouse scrolled (783, 401) with delta (-10, -11)
Screenshot: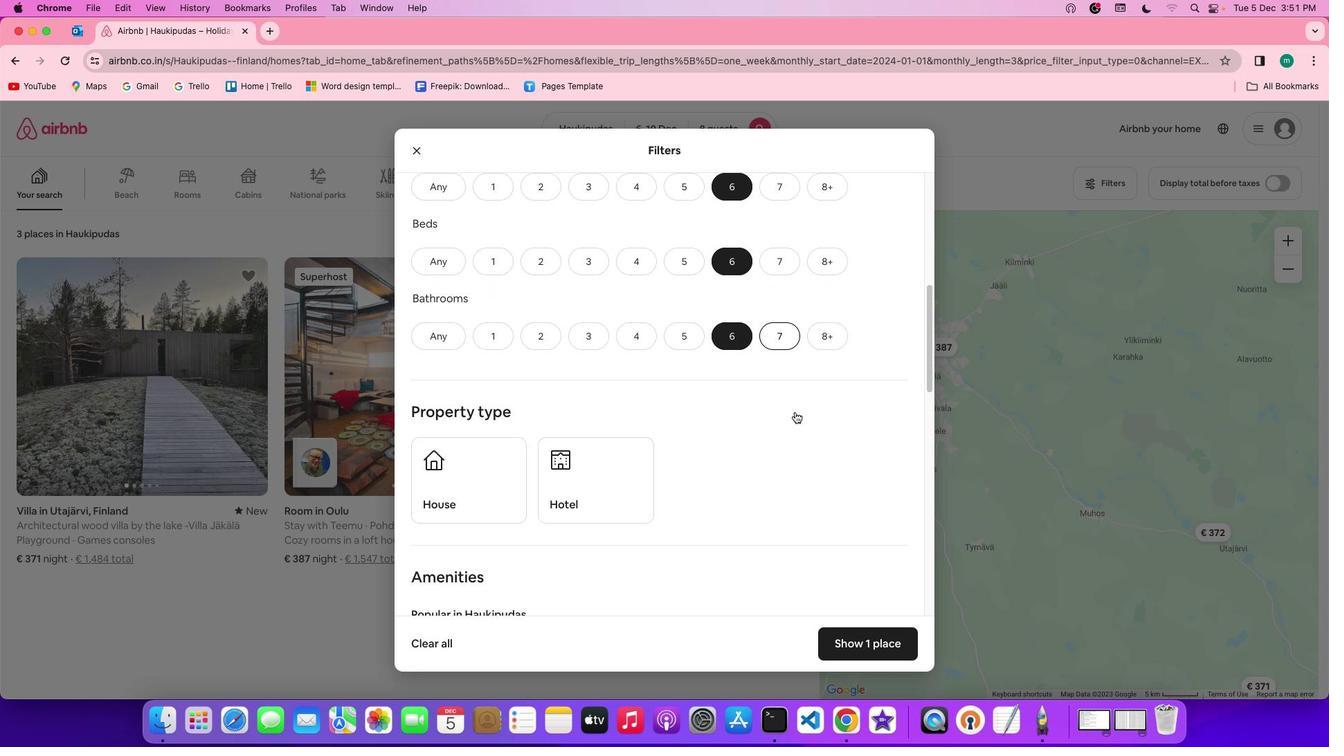 
Action: Mouse scrolled (783, 401) with delta (-10, -11)
Screenshot: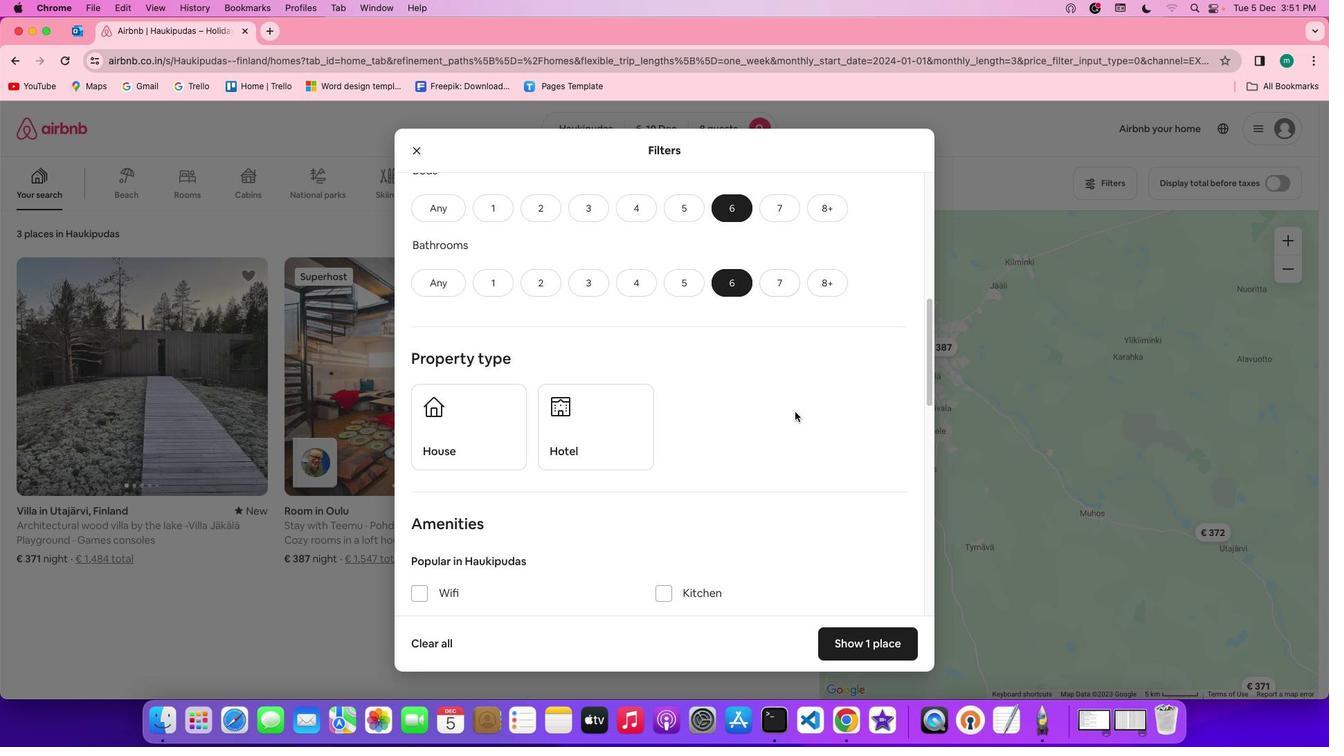 
Action: Mouse scrolled (783, 401) with delta (-10, -11)
Screenshot: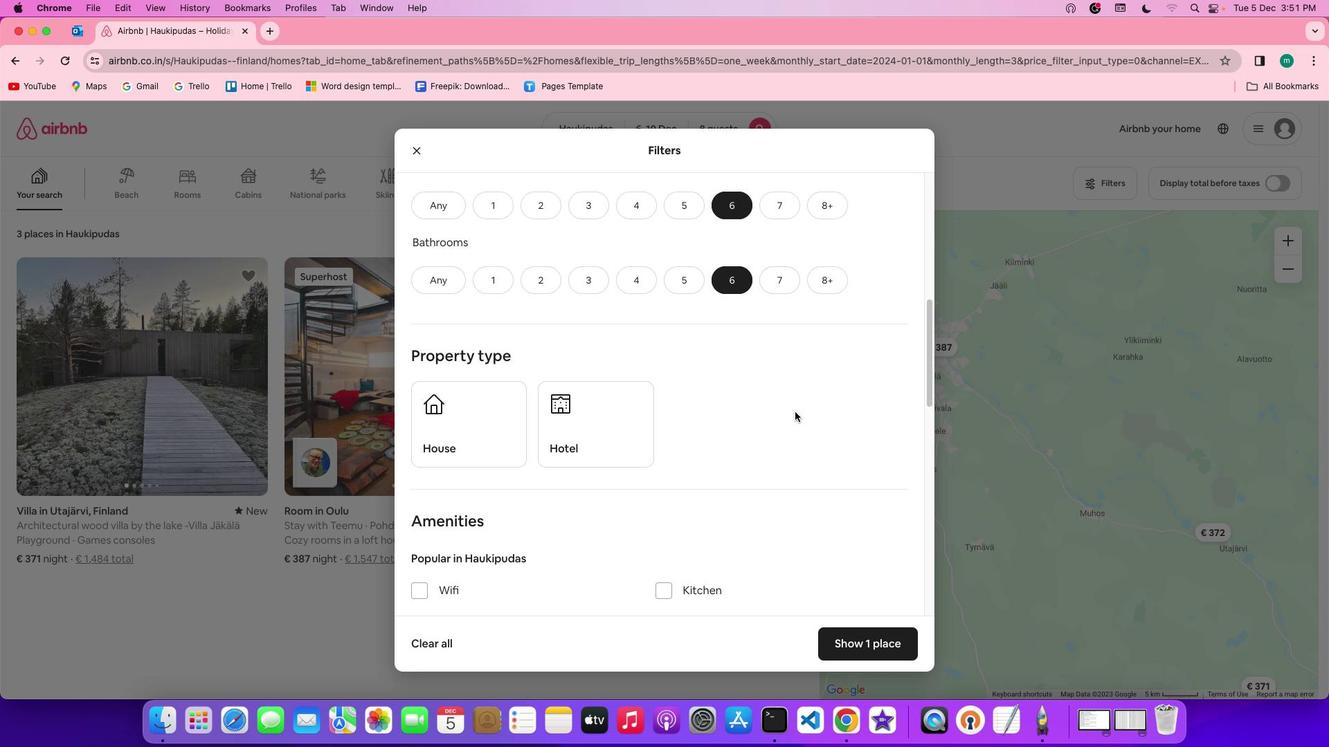 
Action: Mouse scrolled (783, 401) with delta (-10, -11)
Screenshot: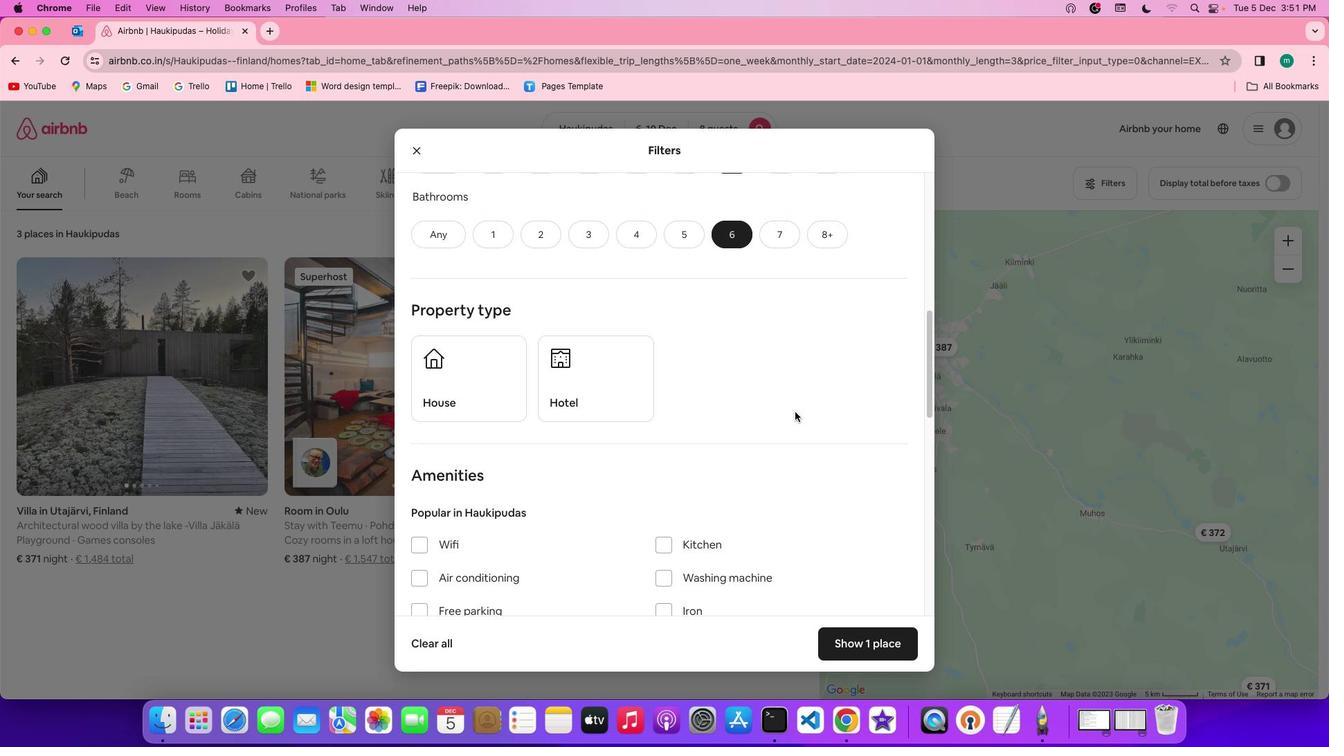 
Action: Mouse scrolled (783, 401) with delta (-10, -11)
Screenshot: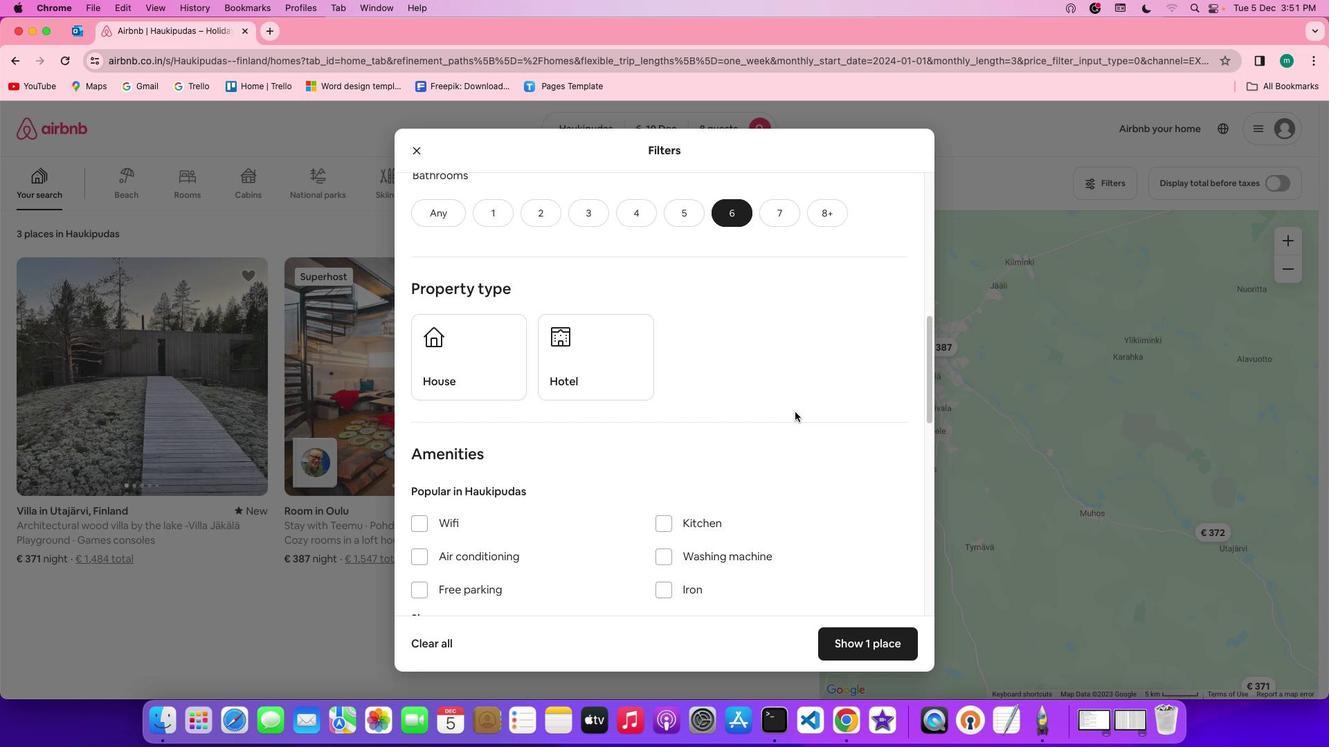 
Action: Mouse scrolled (783, 401) with delta (-10, -11)
Screenshot: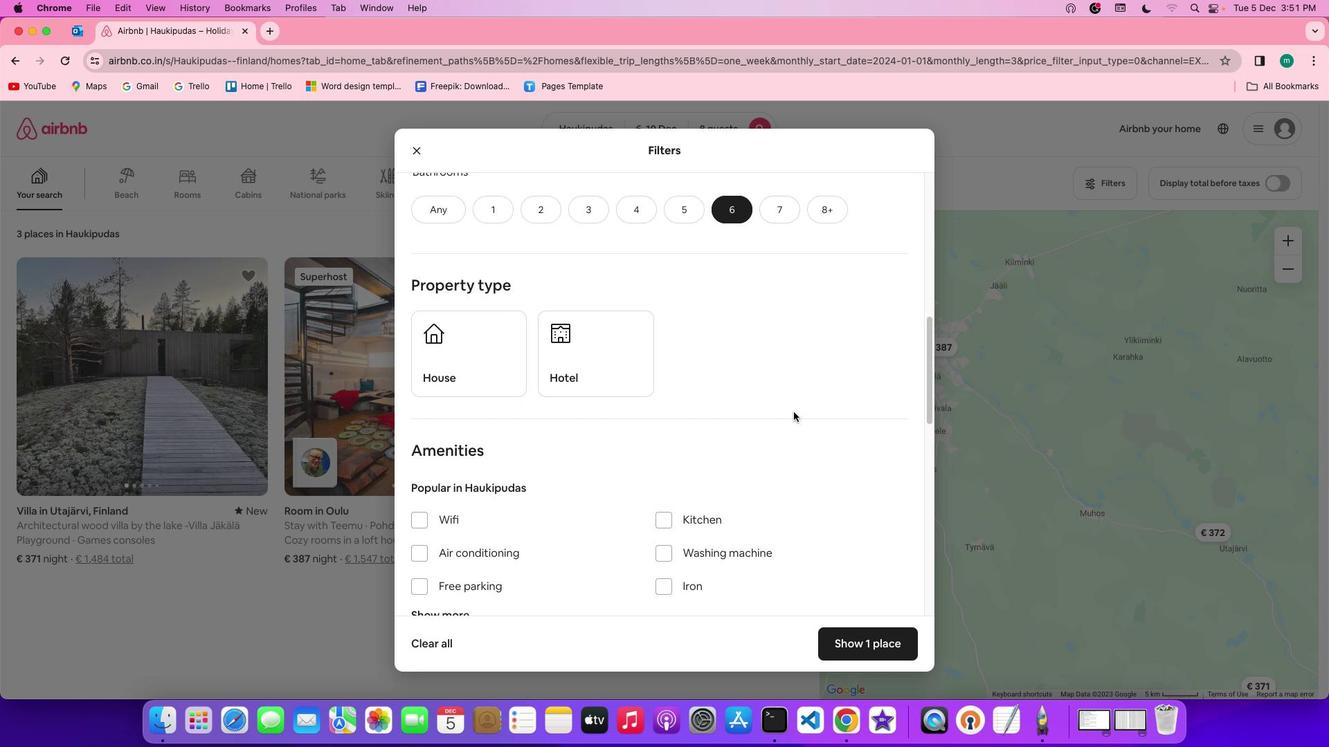 
Action: Mouse moved to (483, 318)
Screenshot: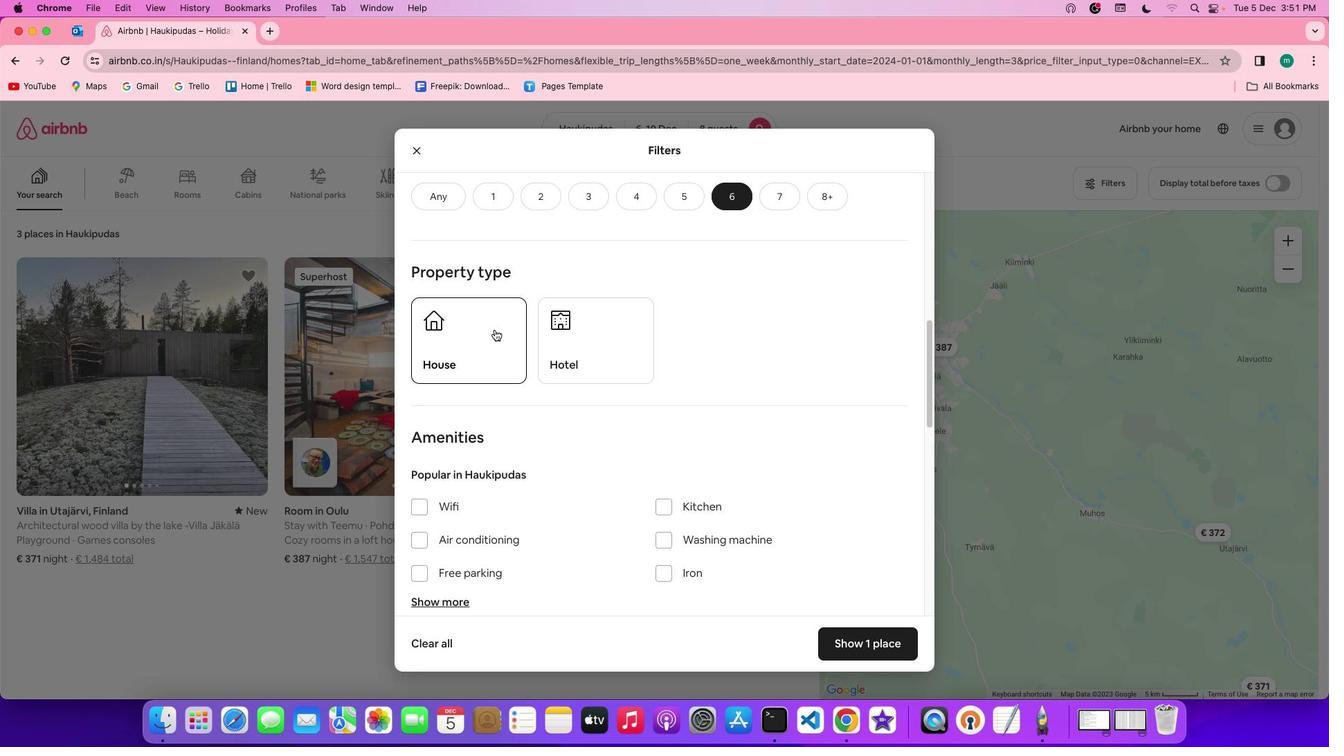 
Action: Mouse pressed left at (483, 318)
Screenshot: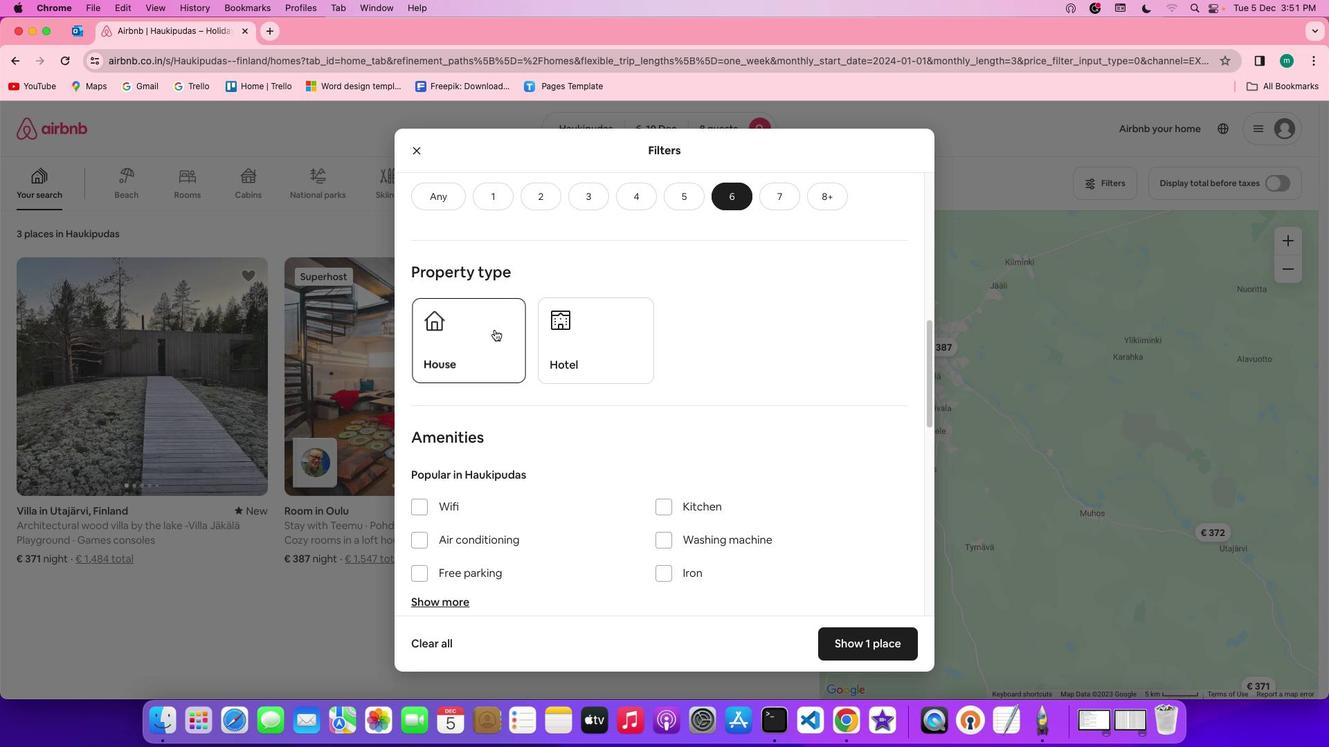 
Action: Mouse moved to (647, 366)
Screenshot: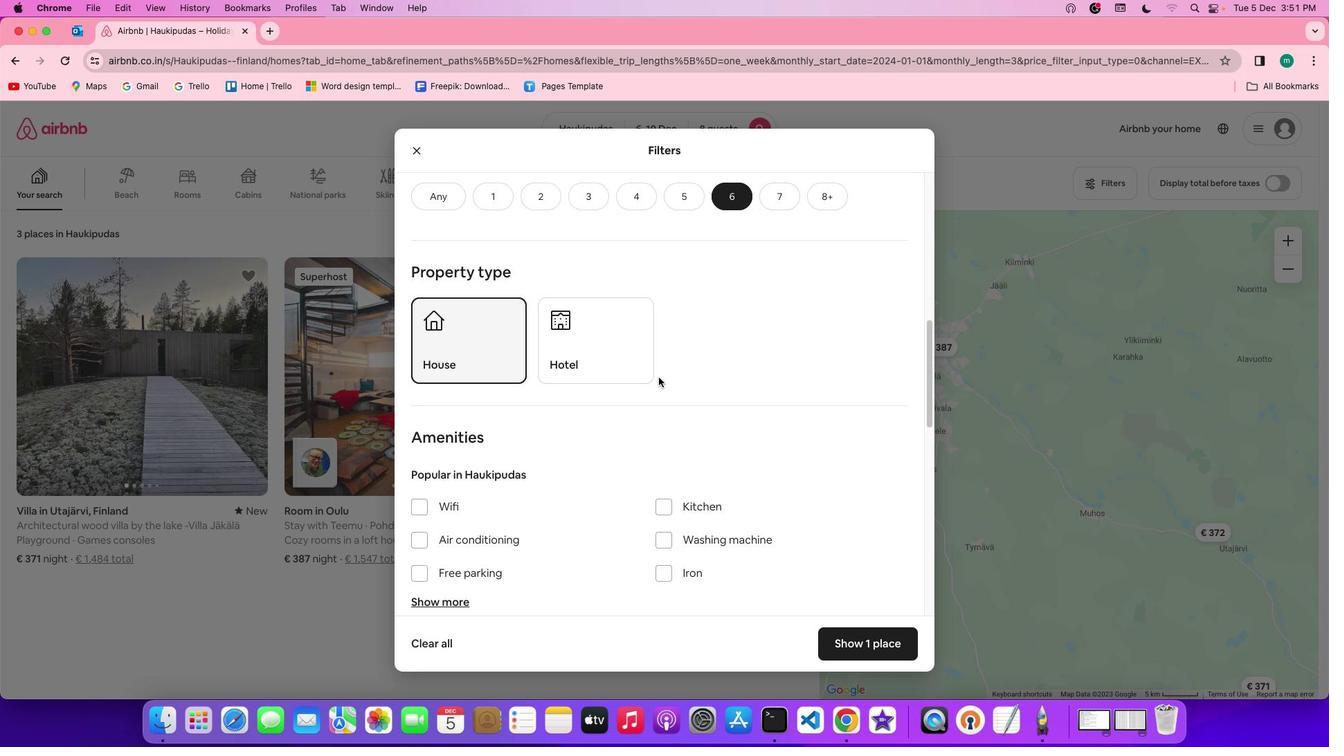 
Action: Mouse scrolled (647, 366) with delta (-10, -11)
Screenshot: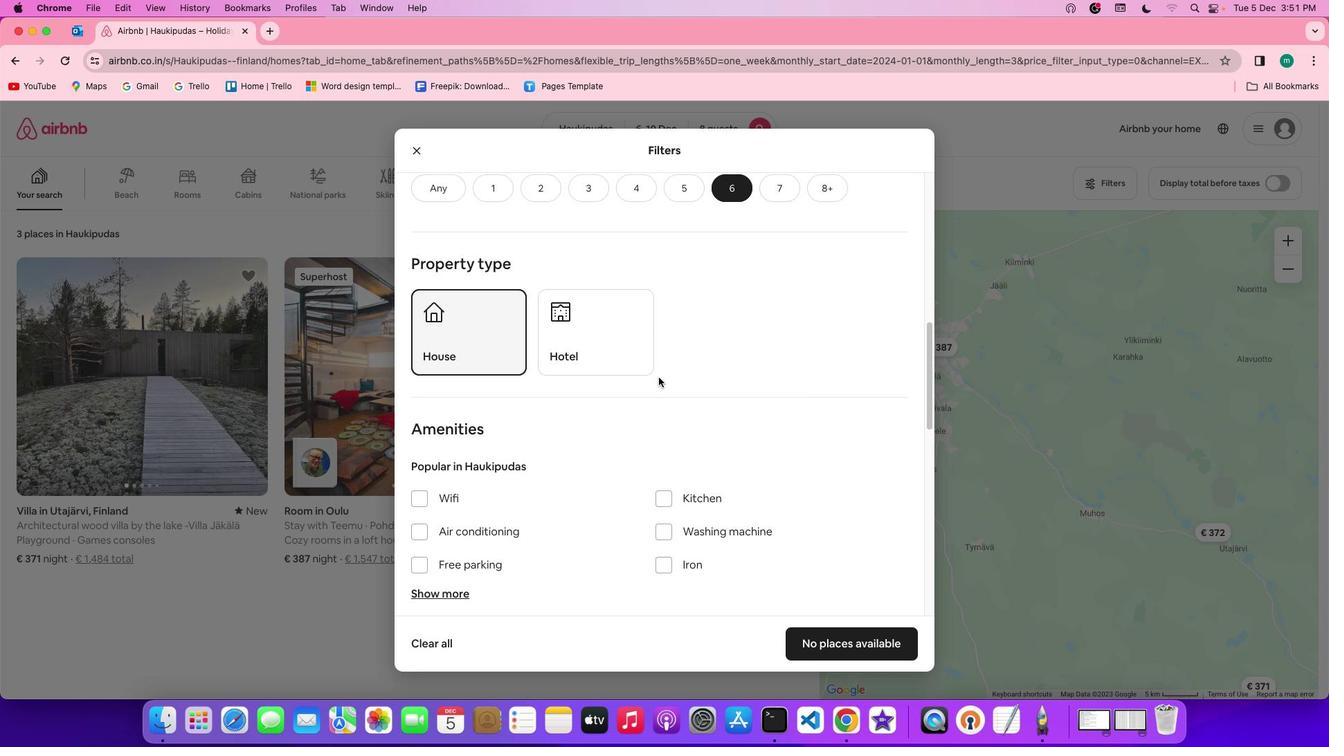 
Action: Mouse scrolled (647, 366) with delta (-10, -11)
Screenshot: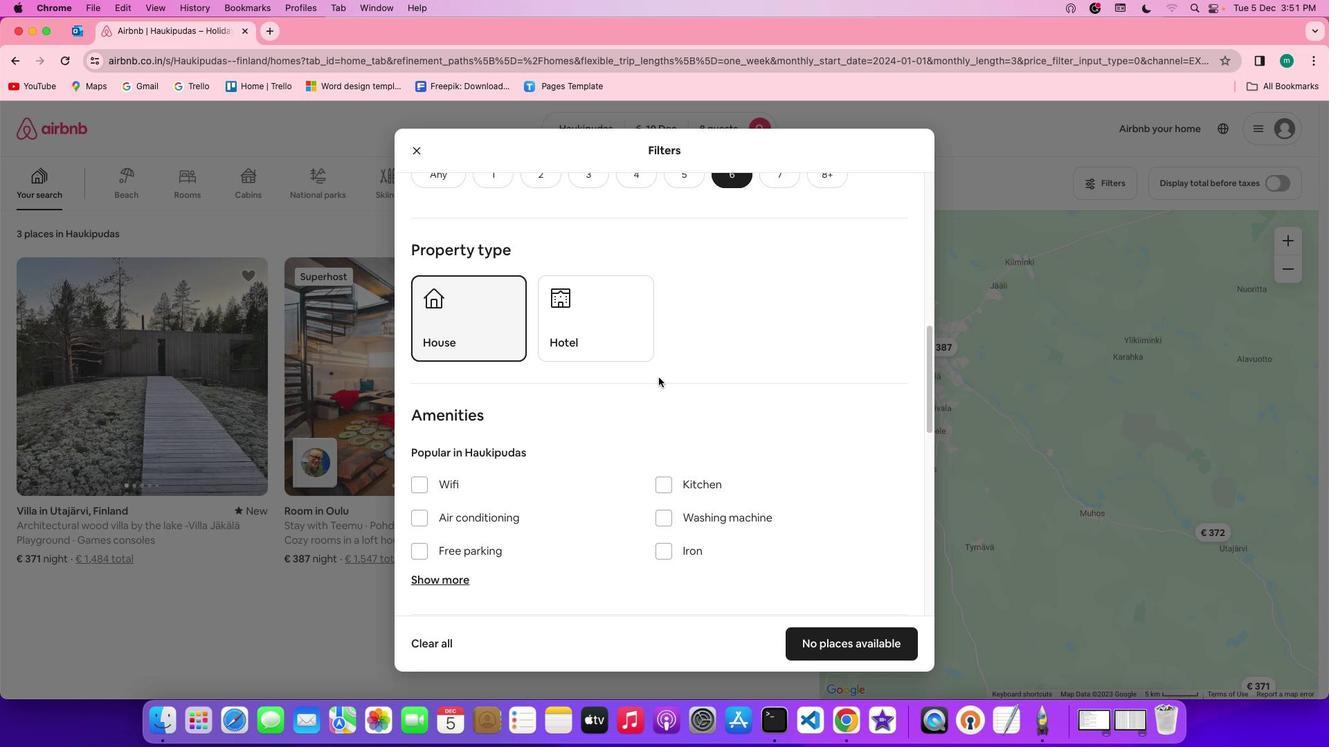 
Action: Mouse scrolled (647, 366) with delta (-10, -11)
Screenshot: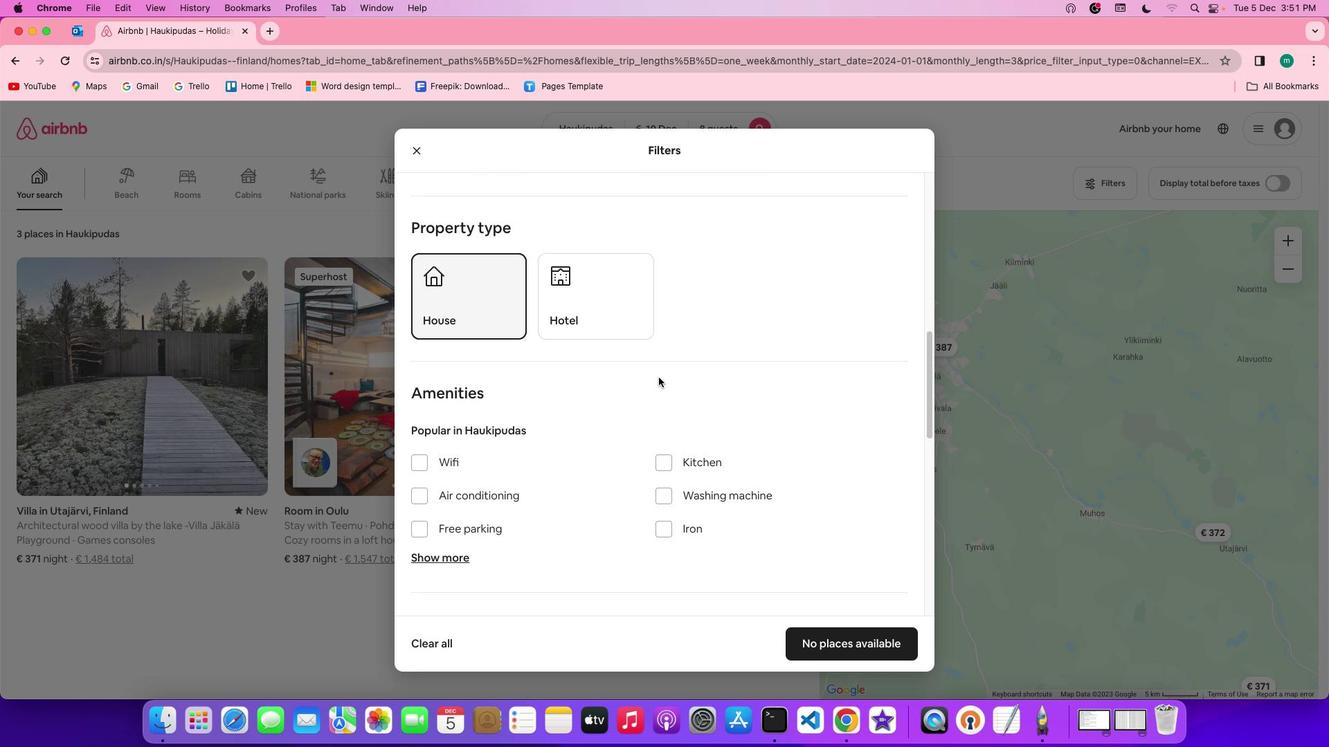 
Action: Mouse scrolled (647, 366) with delta (-10, -11)
Screenshot: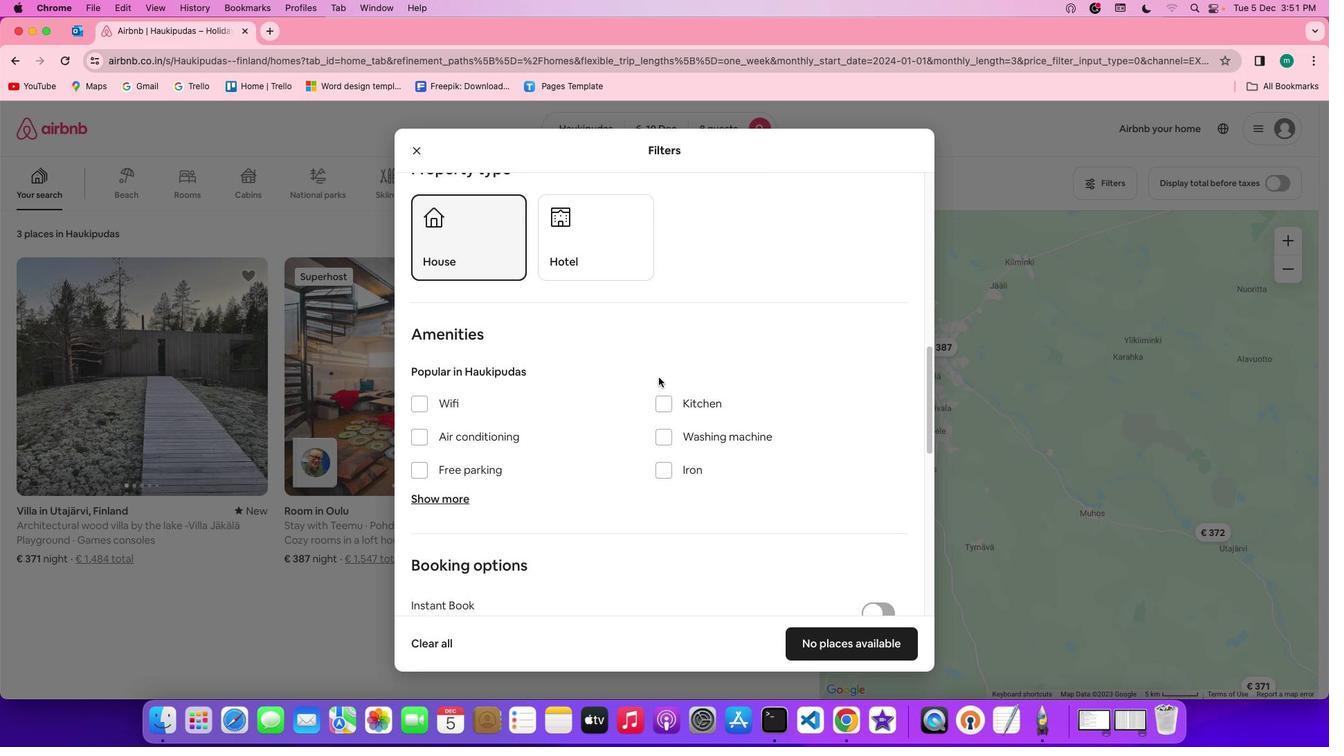 
Action: Mouse scrolled (647, 366) with delta (-10, -11)
Screenshot: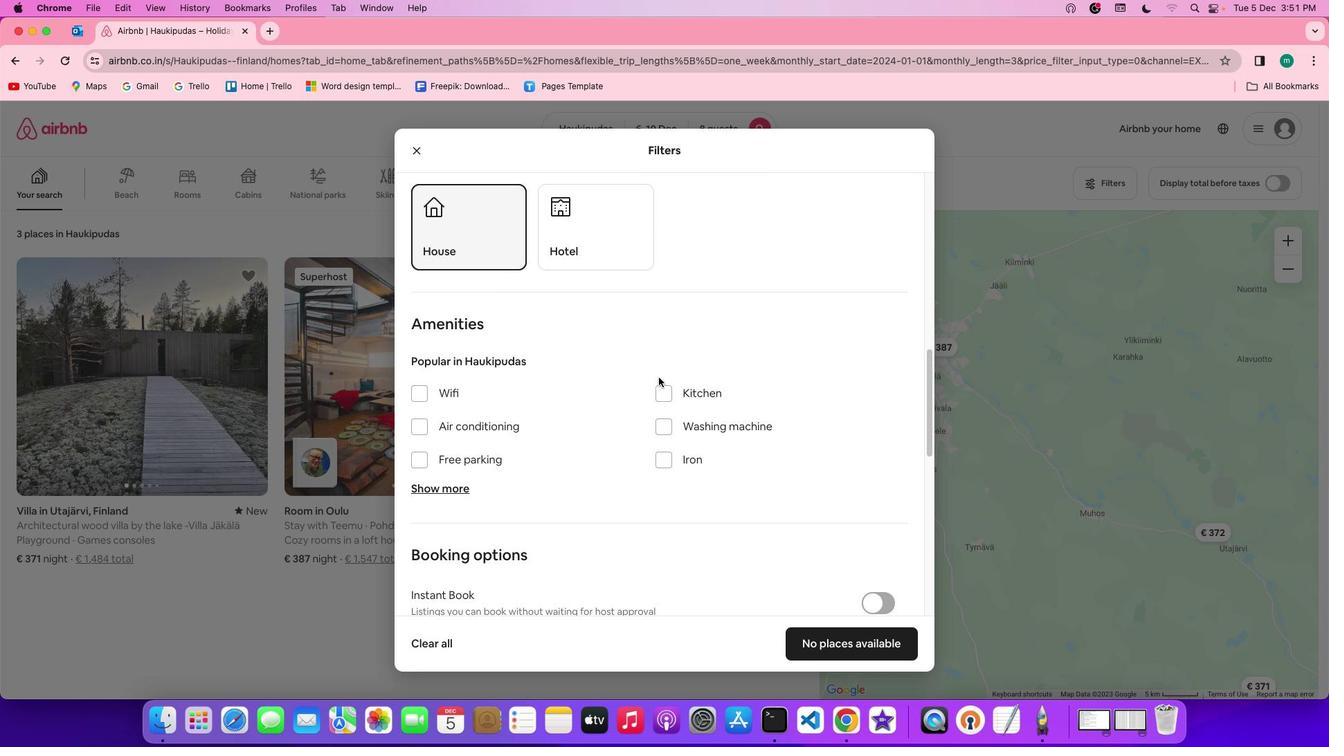 
Action: Mouse scrolled (647, 366) with delta (-10, -11)
Screenshot: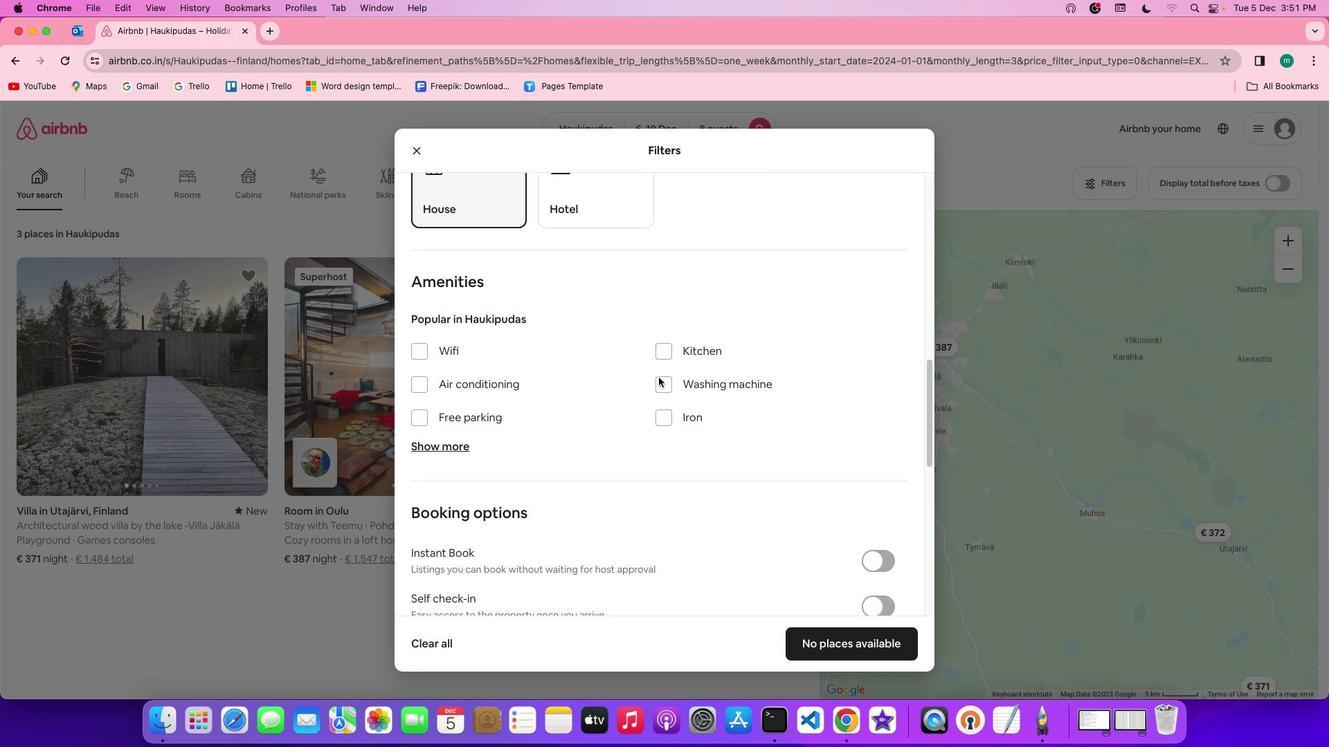 
Action: Mouse scrolled (647, 366) with delta (-10, -11)
Screenshot: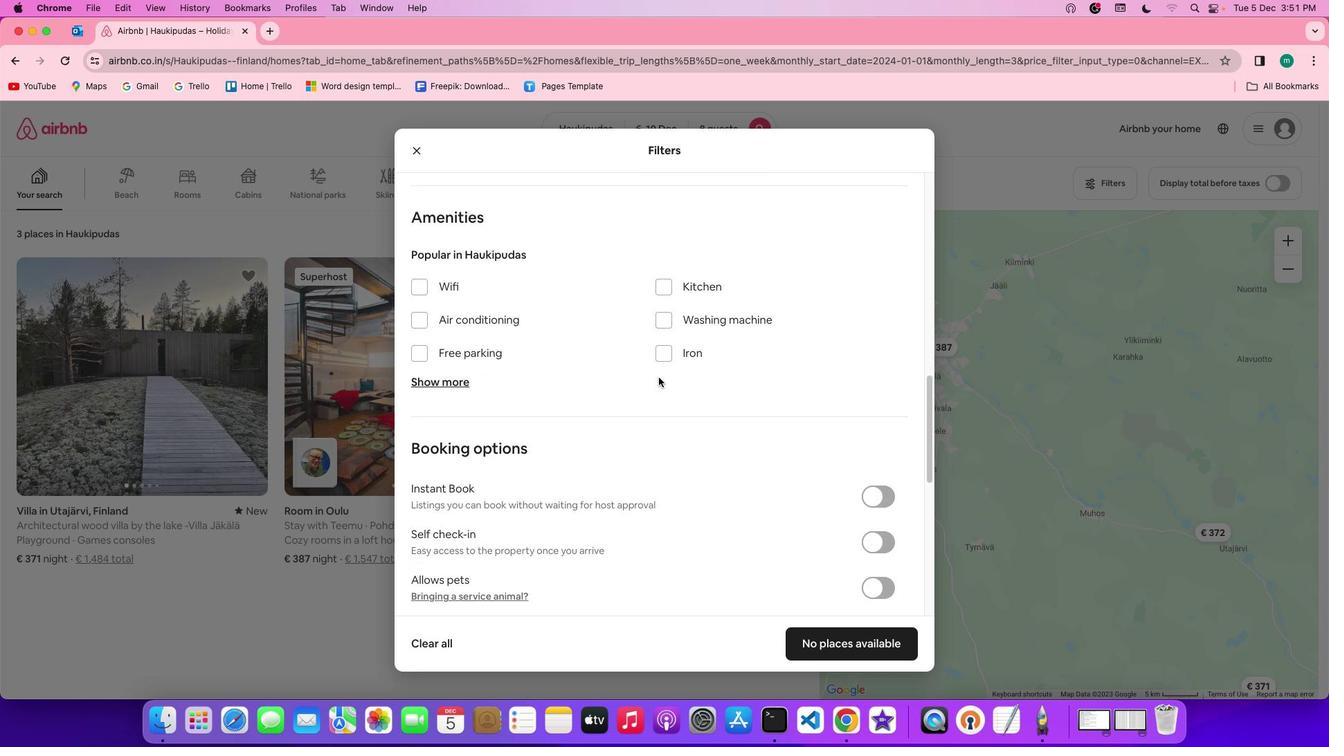 
Action: Mouse scrolled (647, 366) with delta (-10, -11)
Screenshot: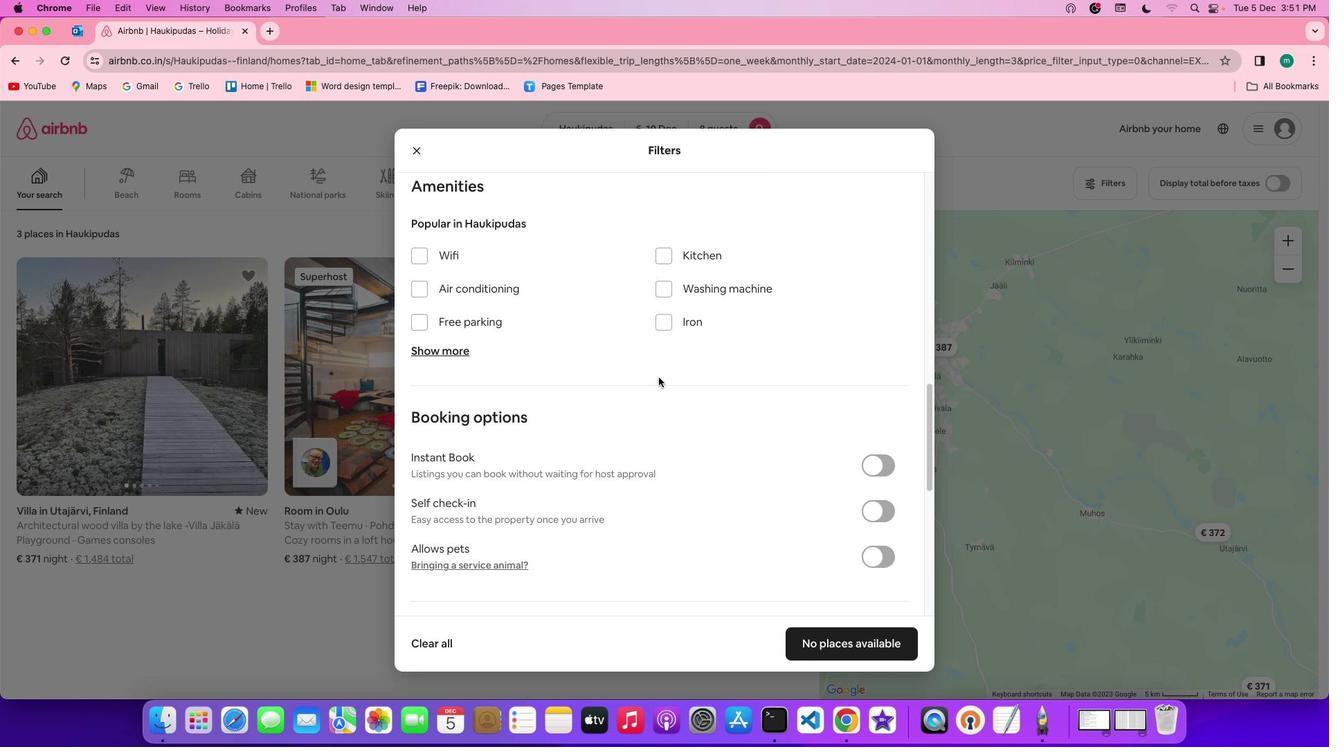 
Action: Mouse moved to (402, 239)
Screenshot: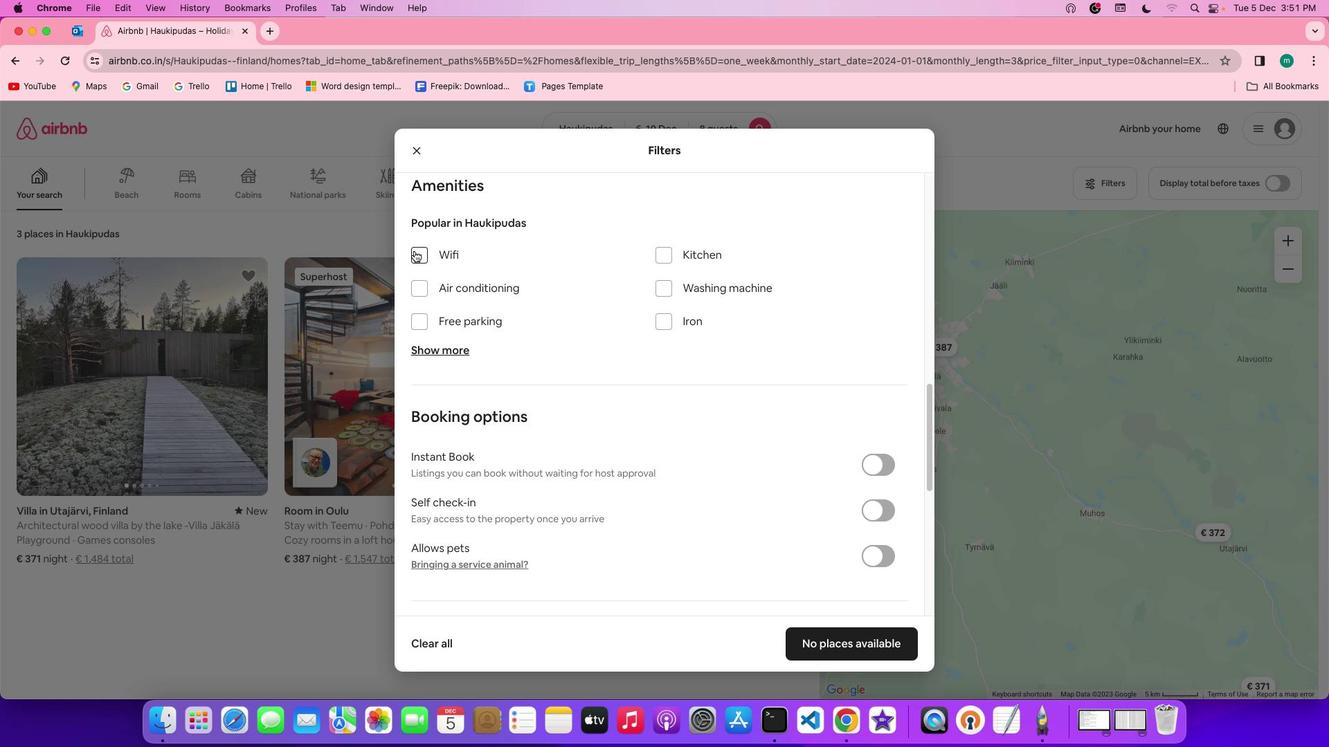 
Action: Mouse pressed left at (402, 239)
Screenshot: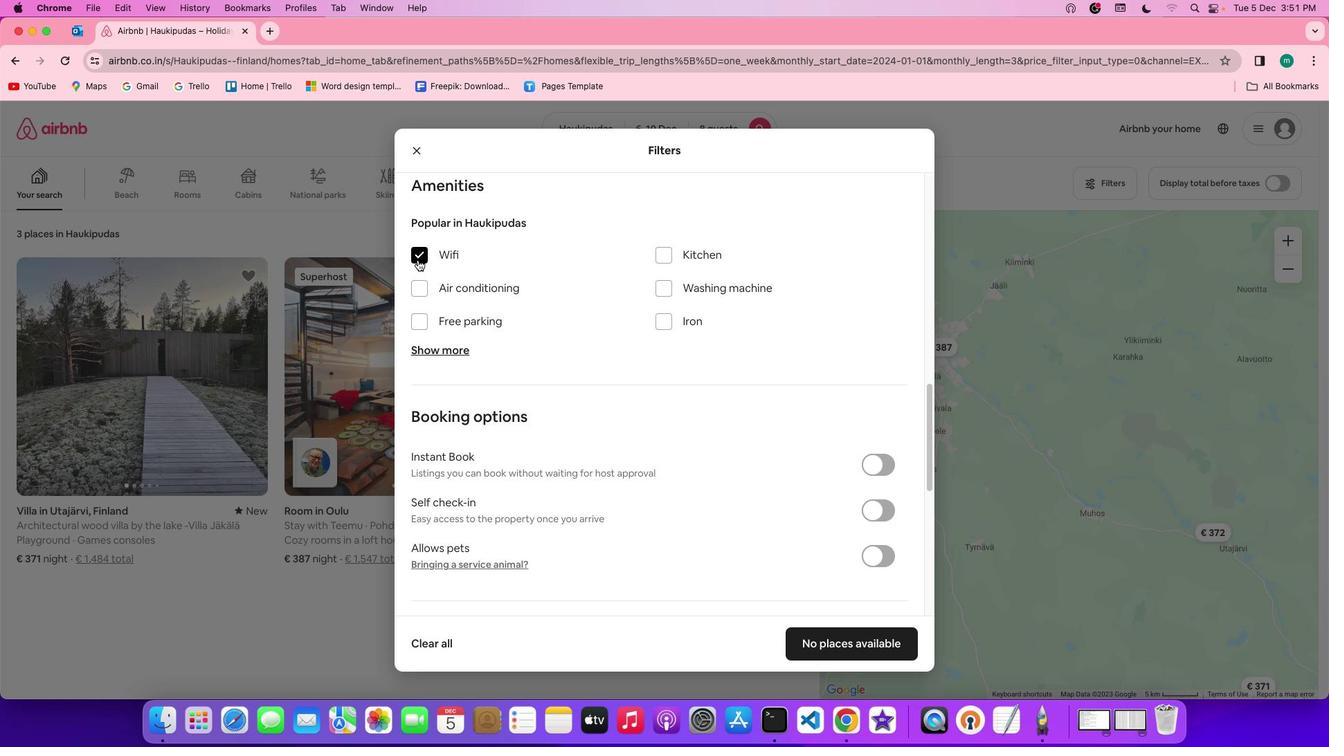 
Action: Mouse moved to (448, 343)
Screenshot: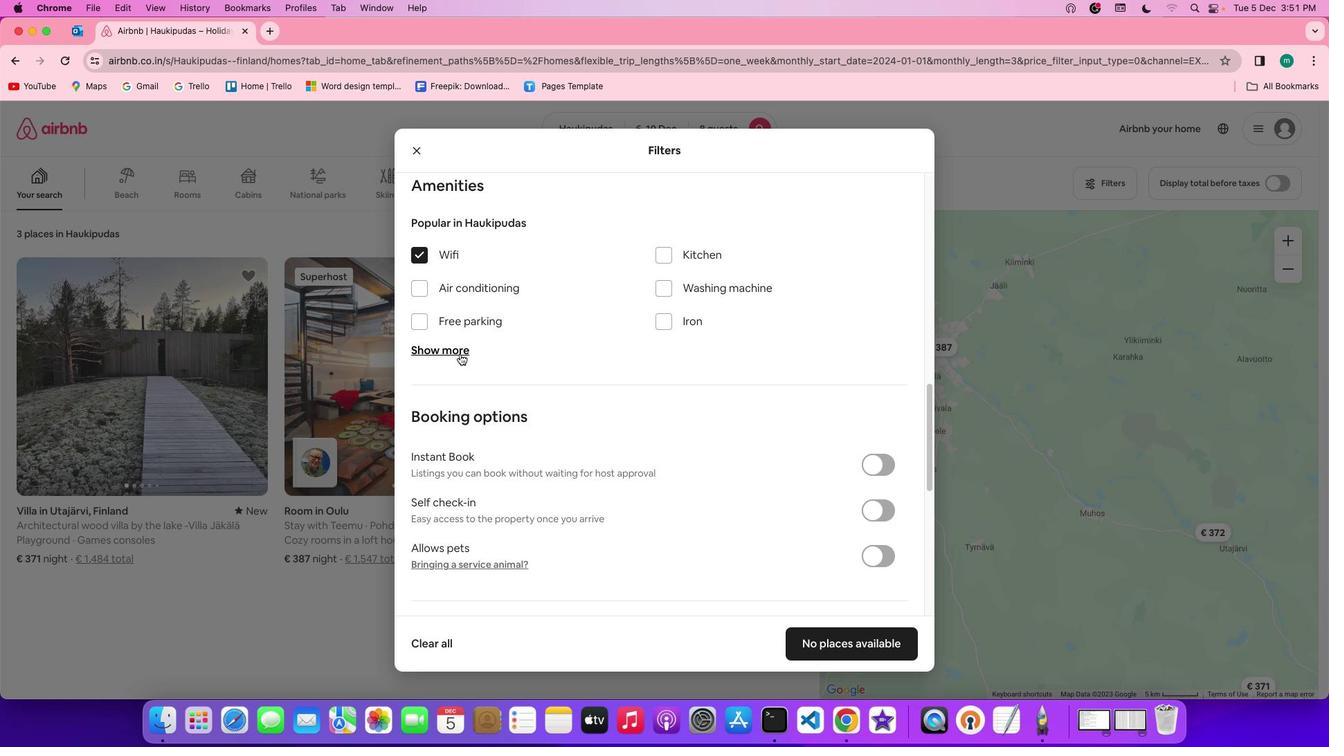 
Action: Mouse pressed left at (448, 343)
Screenshot: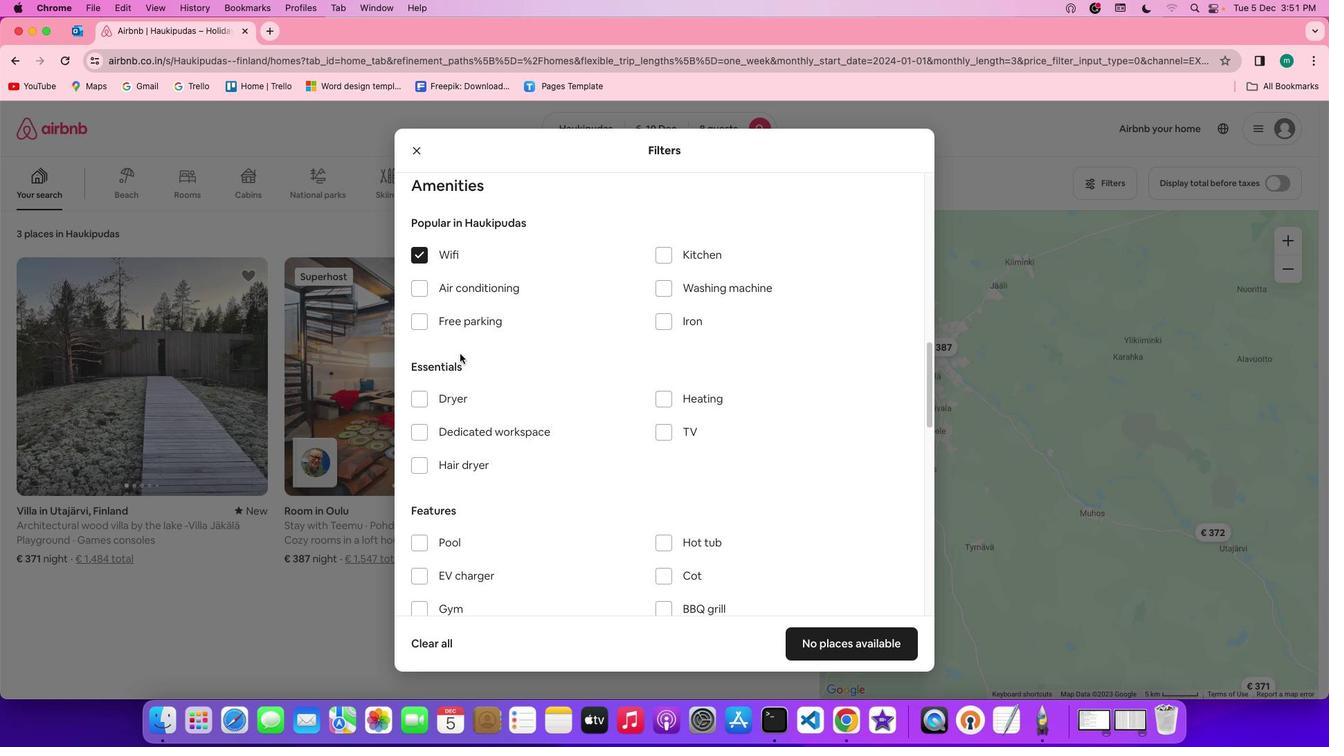 
Action: Mouse moved to (648, 418)
Screenshot: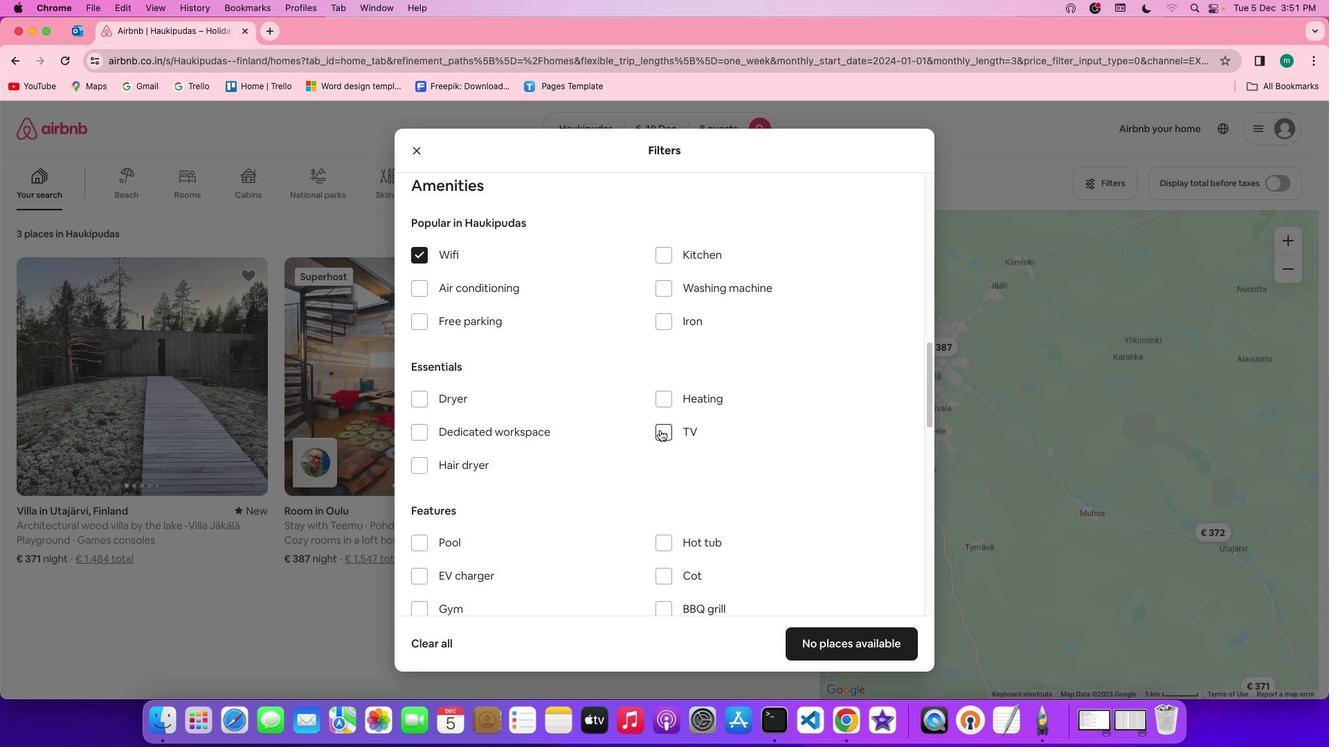 
Action: Mouse pressed left at (648, 418)
Screenshot: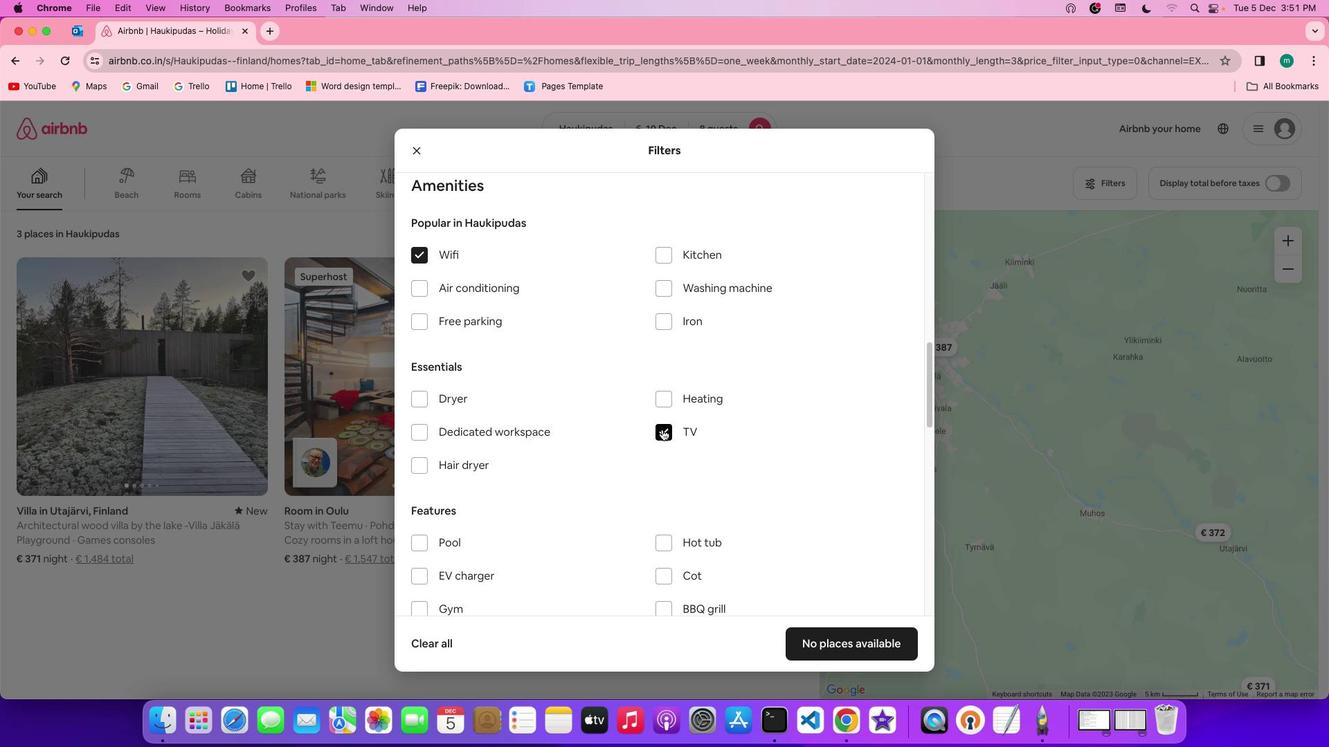 
Action: Mouse moved to (758, 378)
Screenshot: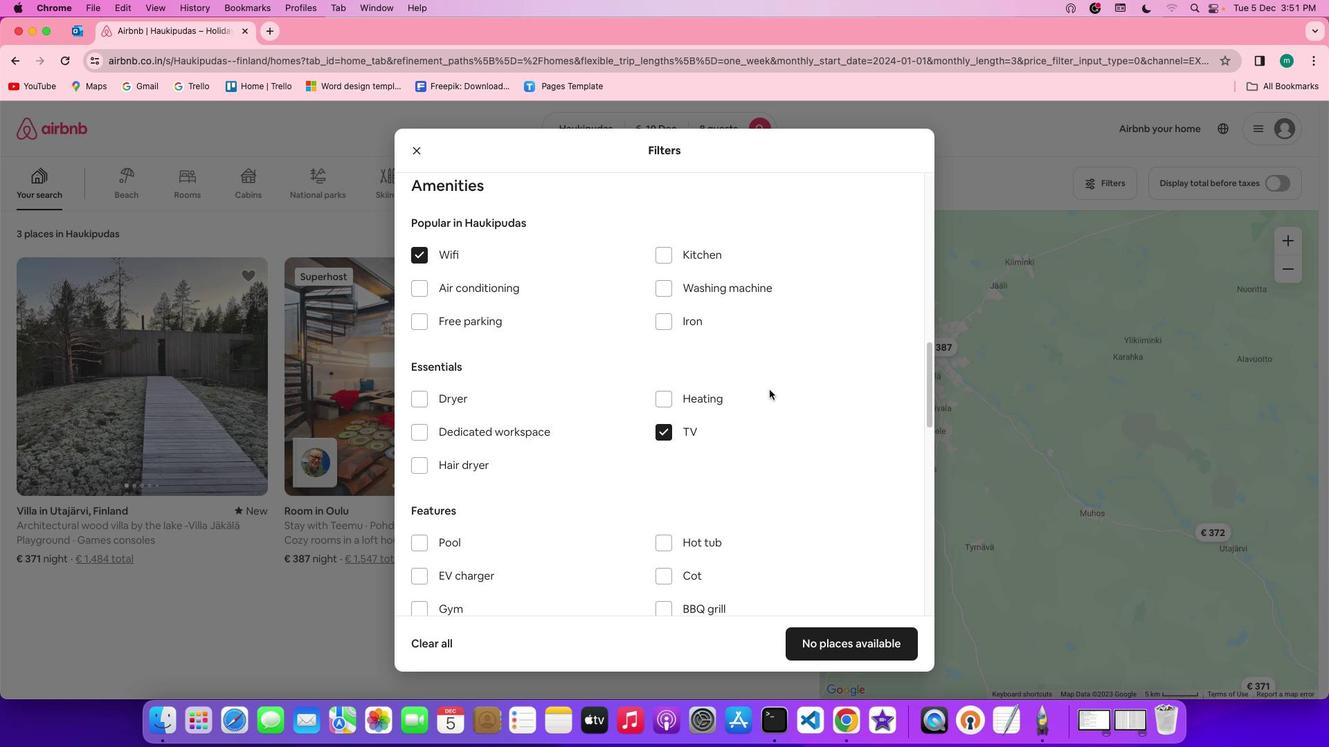 
Action: Mouse scrolled (758, 378) with delta (-10, -11)
Screenshot: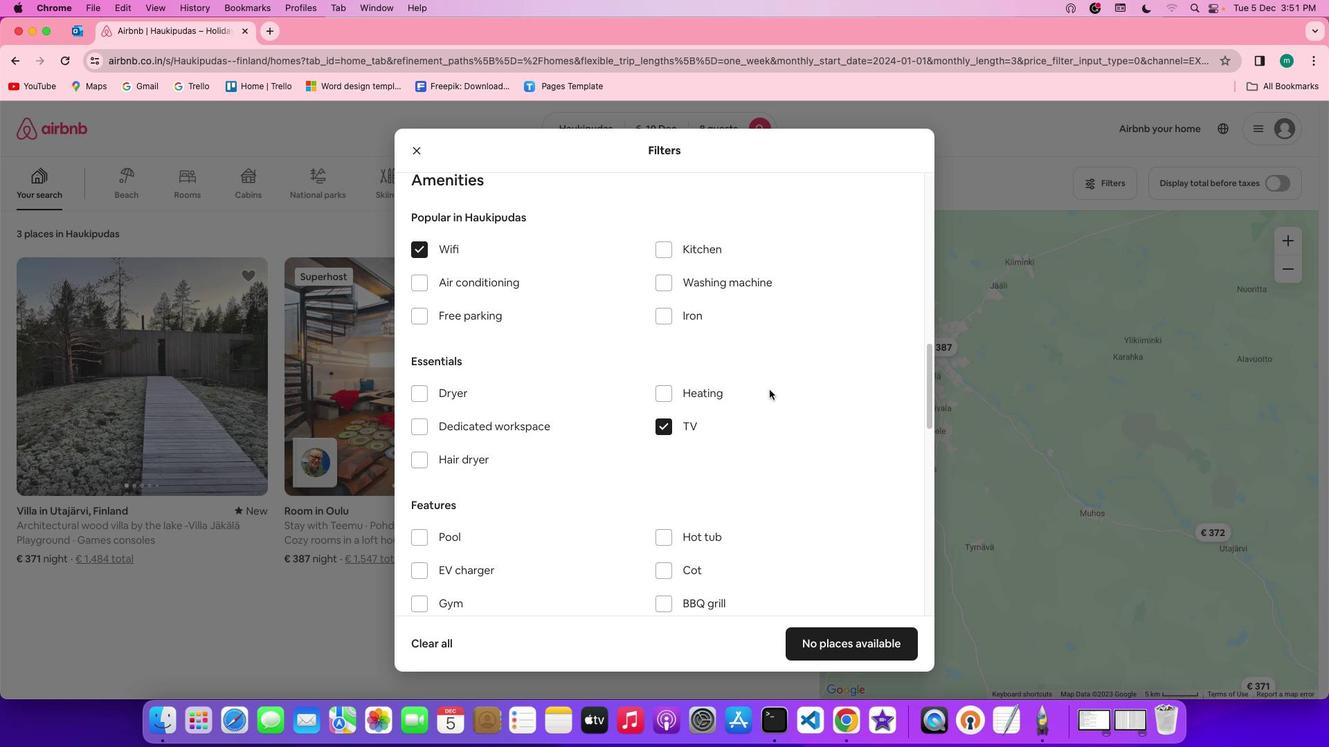 
Action: Mouse scrolled (758, 378) with delta (-10, -11)
Screenshot: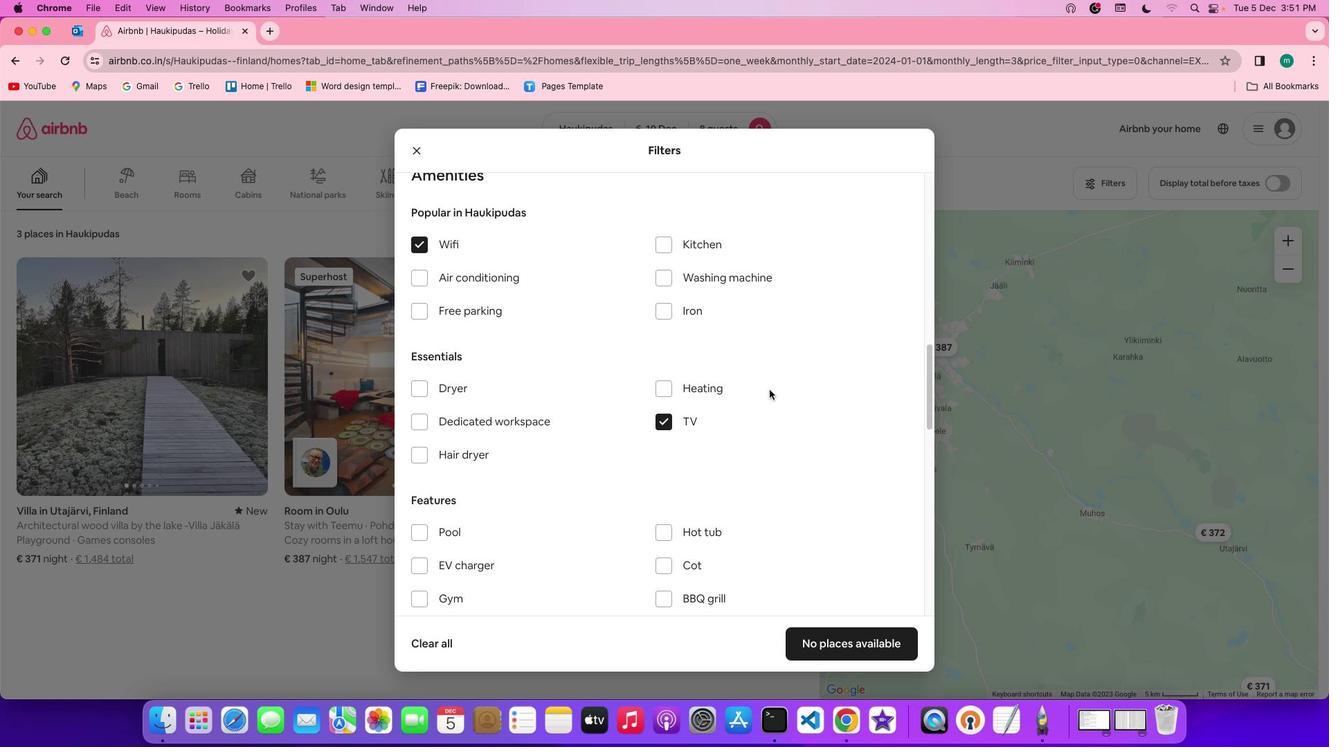 
Action: Mouse scrolled (758, 378) with delta (-10, -11)
Screenshot: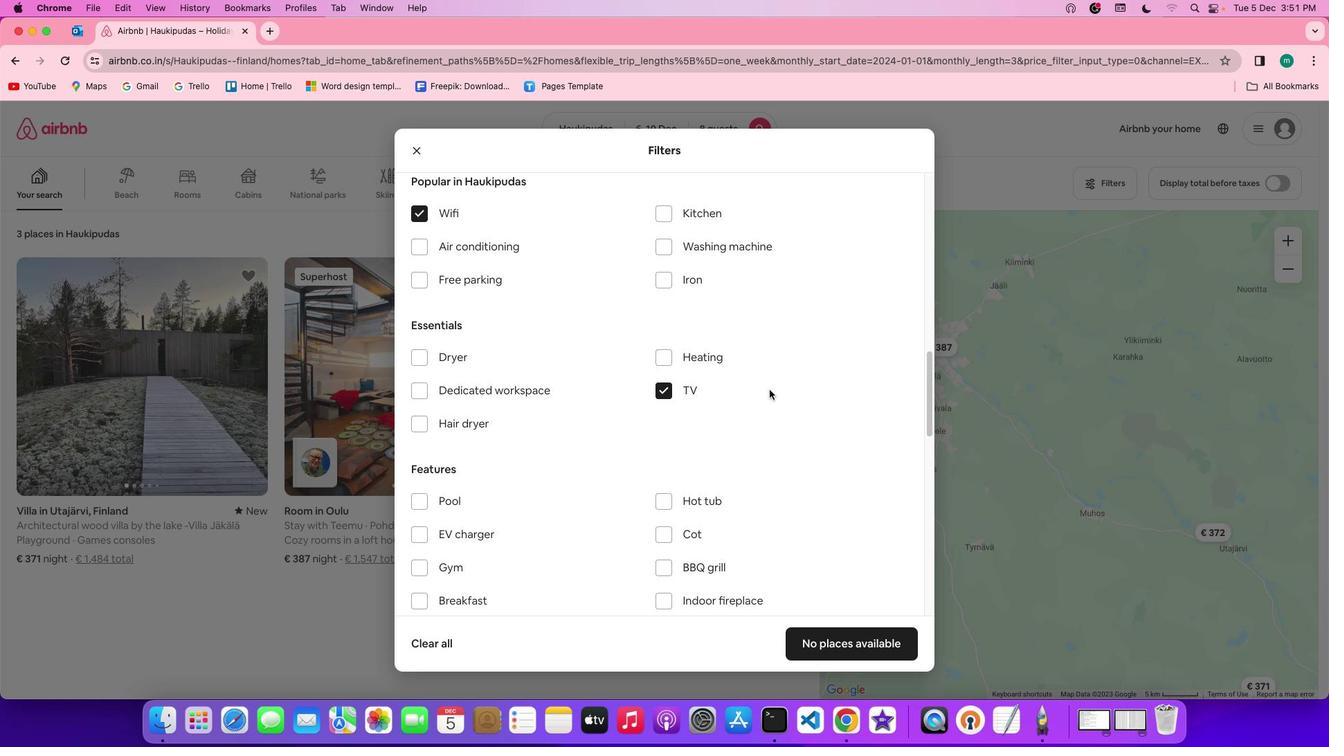 
Action: Mouse scrolled (758, 378) with delta (-10, -11)
Screenshot: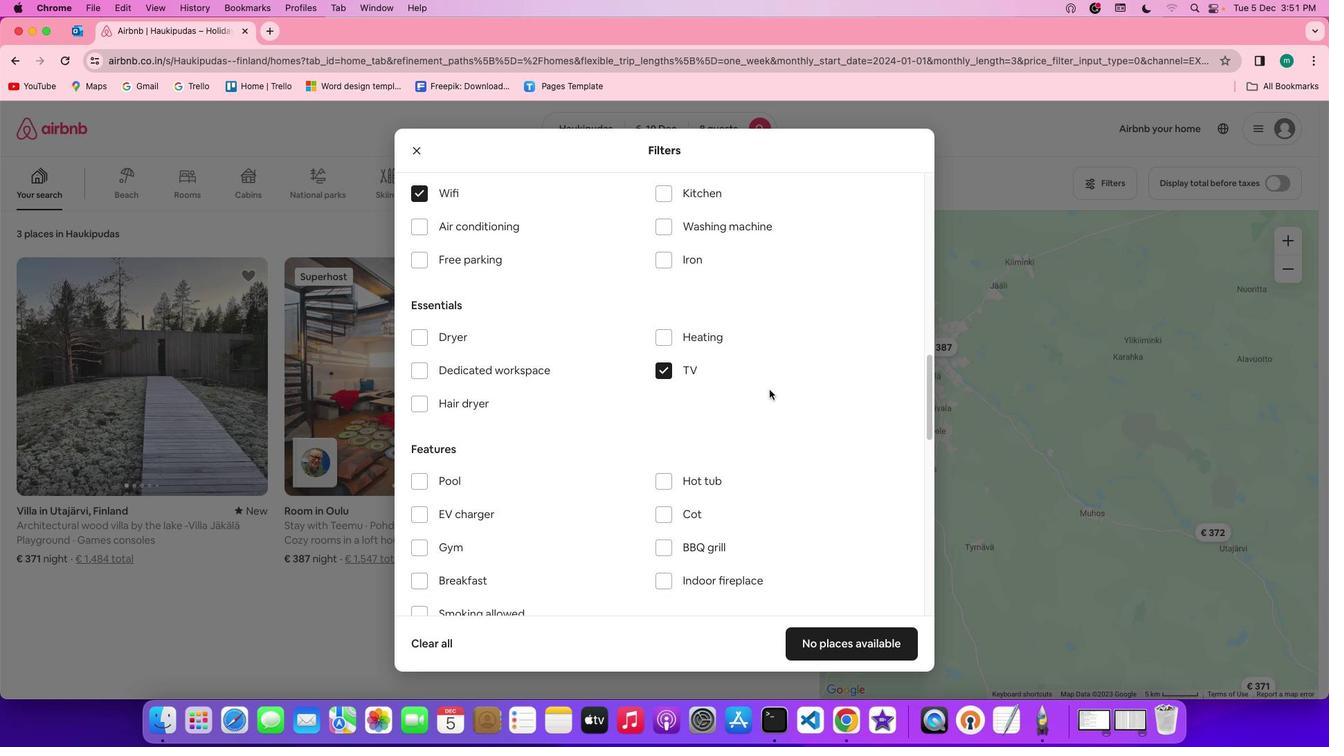 
Action: Mouse scrolled (758, 378) with delta (-10, -11)
Screenshot: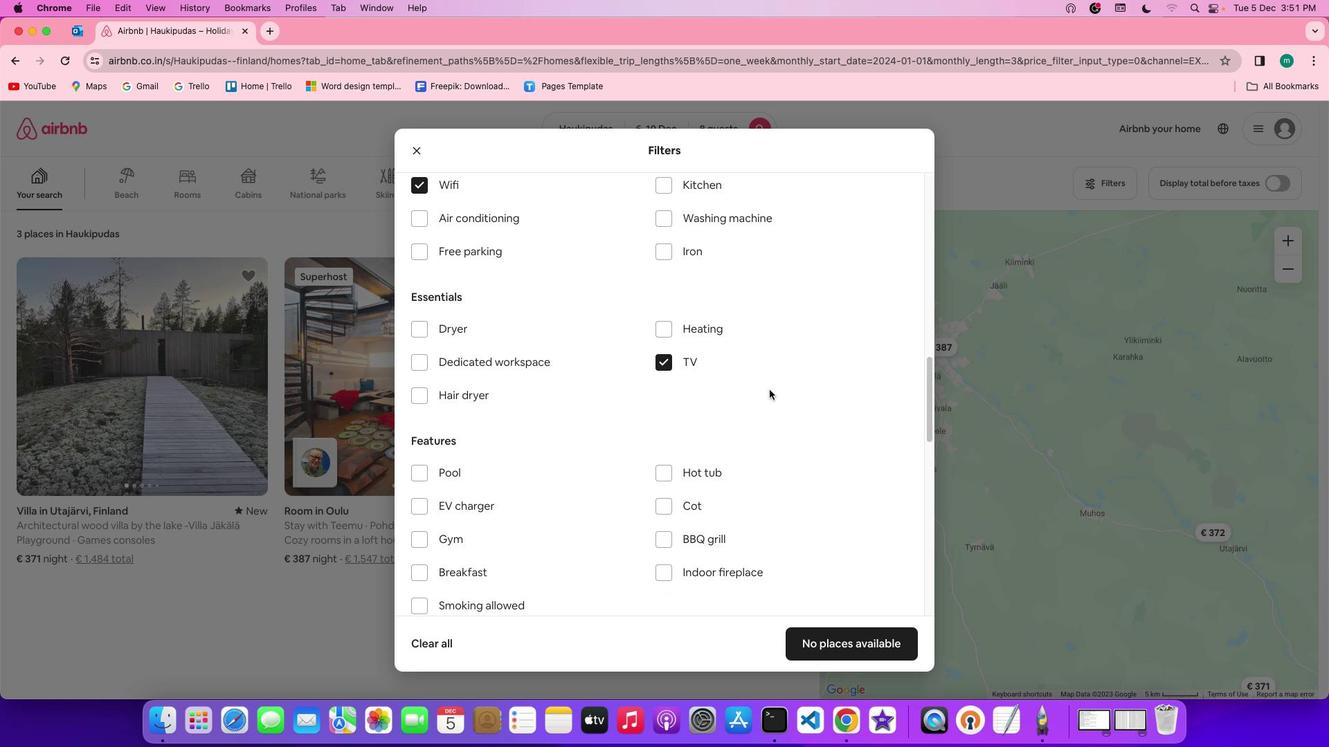 
Action: Mouse scrolled (758, 378) with delta (-10, -11)
Screenshot: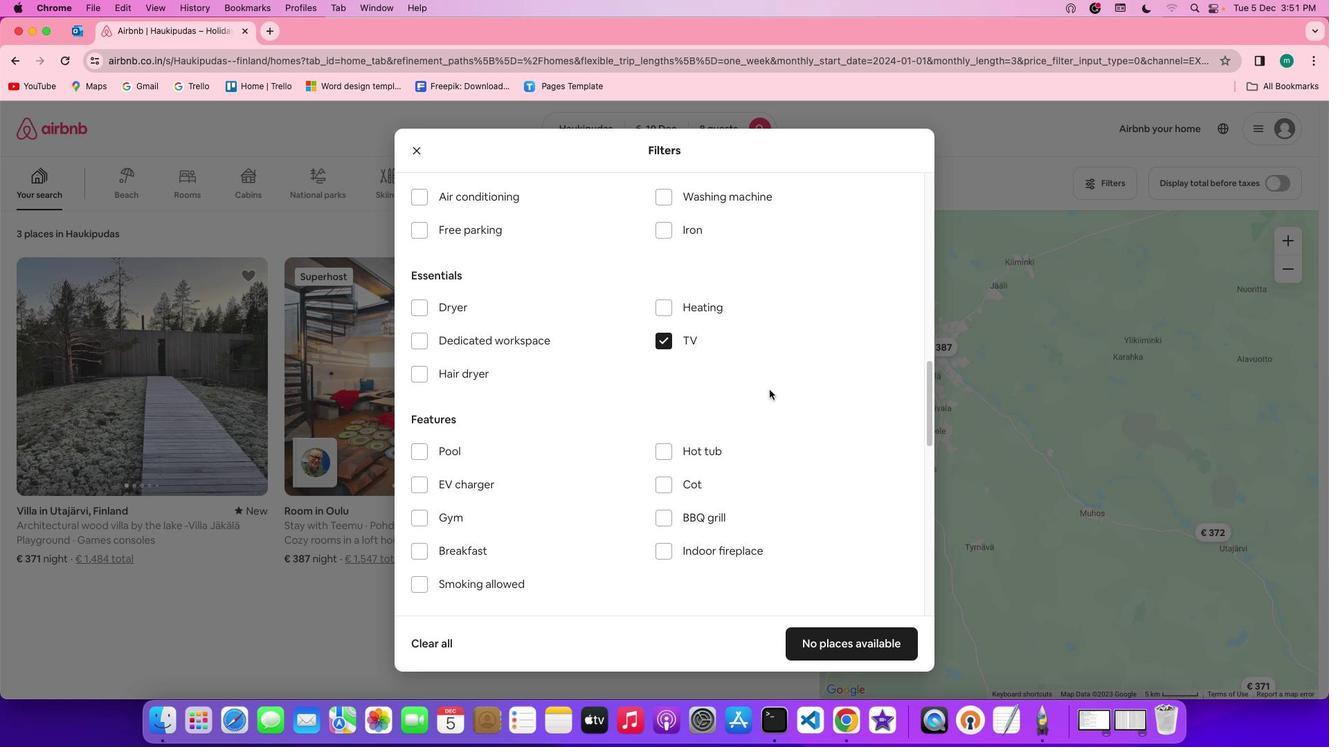 
Action: Mouse moved to (479, 202)
Screenshot: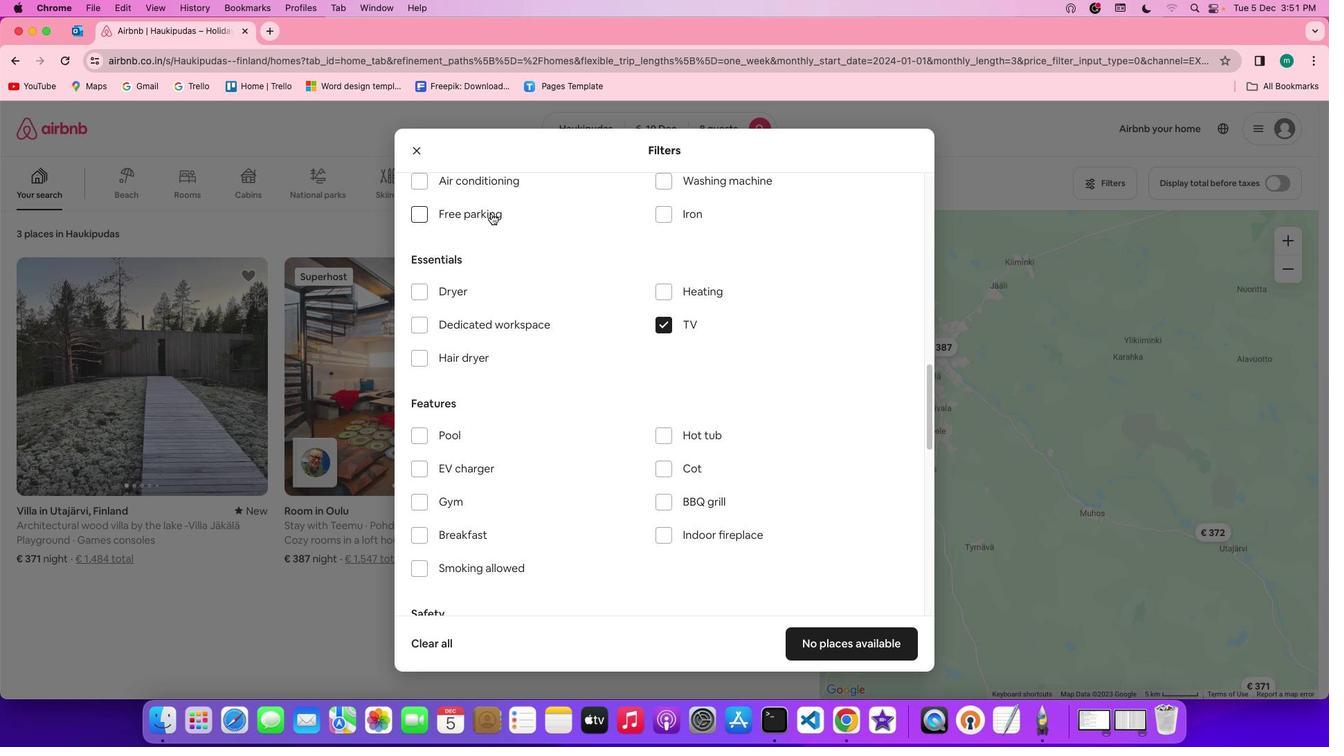 
Action: Mouse pressed left at (479, 202)
Screenshot: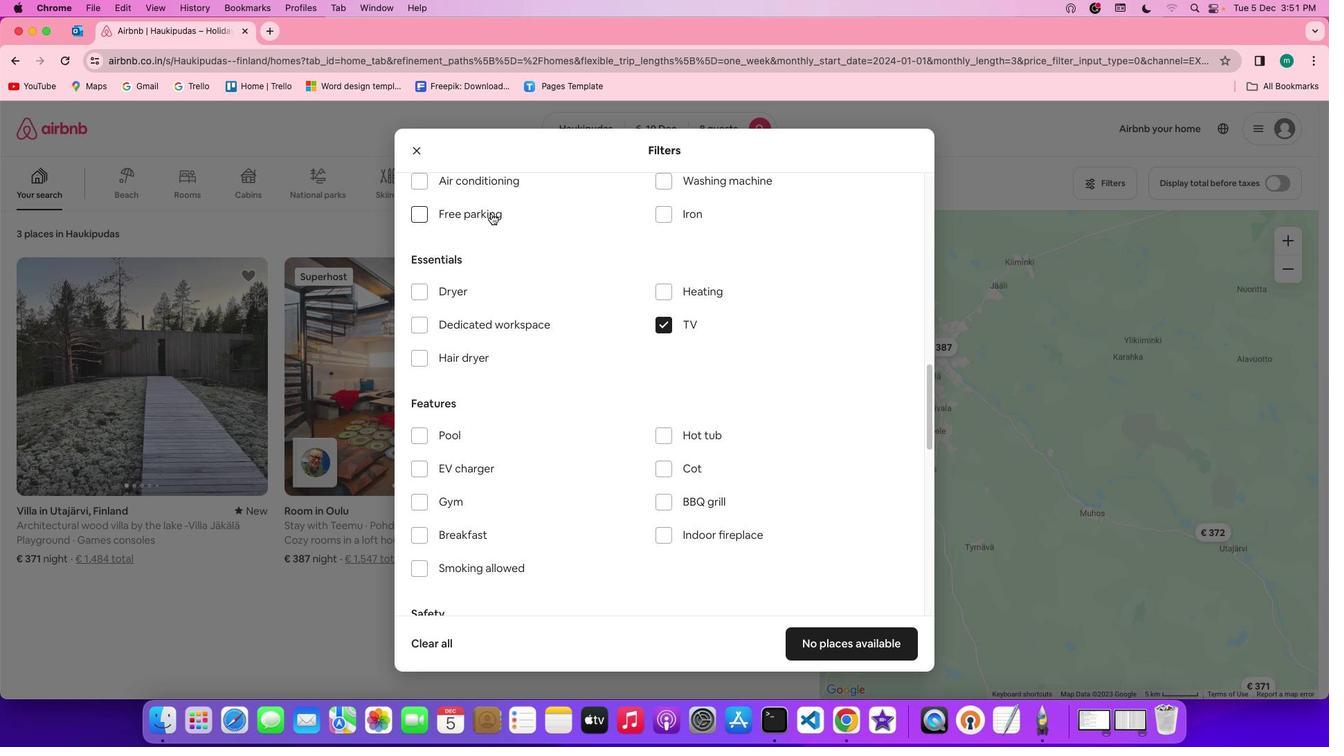 
Action: Mouse moved to (707, 296)
Screenshot: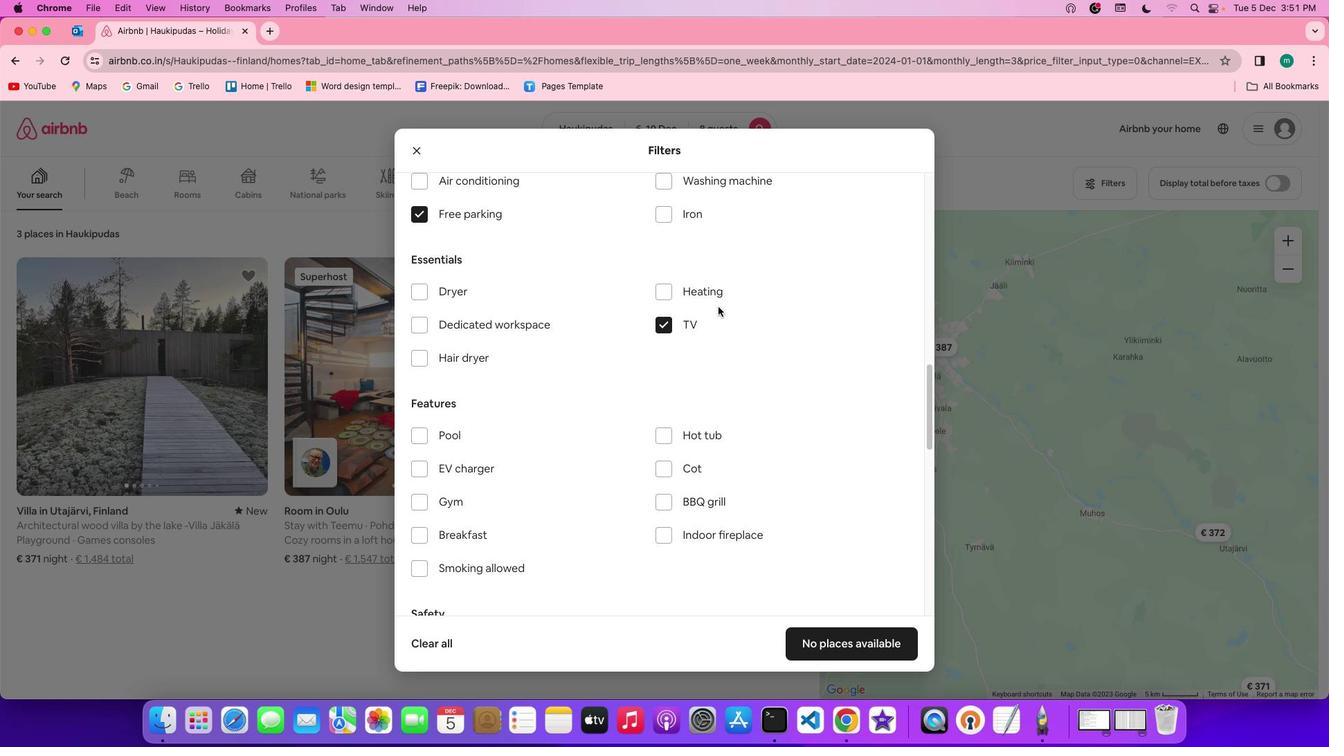 
Action: Mouse scrolled (707, 296) with delta (-10, -11)
Screenshot: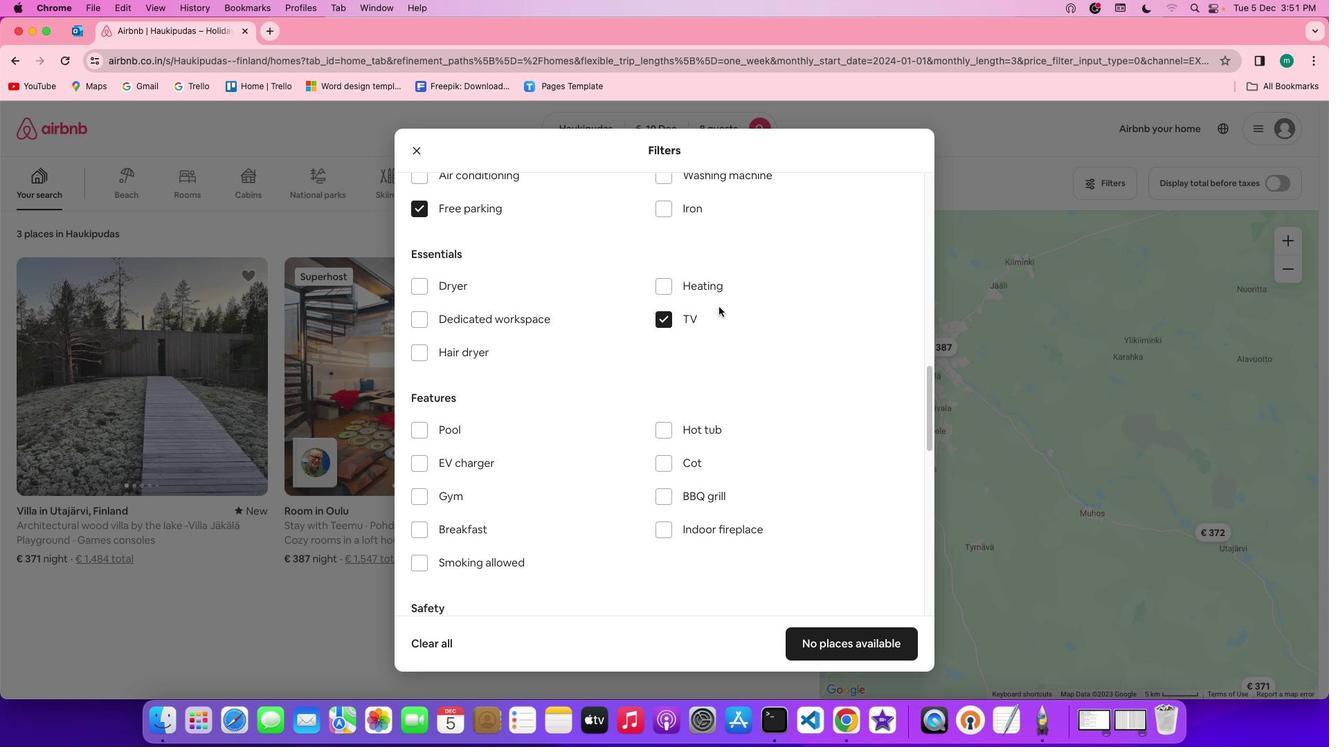 
Action: Mouse scrolled (707, 296) with delta (-10, -11)
Screenshot: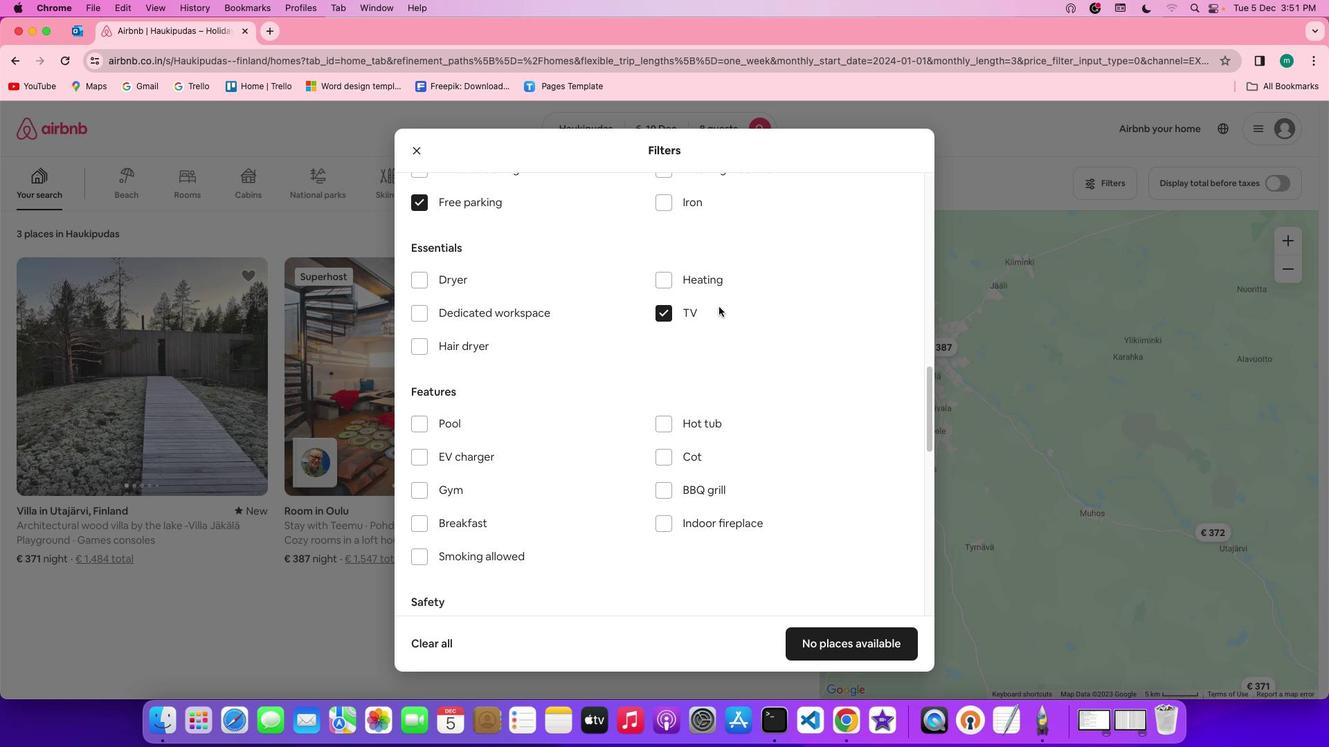 
Action: Mouse moved to (707, 296)
Screenshot: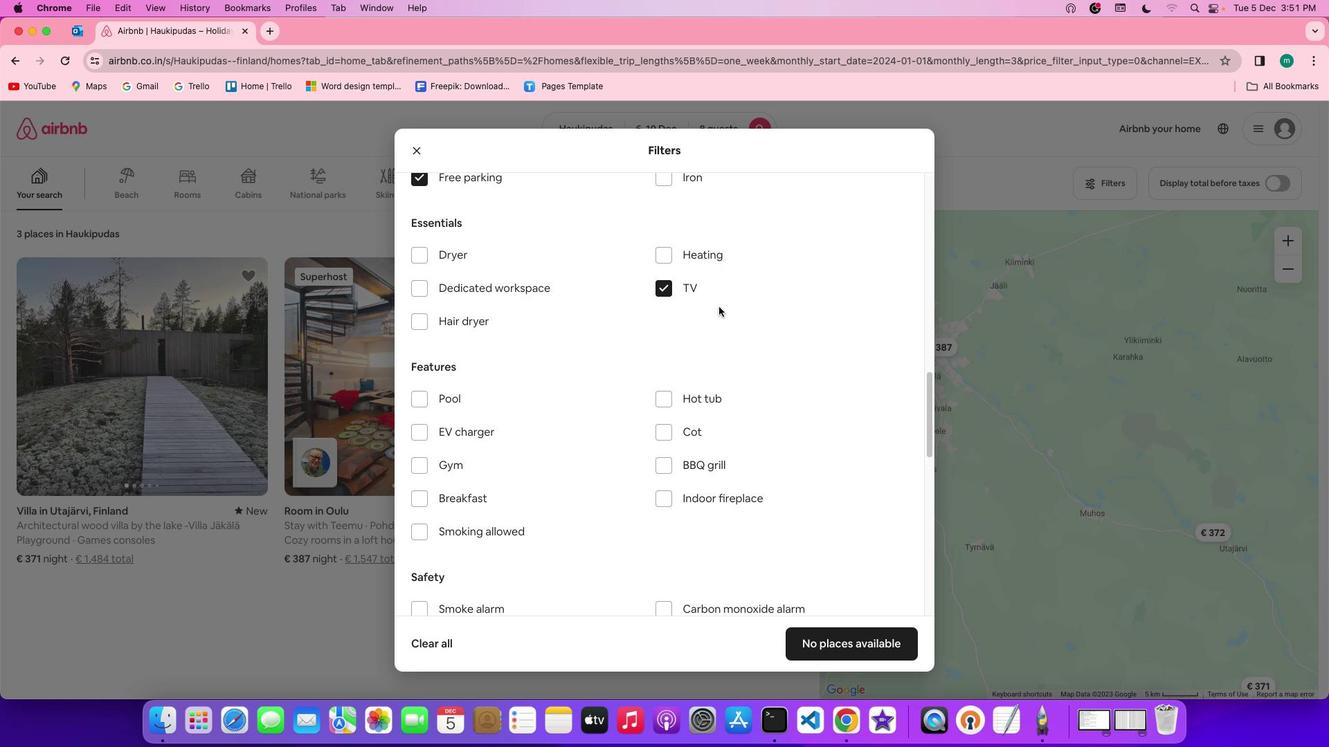
Action: Mouse scrolled (707, 296) with delta (-10, -11)
Screenshot: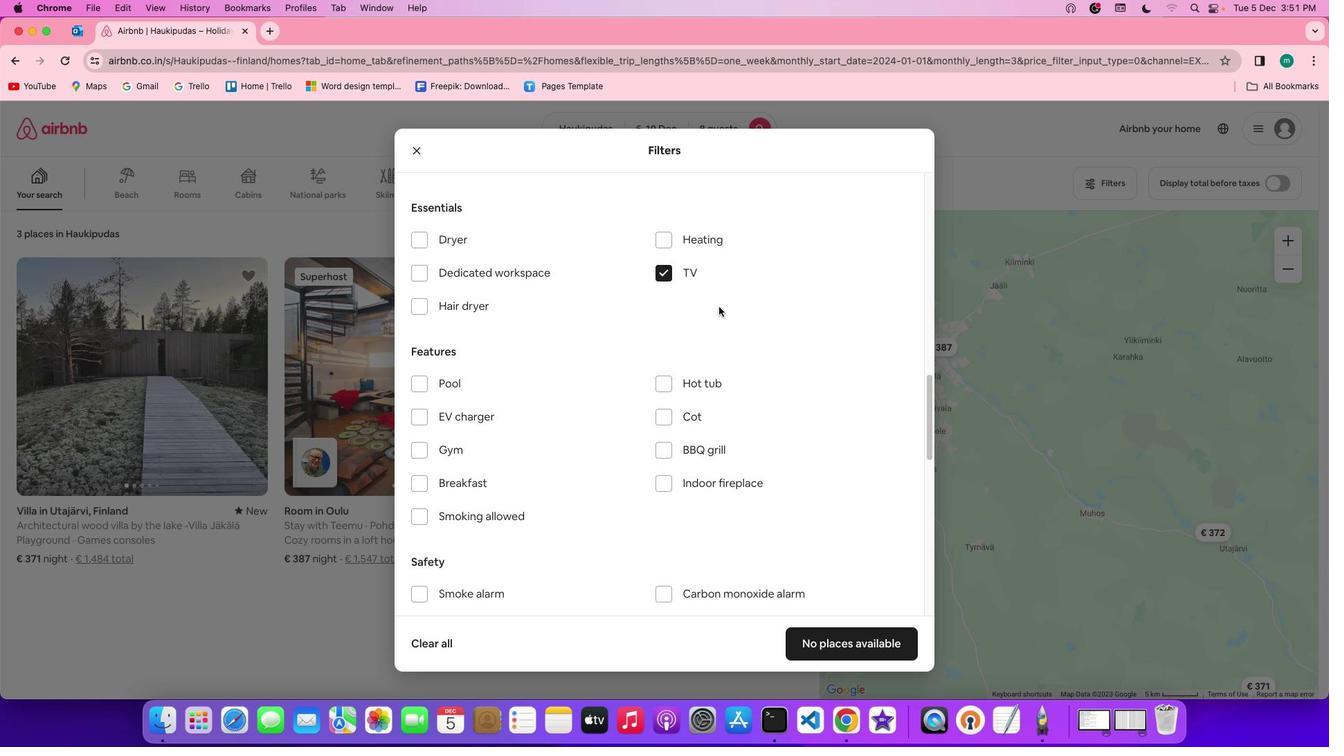 
Action: Mouse scrolled (707, 296) with delta (-10, -11)
Screenshot: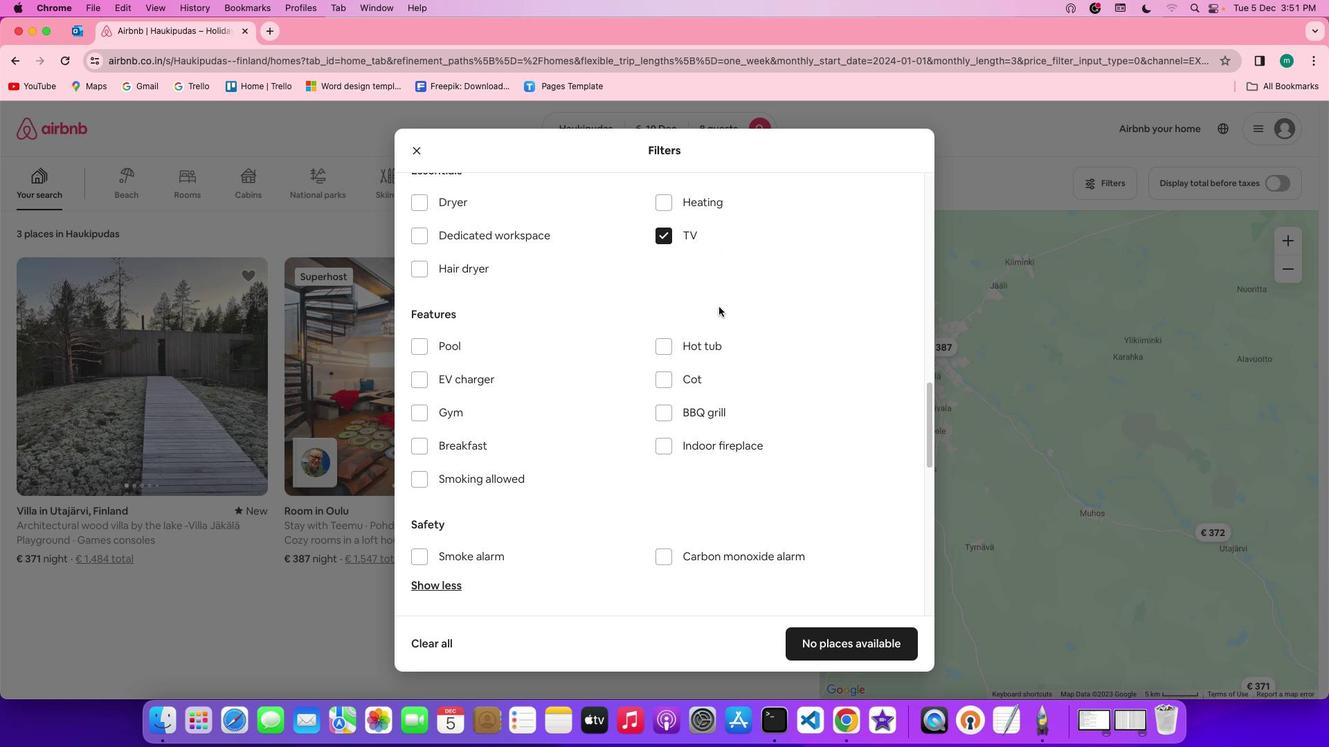 
Action: Mouse scrolled (707, 296) with delta (-10, -11)
Screenshot: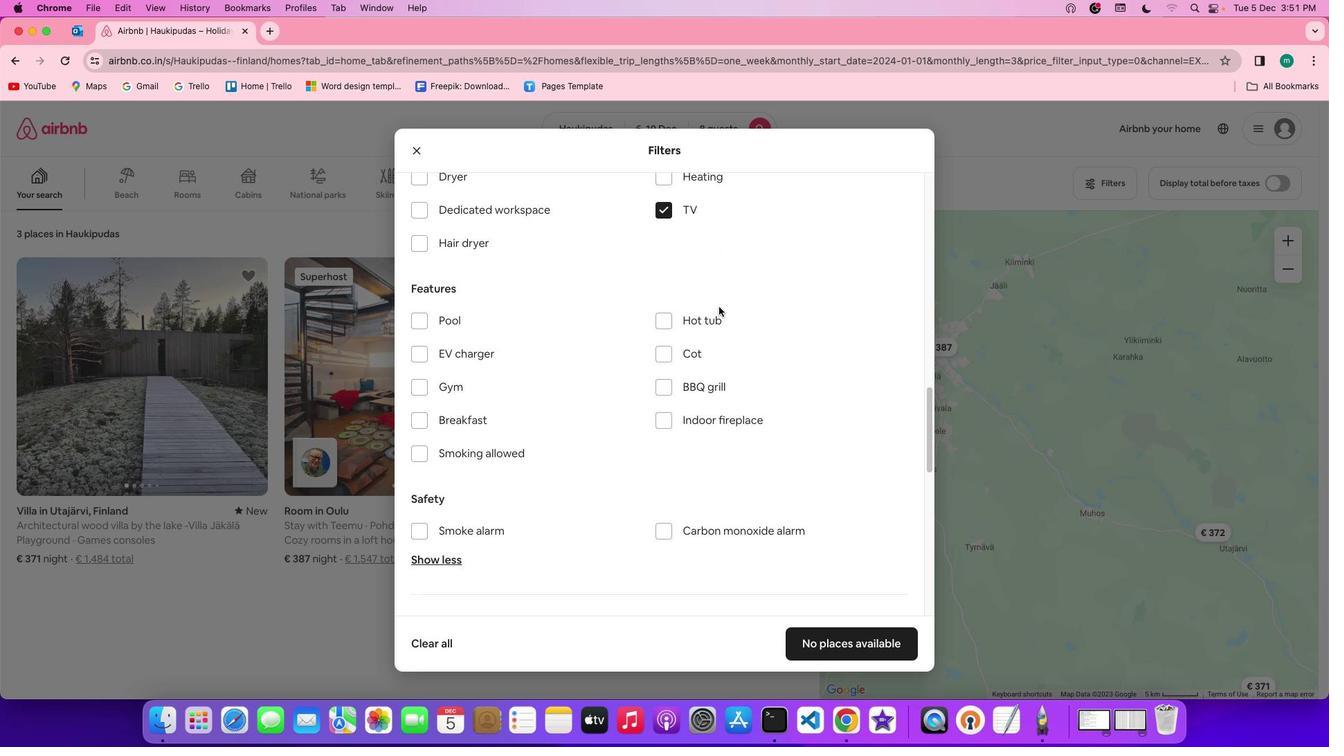 
Action: Mouse scrolled (707, 296) with delta (-10, -11)
Screenshot: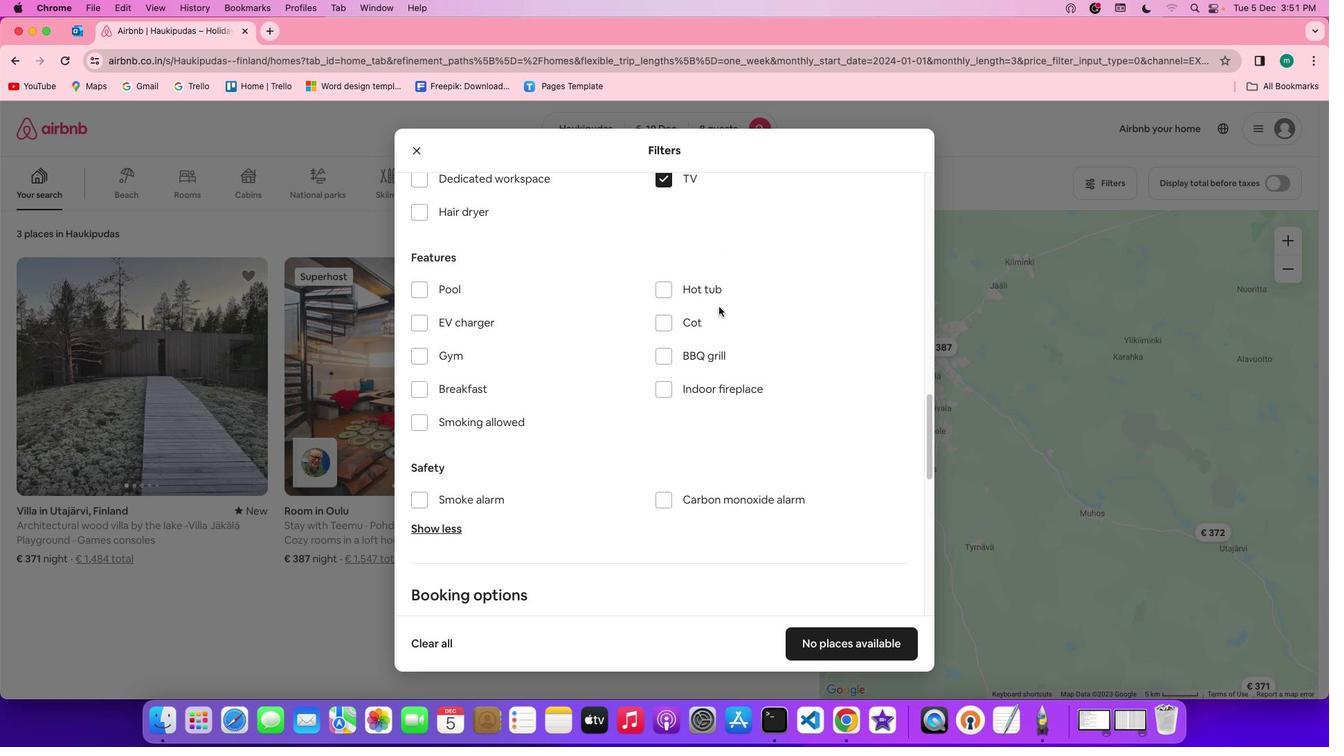 
Action: Mouse scrolled (707, 296) with delta (-10, -12)
Screenshot: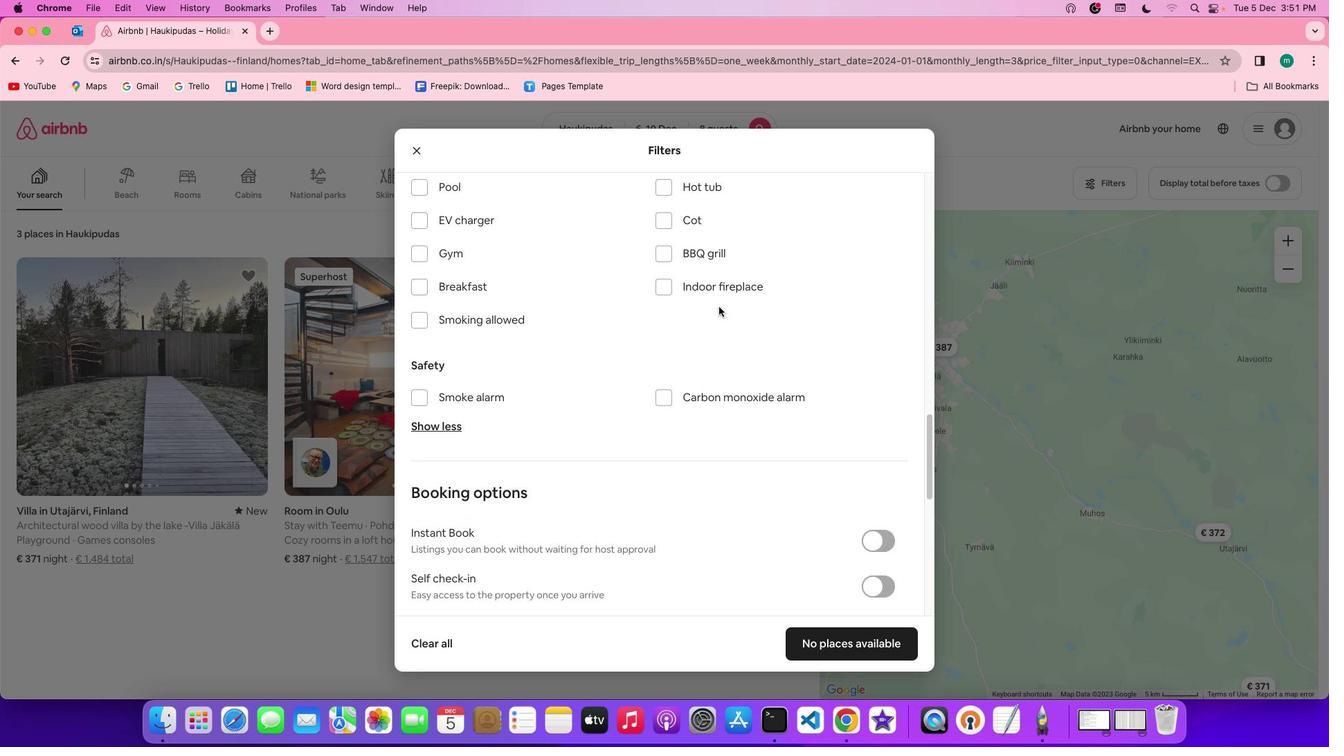 
Action: Mouse moved to (434, 219)
Screenshot: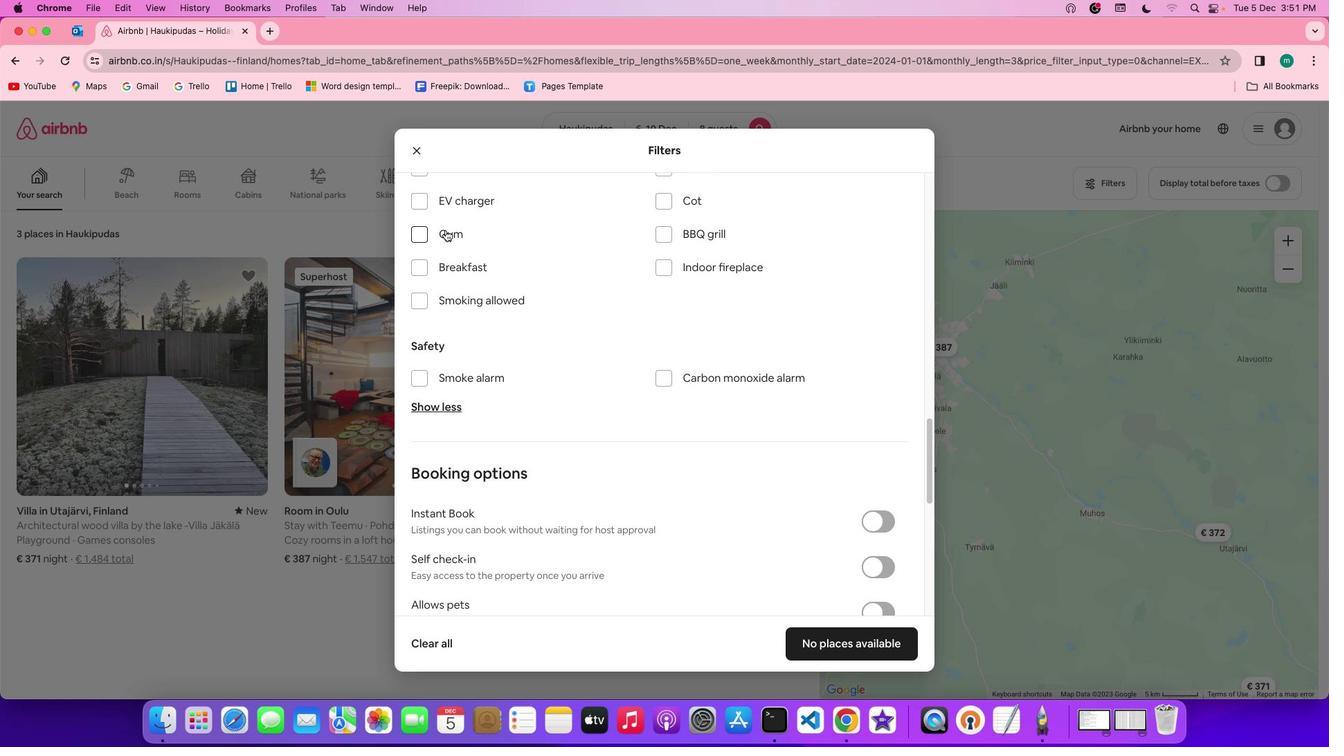 
Action: Mouse pressed left at (434, 219)
Screenshot: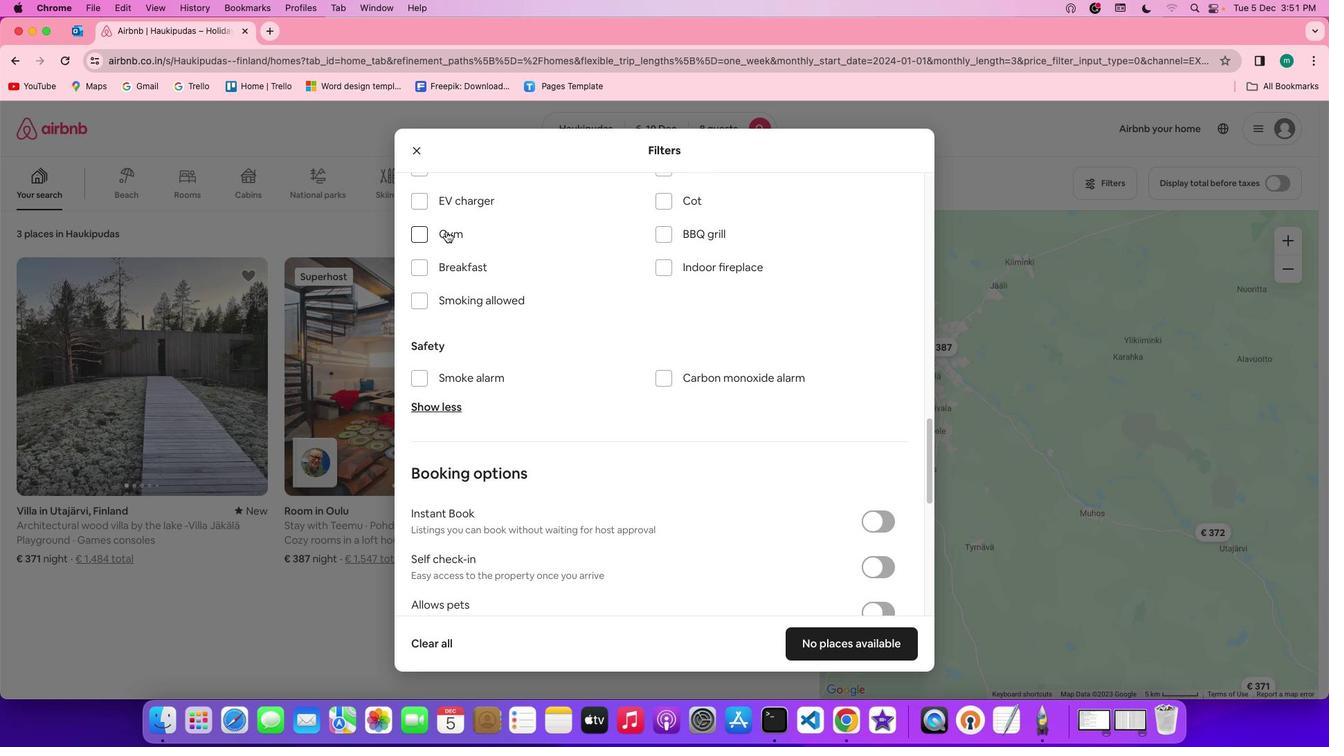 
Action: Mouse moved to (442, 251)
Screenshot: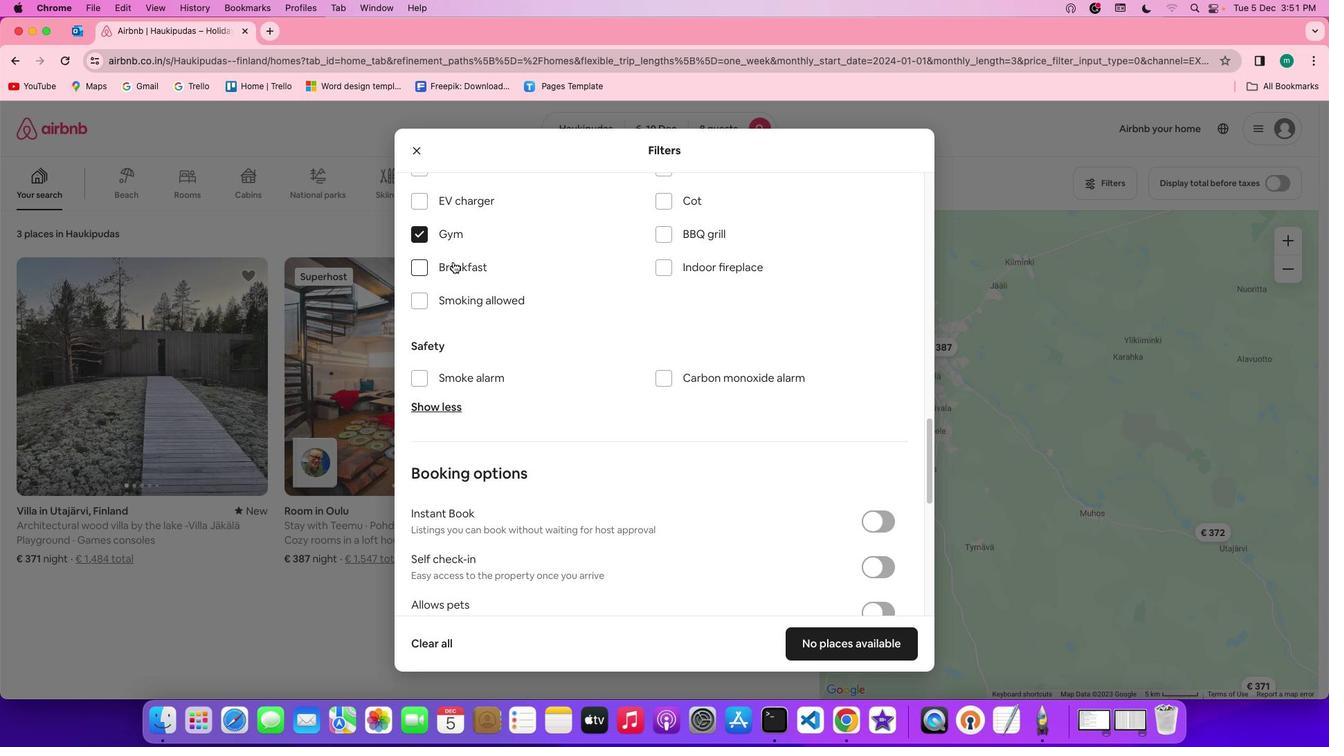
Action: Mouse pressed left at (442, 251)
Screenshot: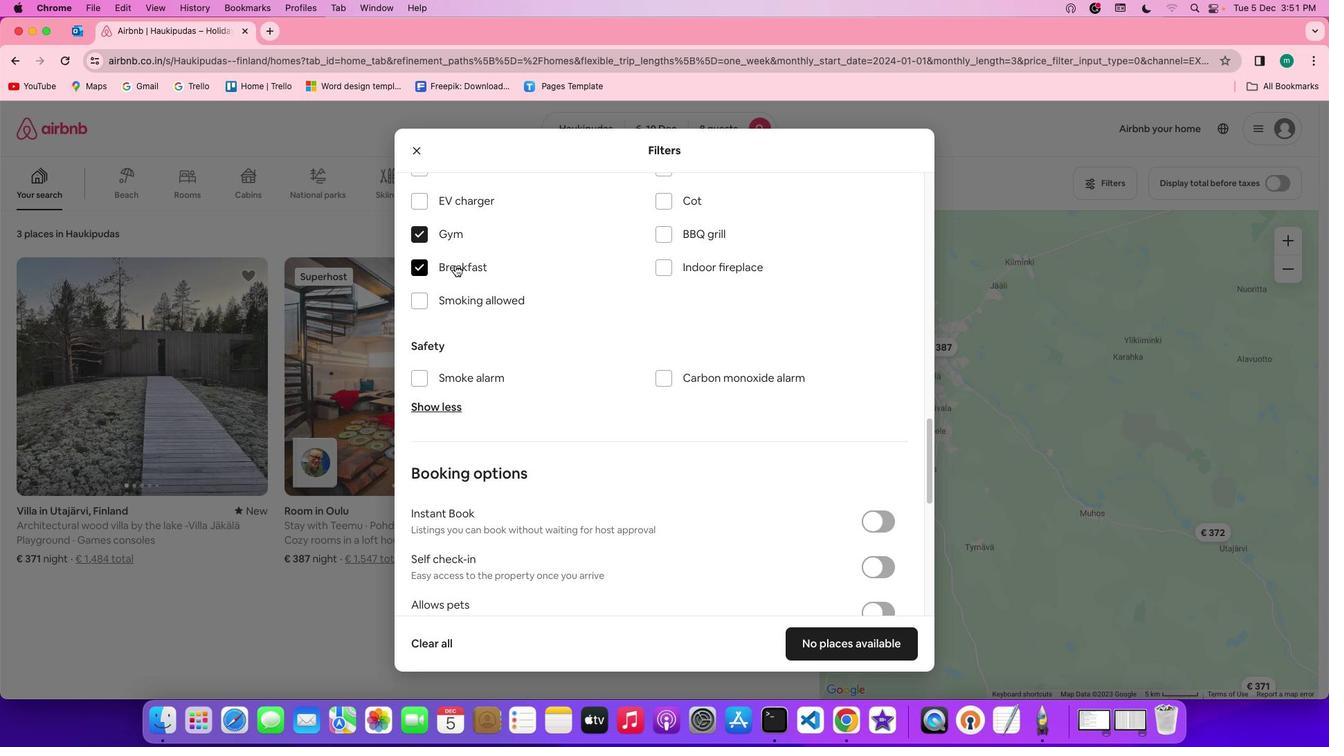 
Action: Mouse moved to (848, 639)
Screenshot: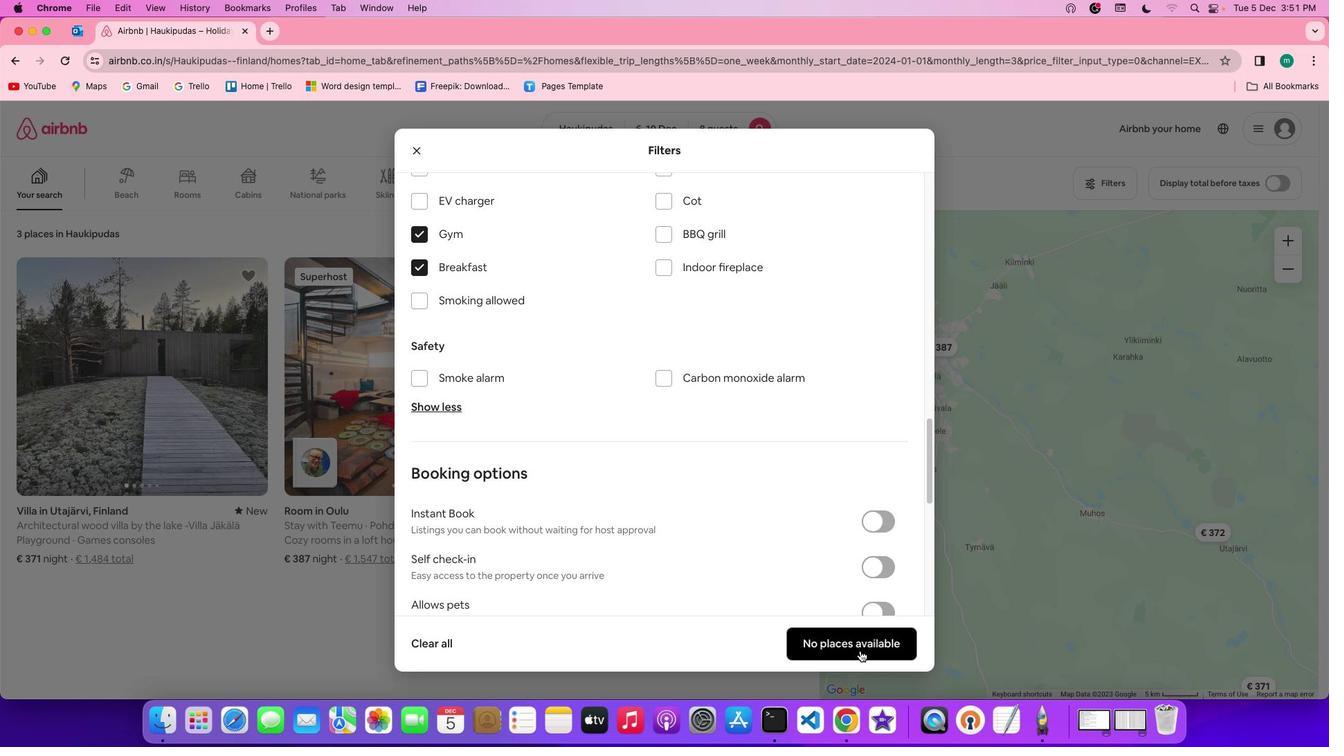 
Action: Mouse pressed left at (848, 639)
Screenshot: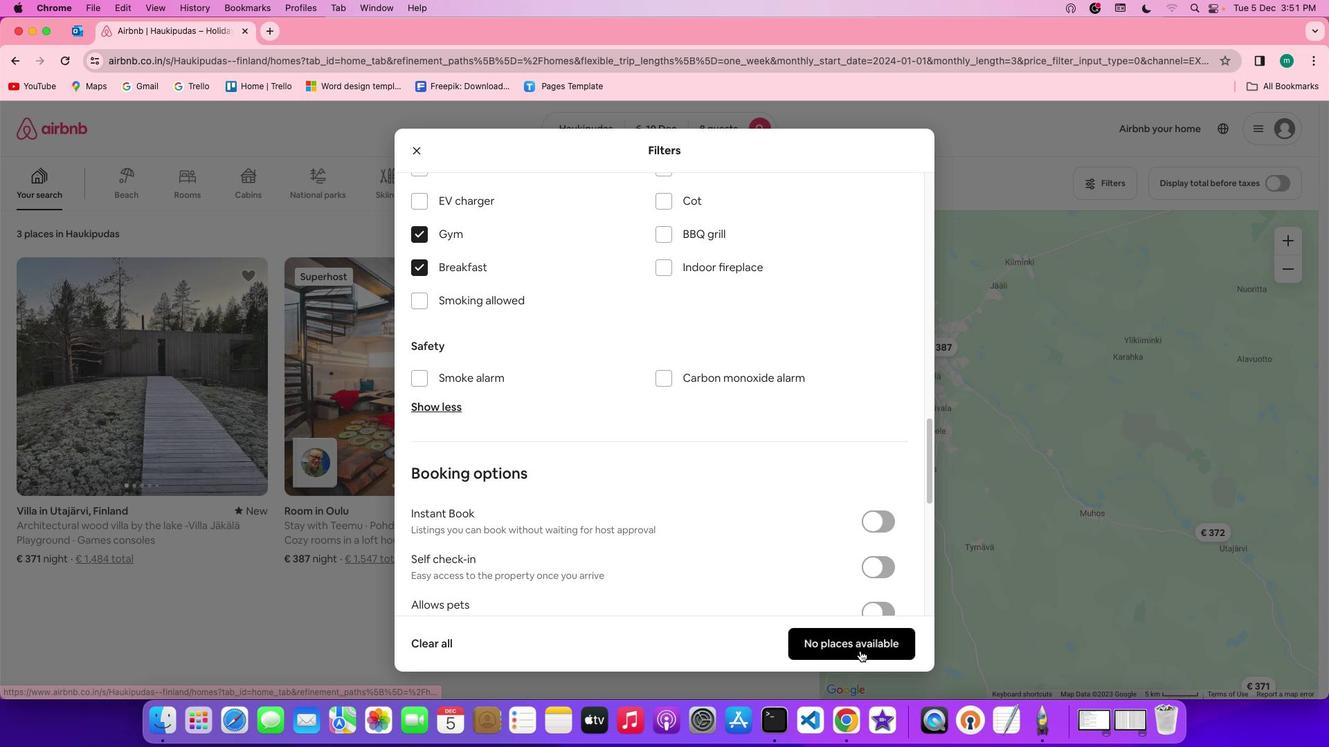 
Action: Mouse moved to (437, 434)
Screenshot: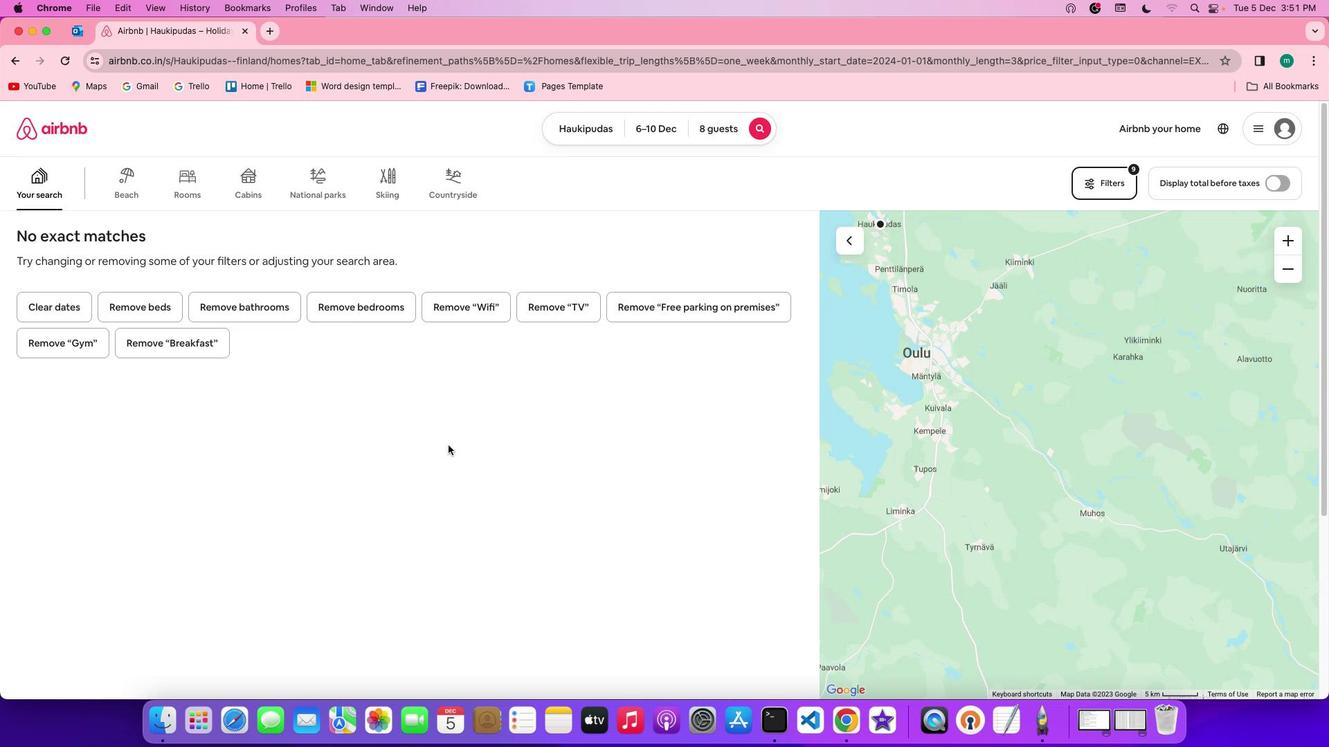 
